 Task: In the  document regularreading.html Insert horizontal line 'above the text' Create the translated copy of the document in  'Chinese (Simplified)' Select the second point and  Clear Formatting
Action: Mouse pressed left at (349, 433)
Screenshot: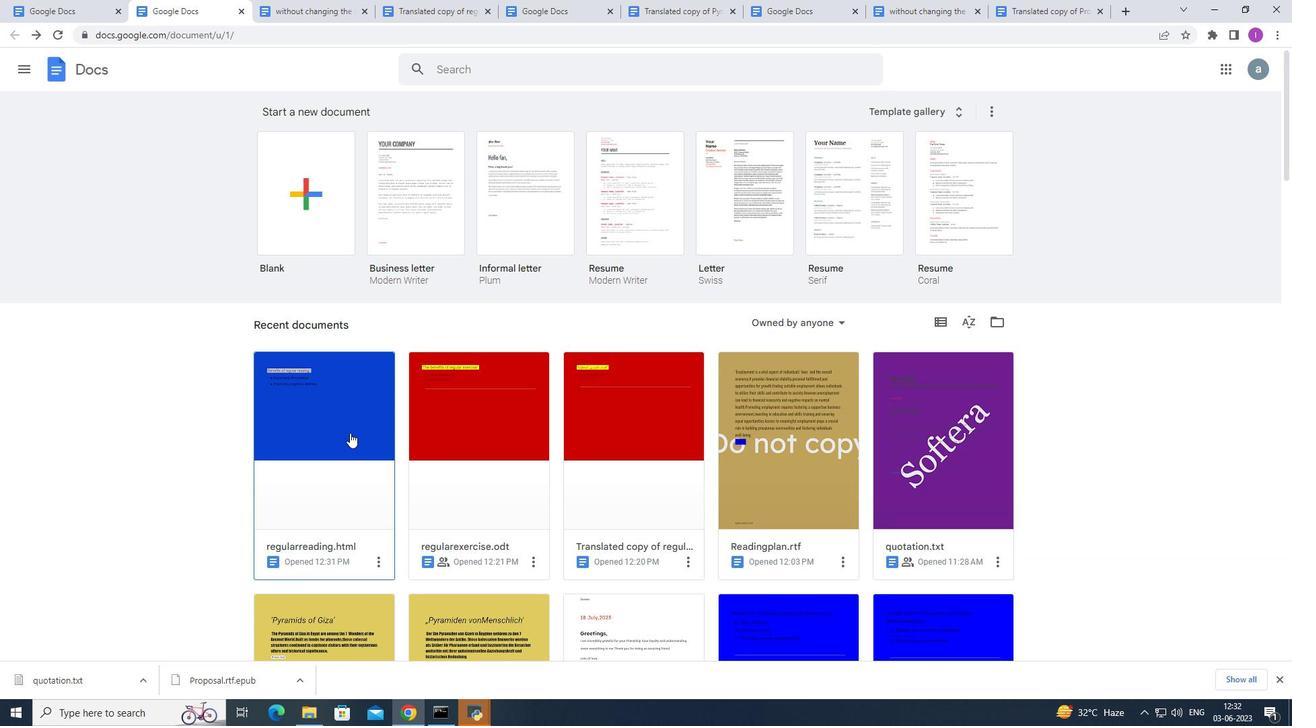 
Action: Mouse moved to (601, 310)
Screenshot: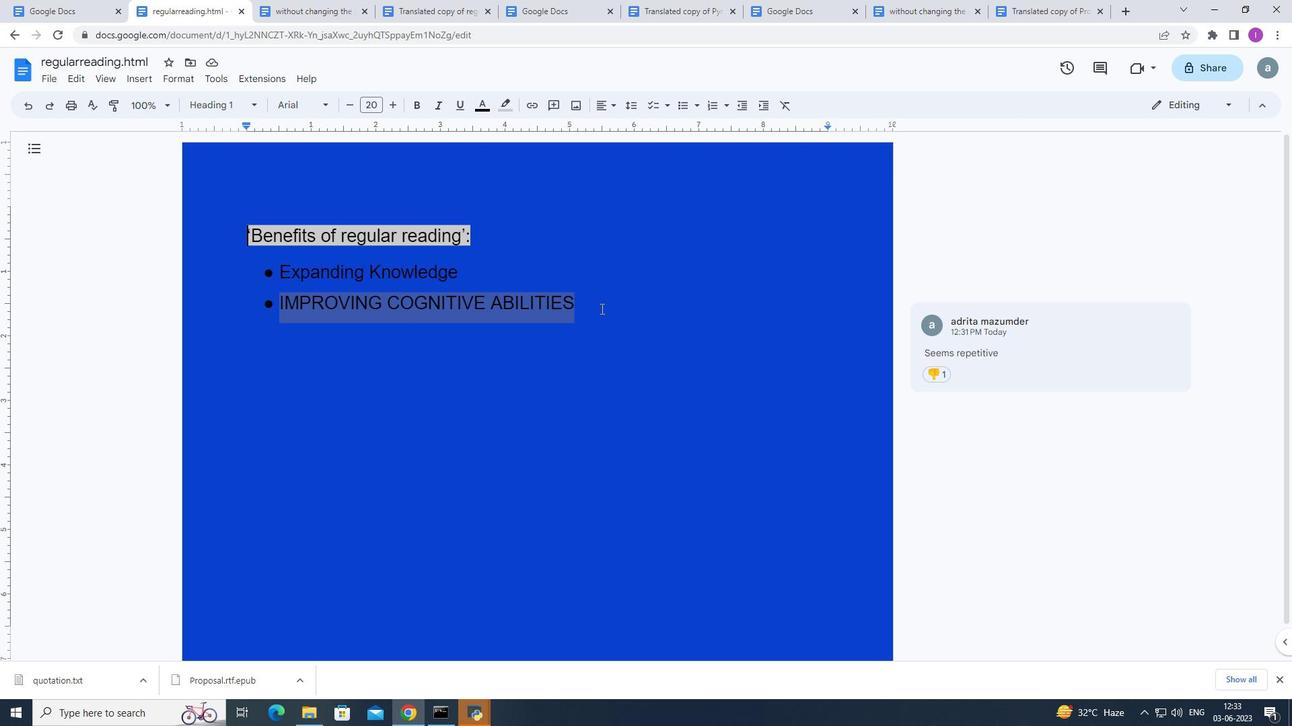 
Action: Mouse pressed left at (601, 310)
Screenshot: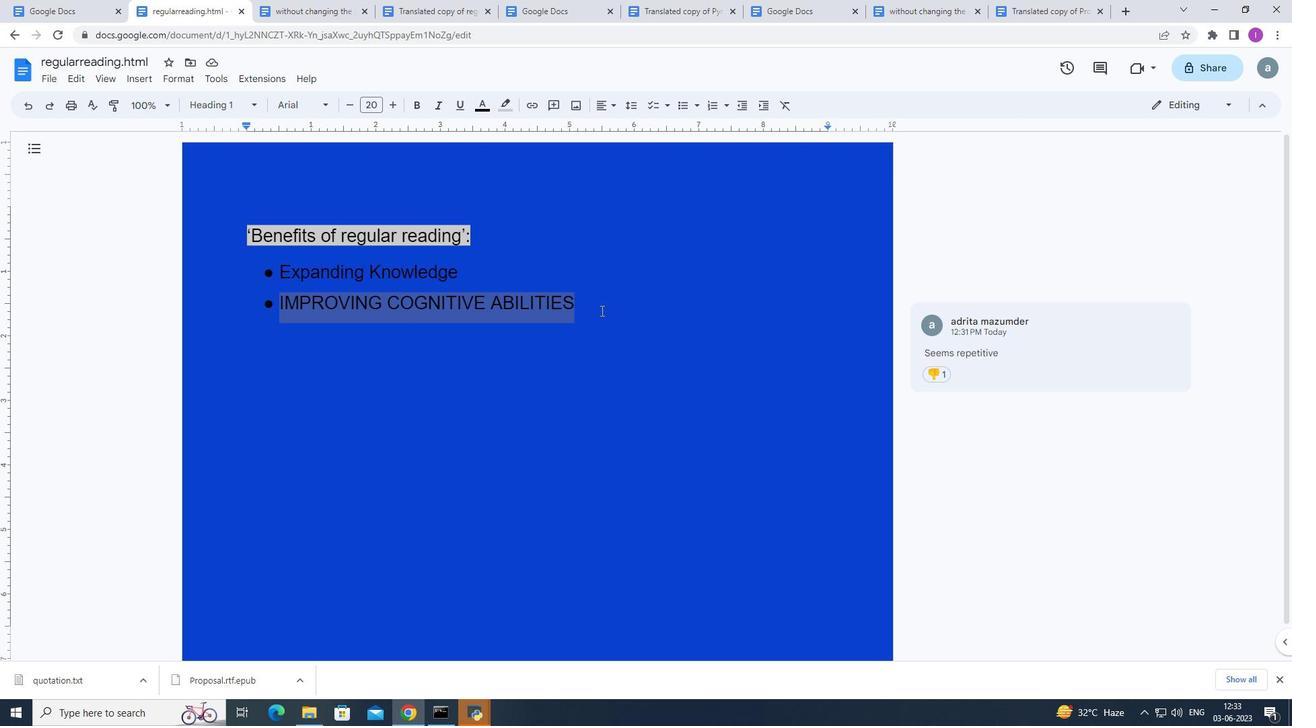 
Action: Mouse moved to (601, 312)
Screenshot: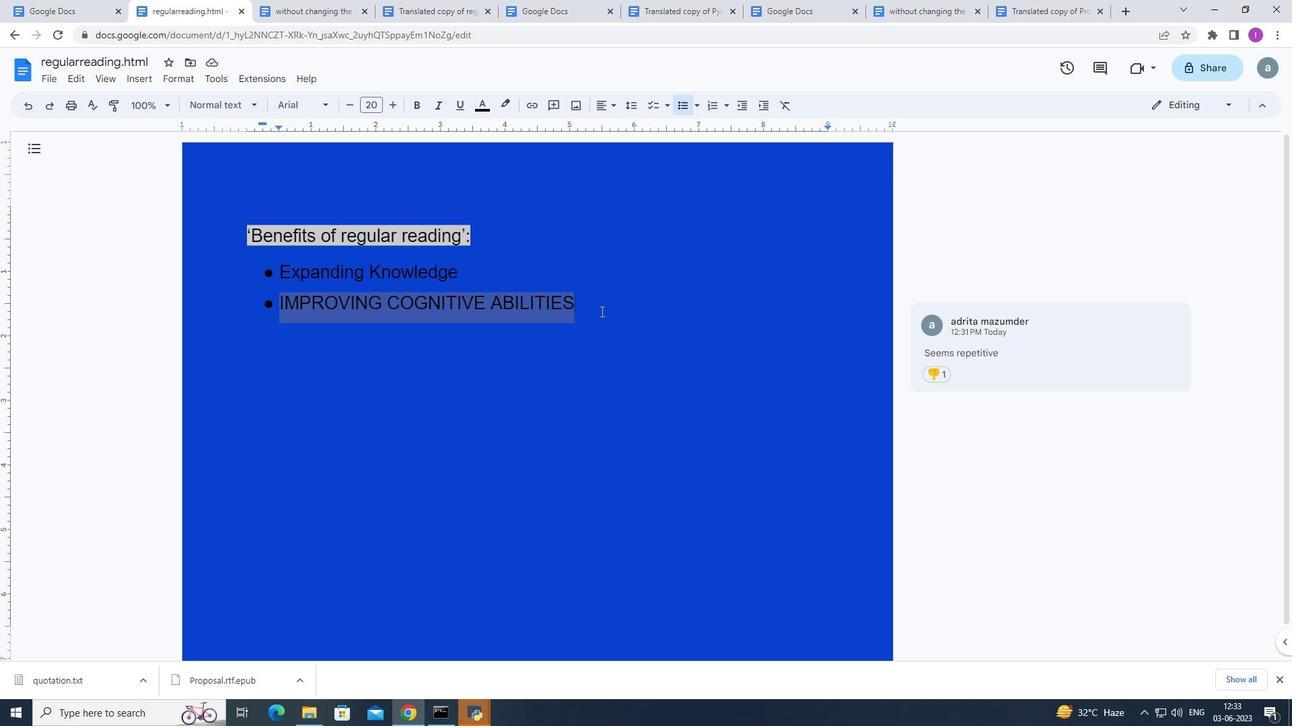 
Action: Key pressed <Key.enter>
Screenshot: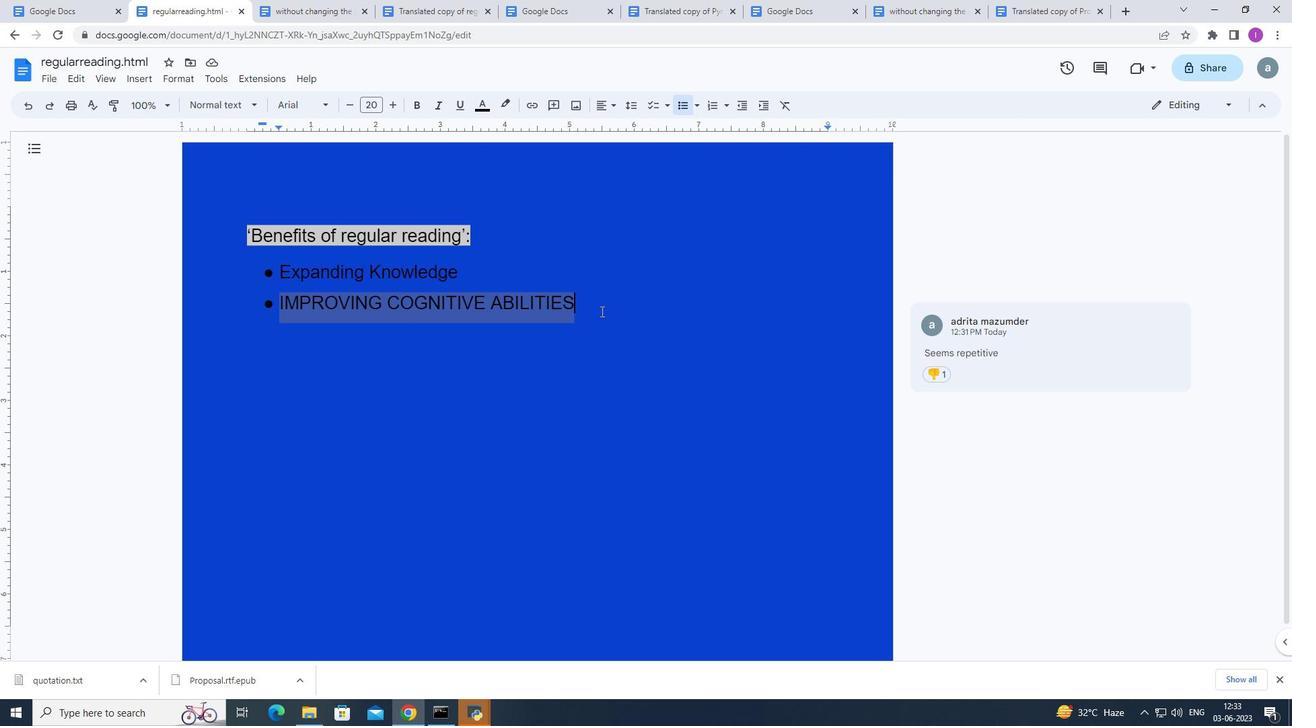 
Action: Mouse moved to (146, 72)
Screenshot: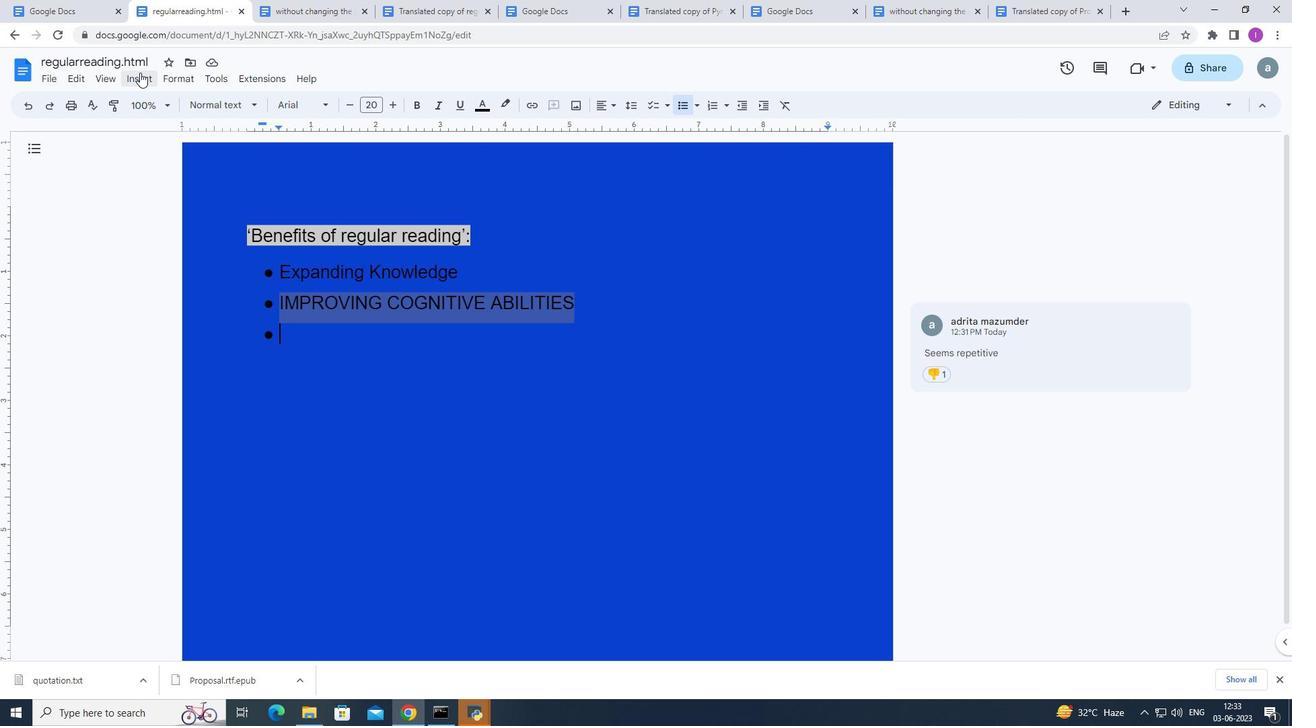 
Action: Mouse pressed left at (146, 72)
Screenshot: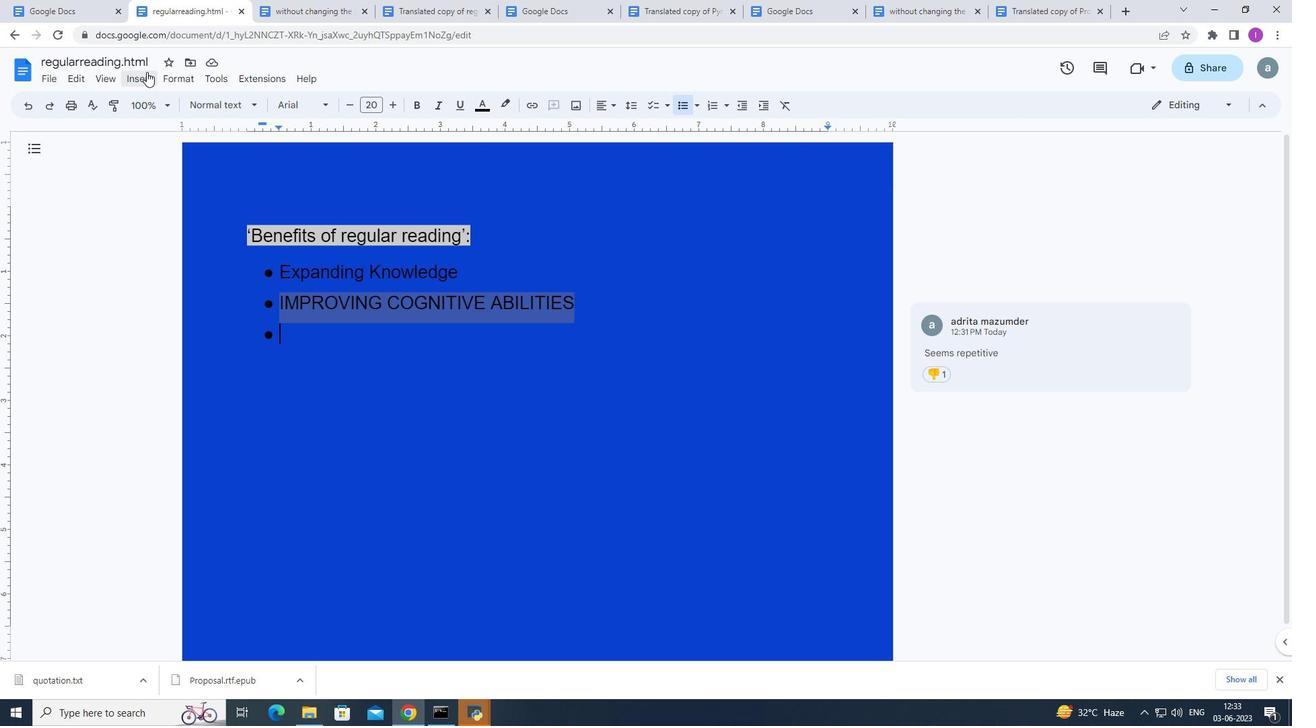 
Action: Mouse moved to (165, 187)
Screenshot: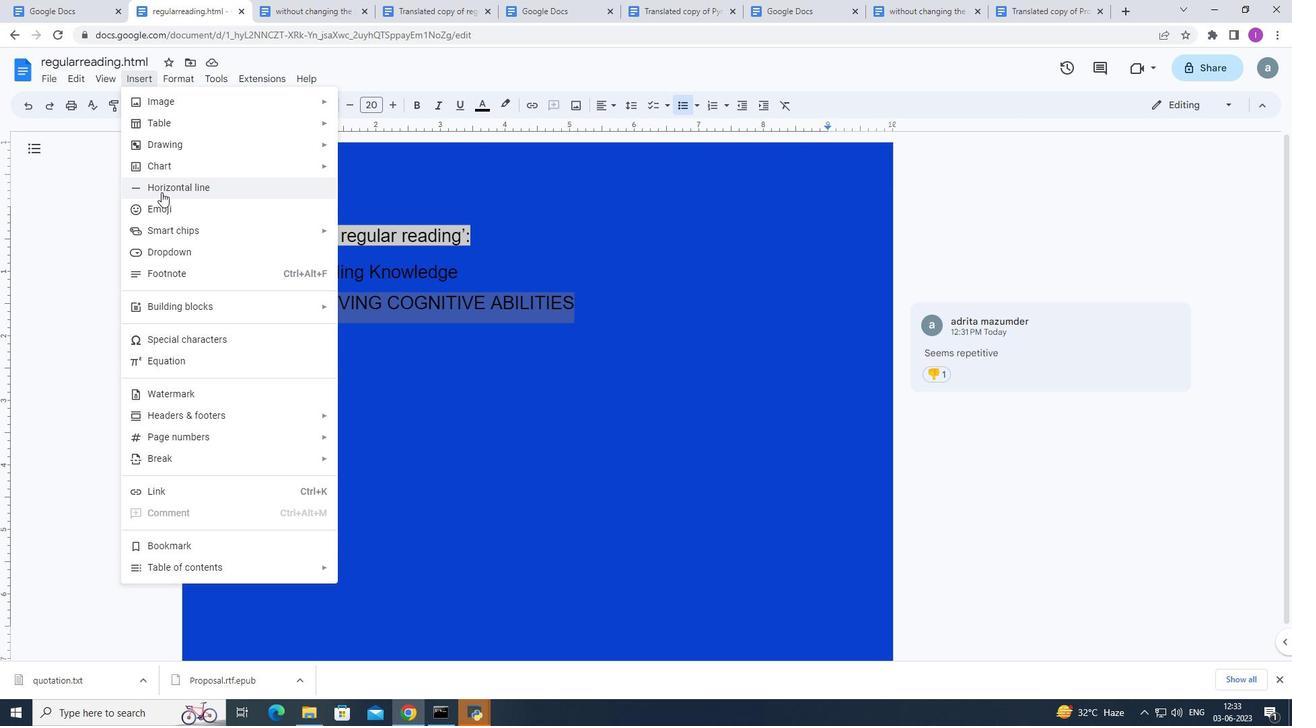 
Action: Mouse pressed left at (165, 187)
Screenshot: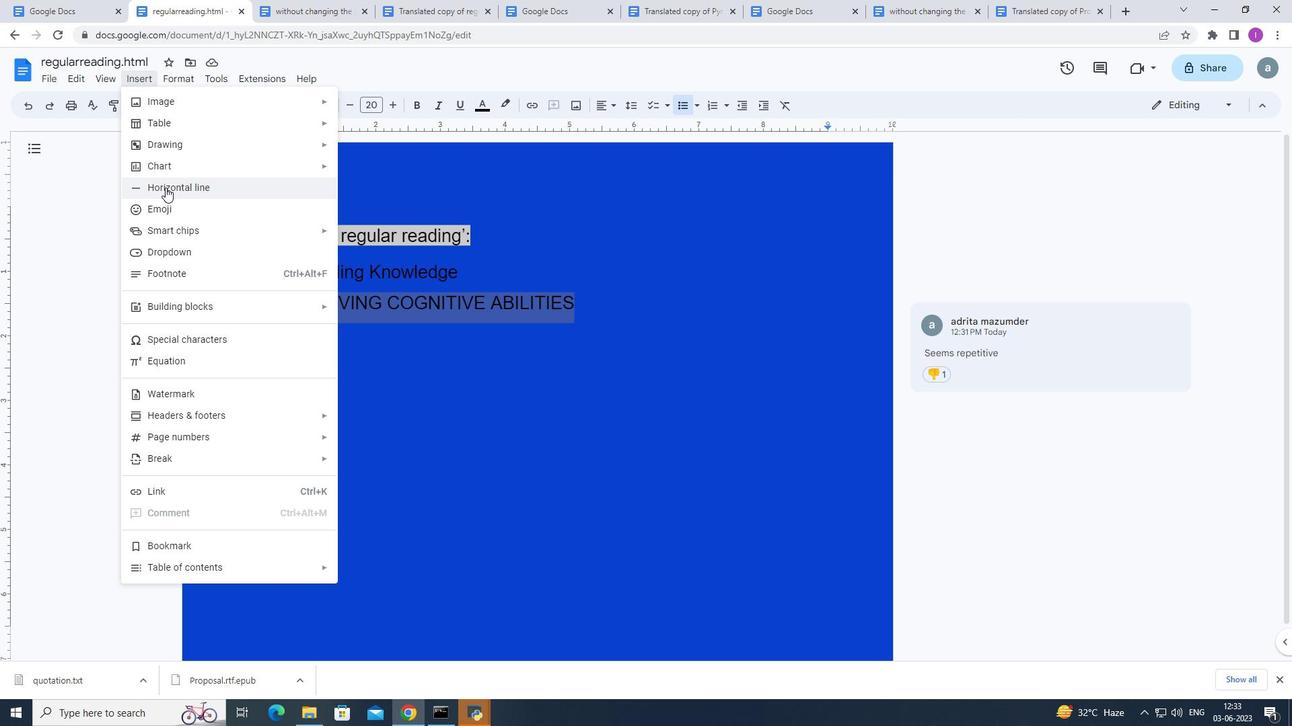 
Action: Mouse moved to (211, 76)
Screenshot: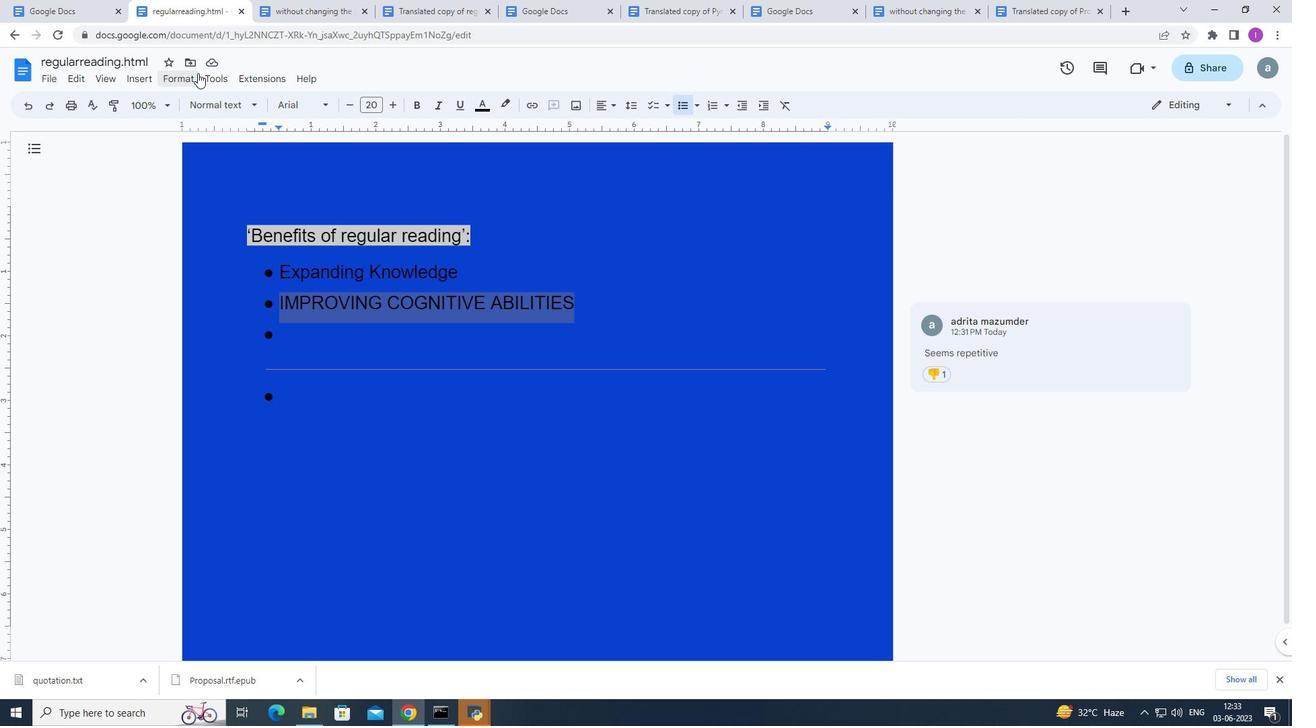 
Action: Mouse pressed left at (211, 76)
Screenshot: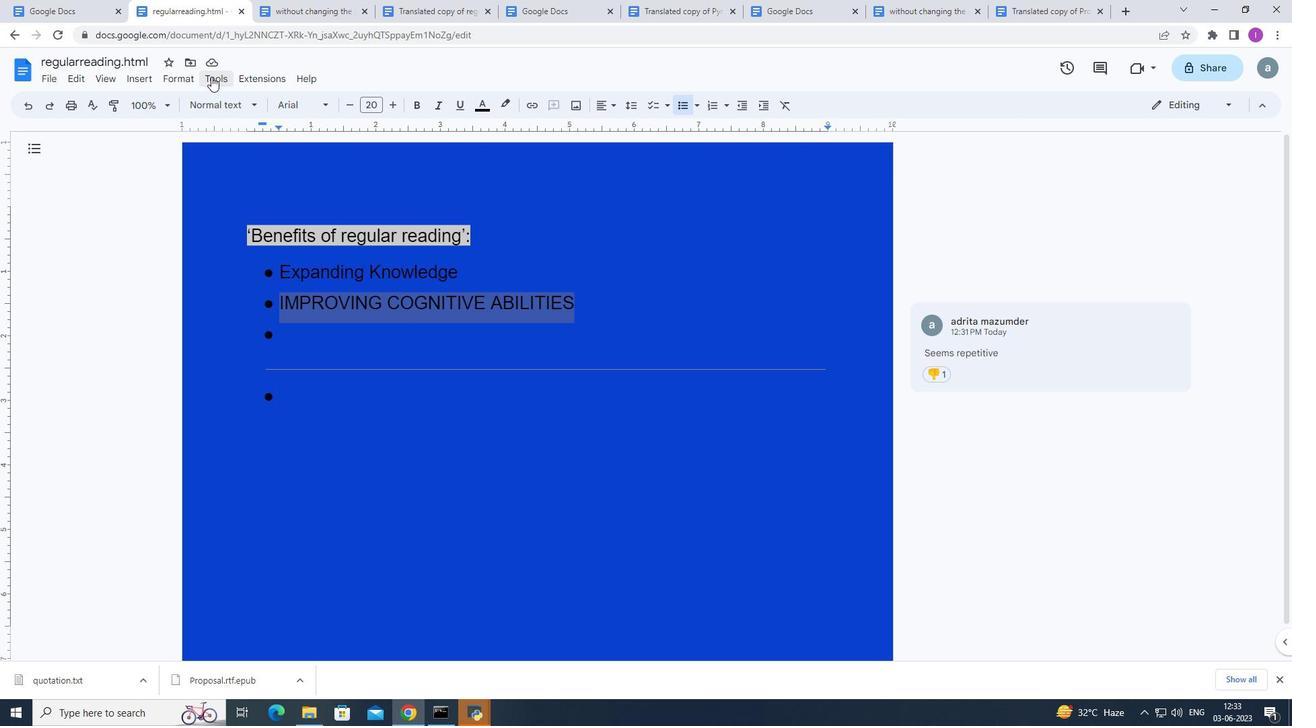 
Action: Mouse moved to (287, 284)
Screenshot: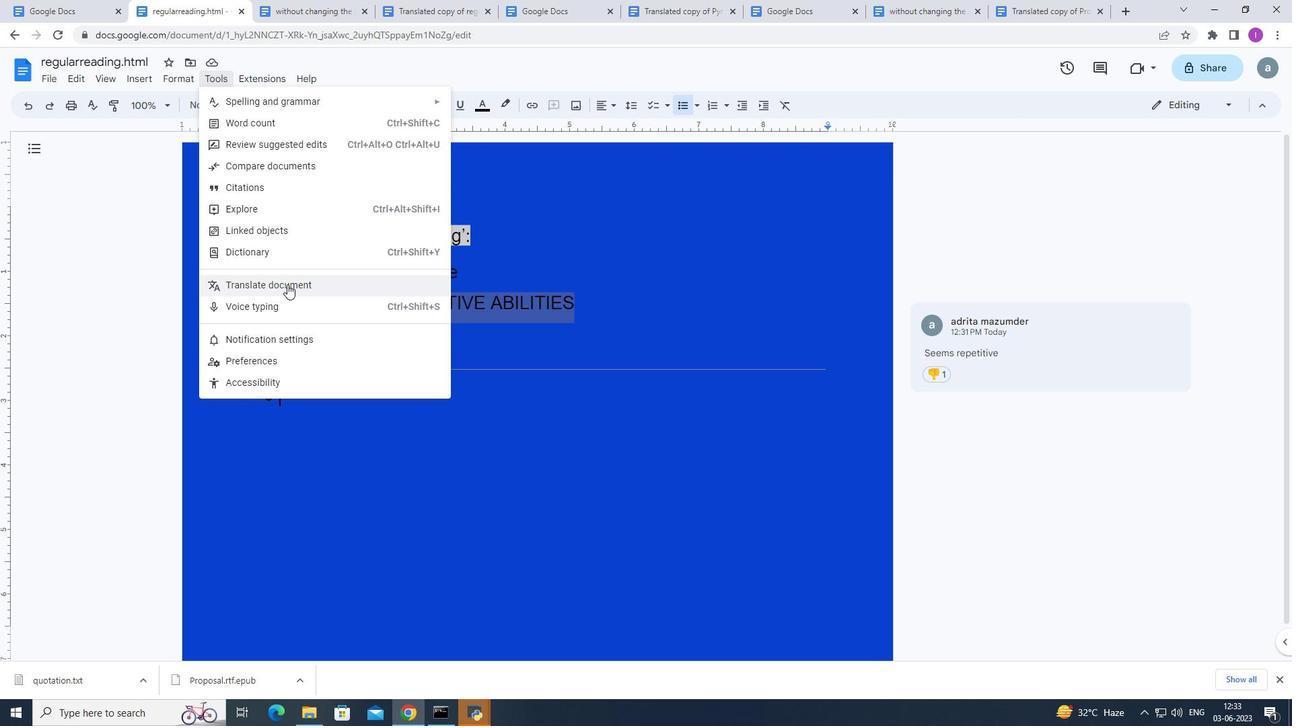 
Action: Mouse pressed left at (287, 284)
Screenshot: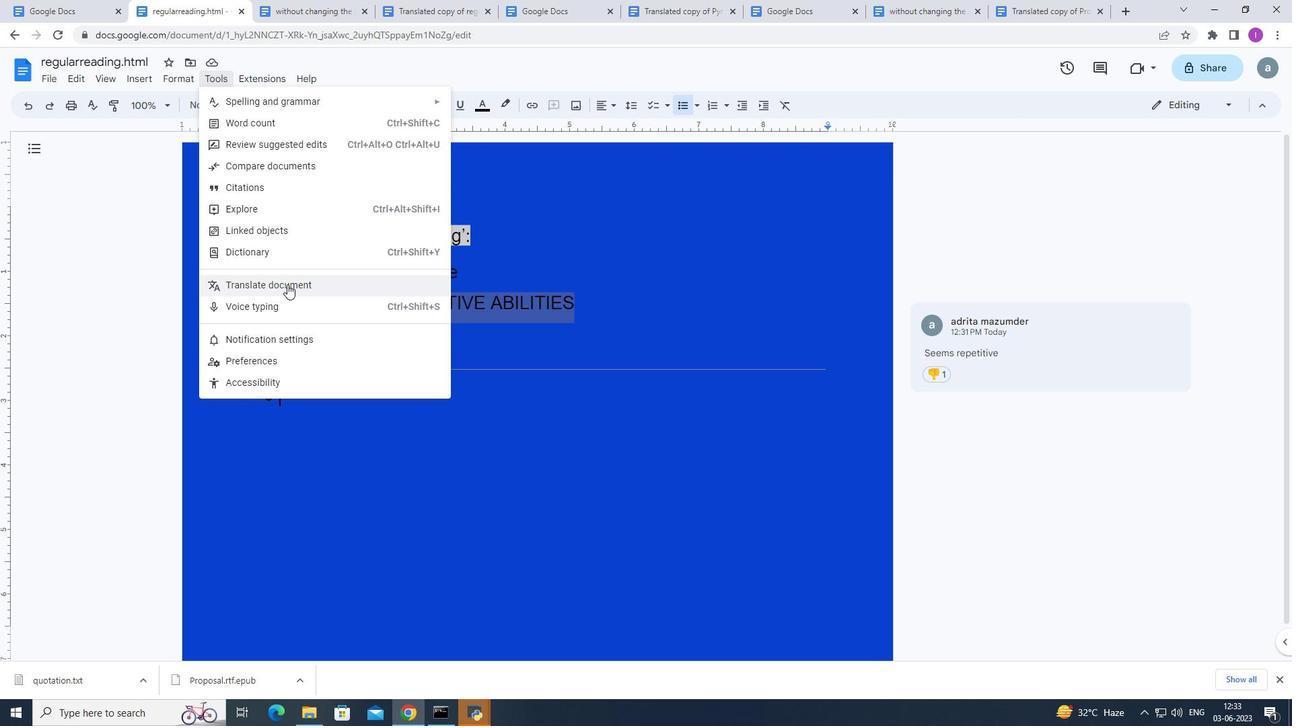 
Action: Mouse moved to (636, 378)
Screenshot: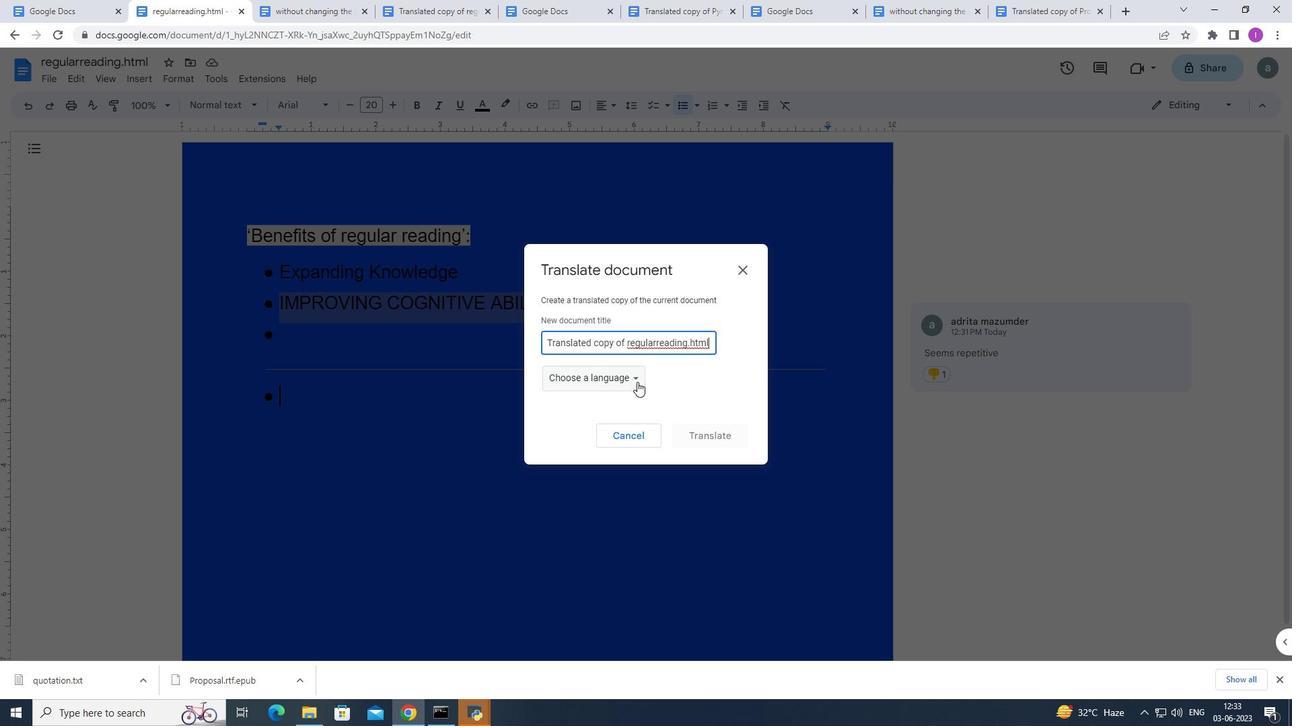 
Action: Mouse pressed left at (636, 378)
Screenshot: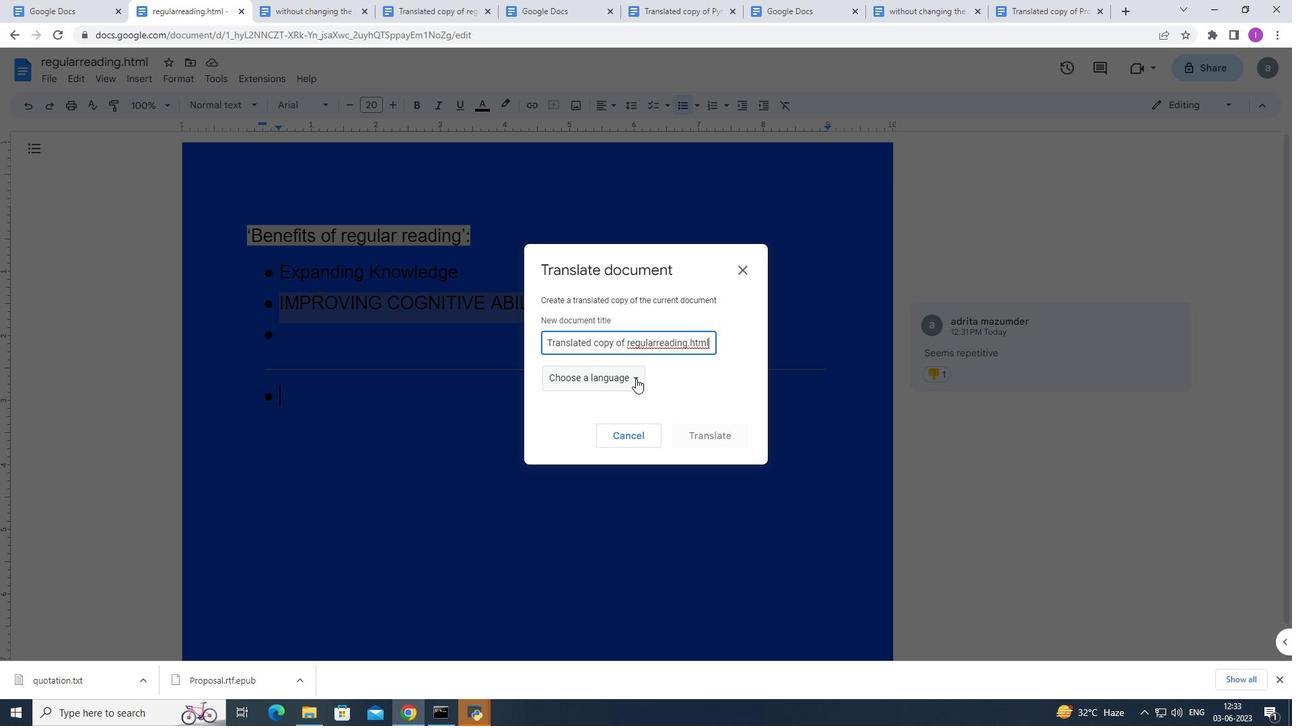 
Action: Mouse moved to (629, 485)
Screenshot: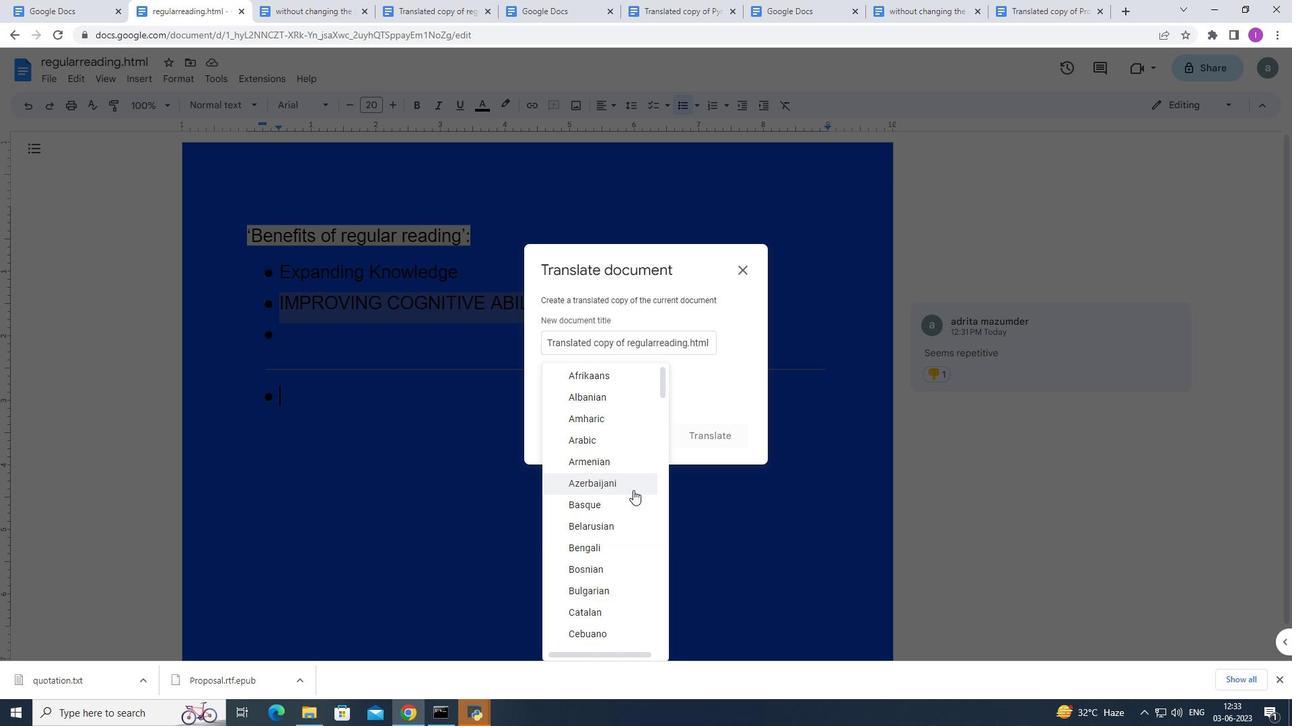 
Action: Mouse scrolled (629, 485) with delta (0, 0)
Screenshot: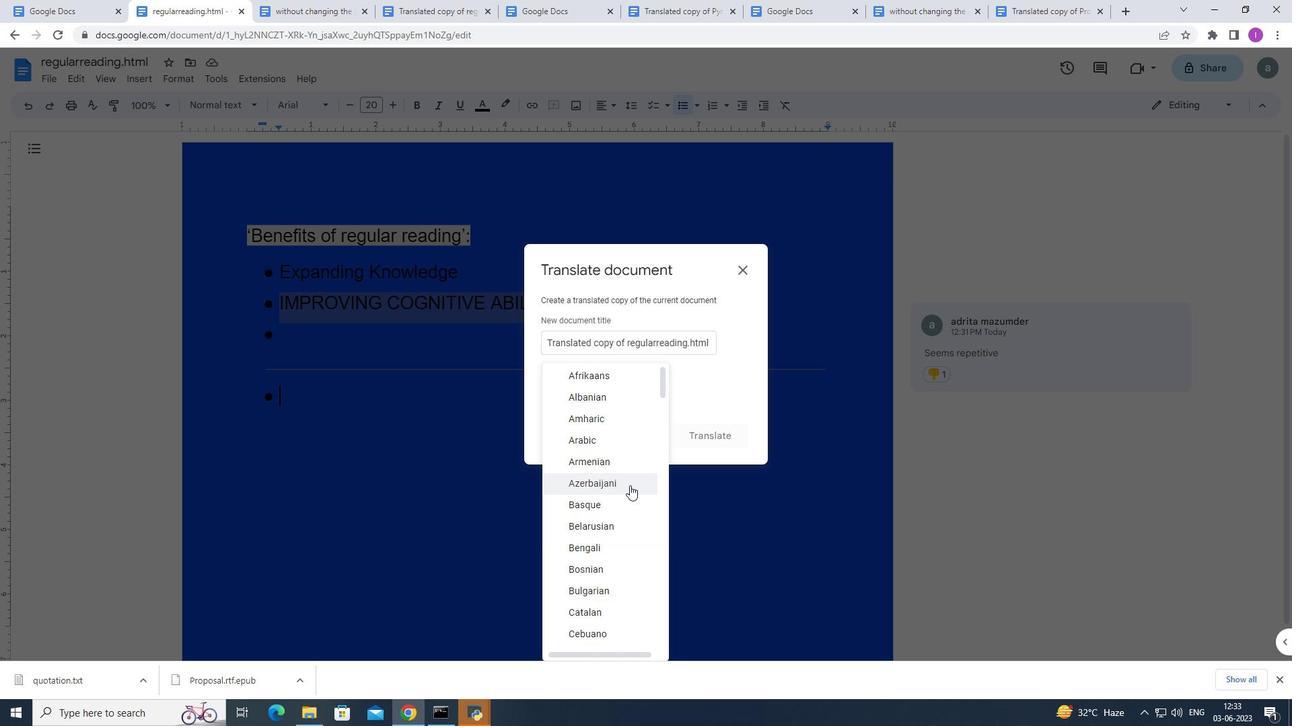 
Action: Mouse scrolled (629, 485) with delta (0, 0)
Screenshot: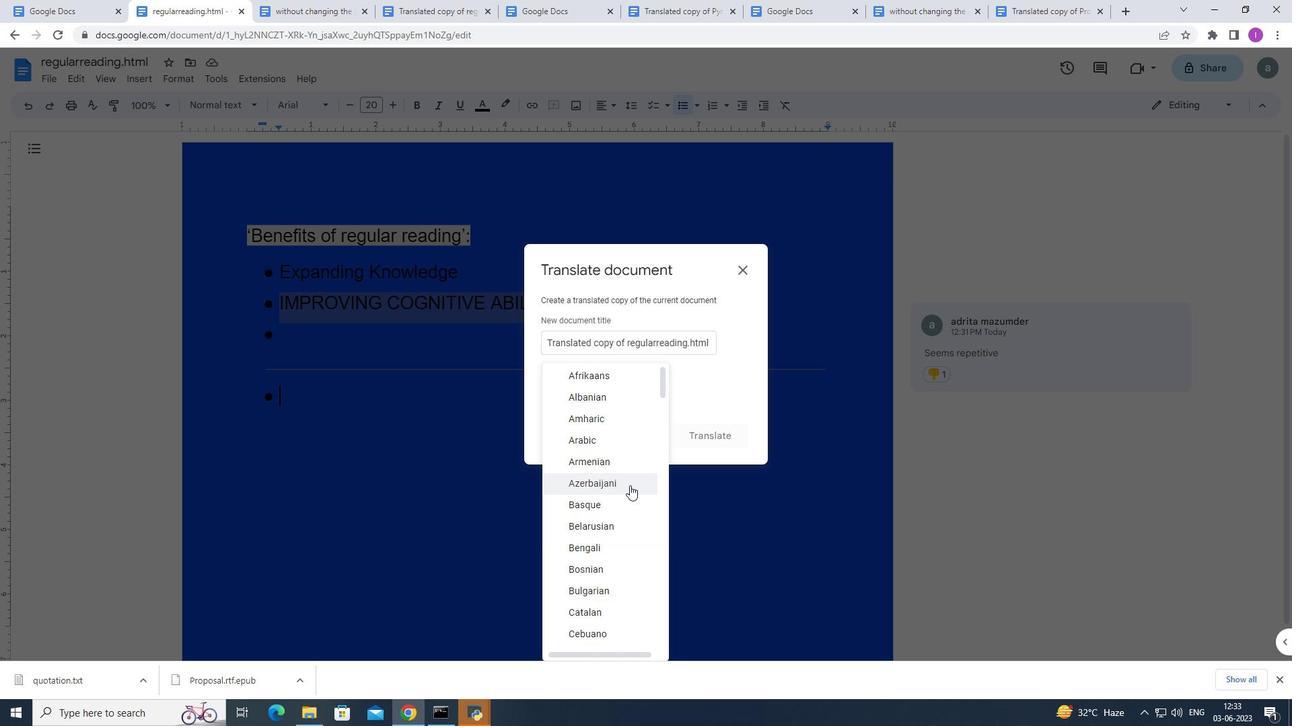 
Action: Mouse moved to (629, 485)
Screenshot: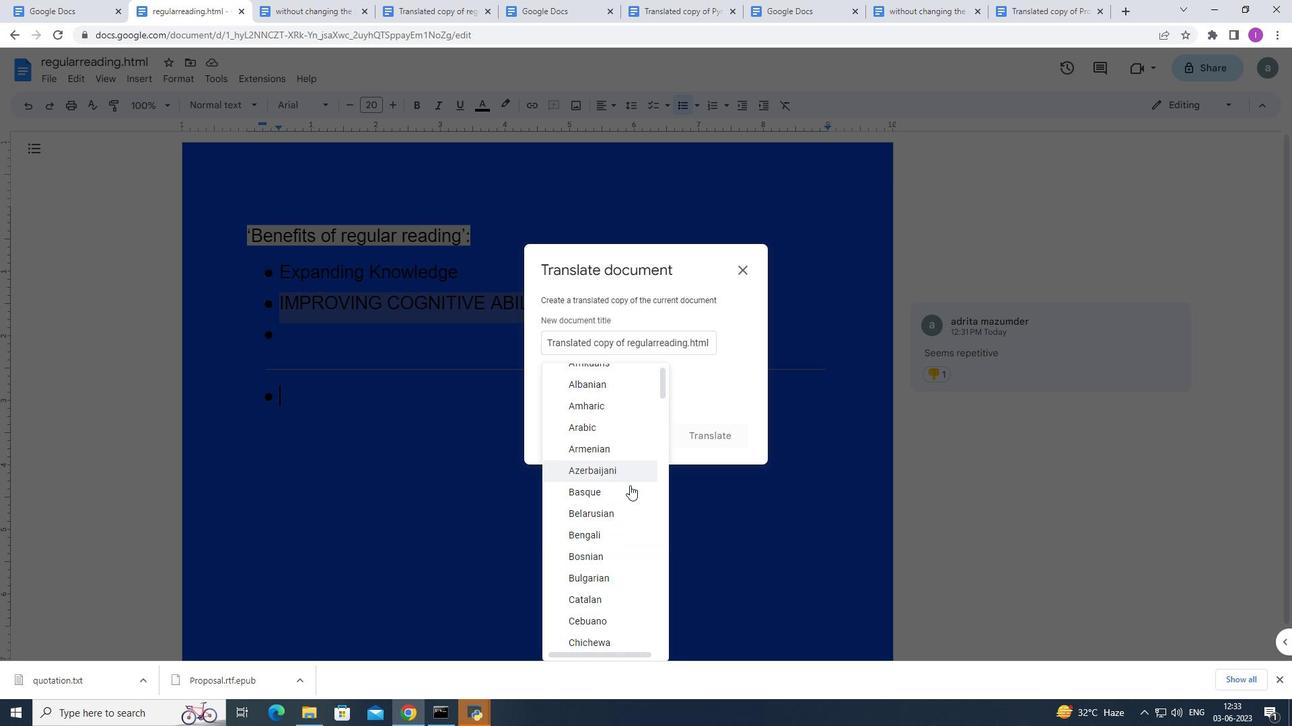 
Action: Mouse scrolled (629, 484) with delta (0, 0)
Screenshot: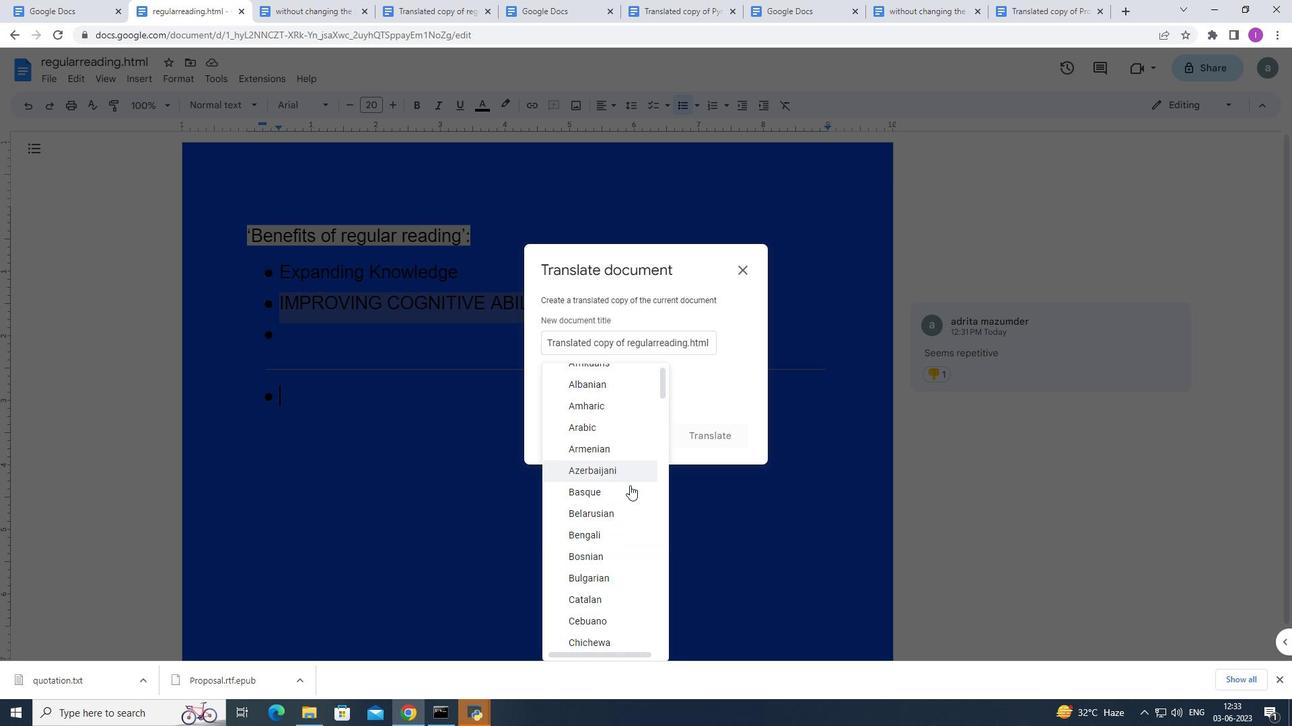 
Action: Mouse moved to (629, 483)
Screenshot: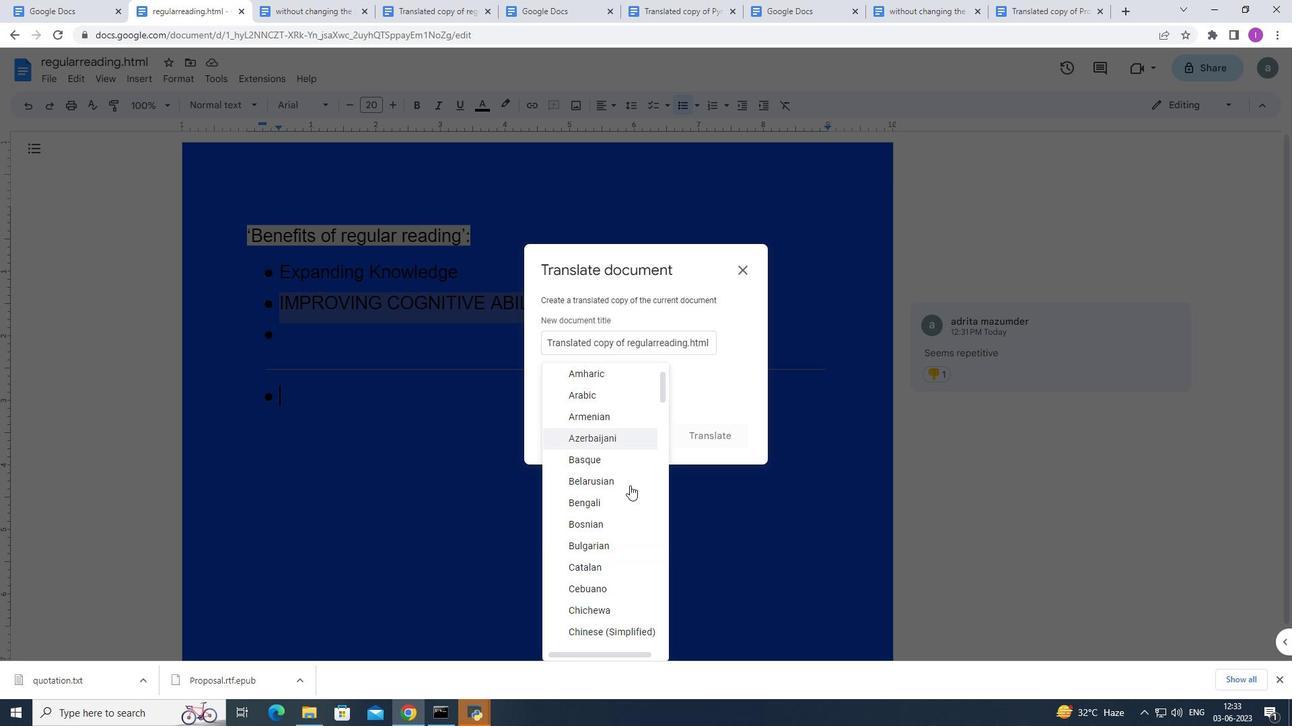 
Action: Mouse scrolled (629, 483) with delta (0, 0)
Screenshot: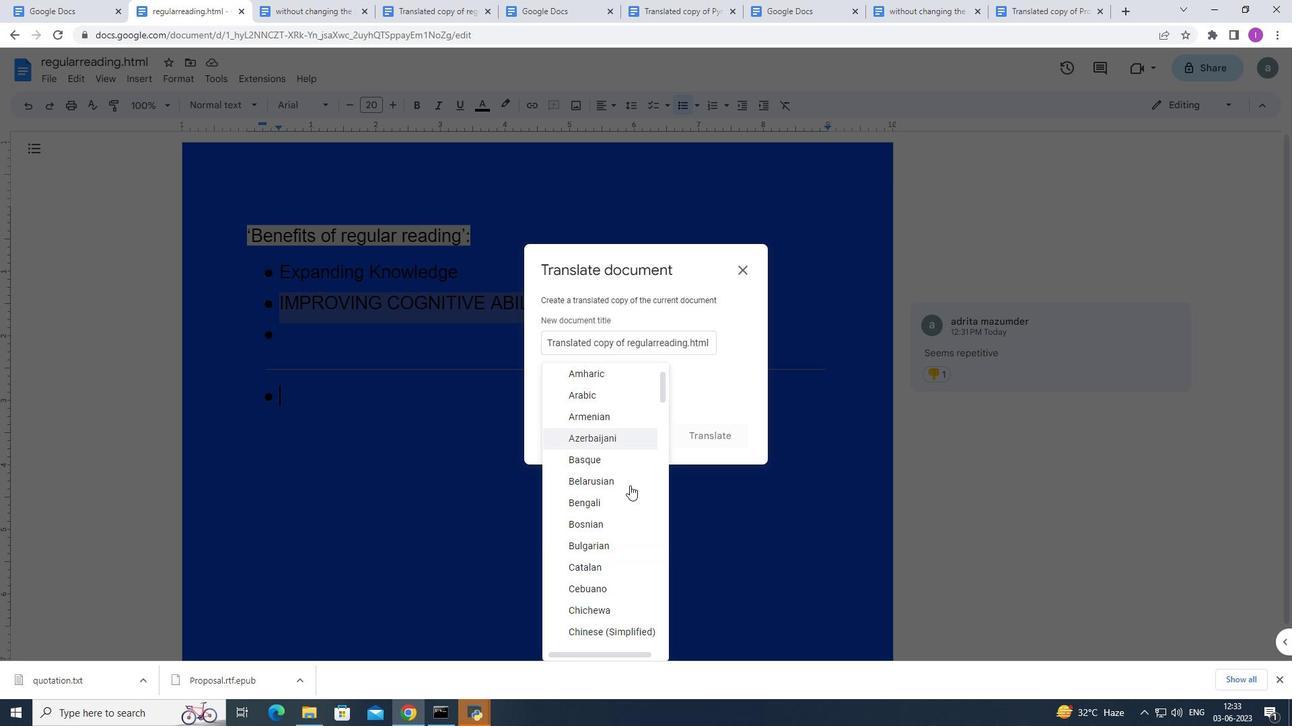 
Action: Mouse moved to (629, 481)
Screenshot: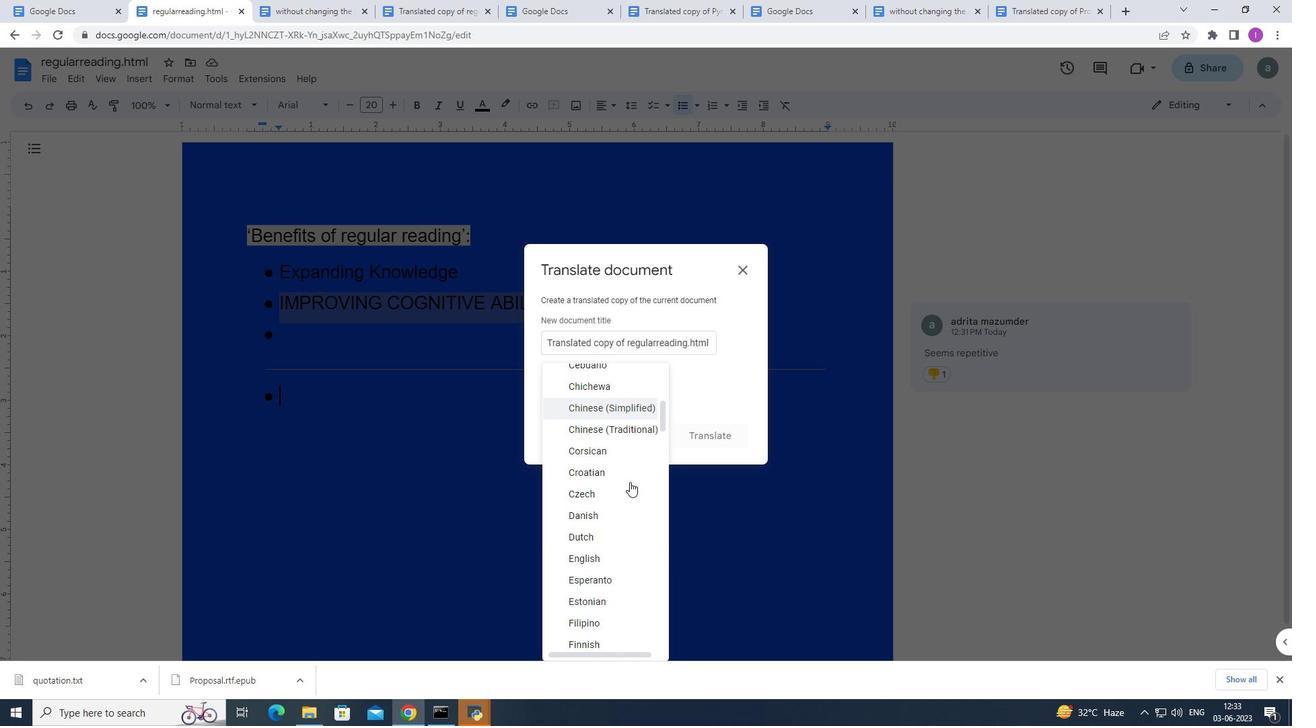 
Action: Mouse scrolled (629, 480) with delta (0, 0)
Screenshot: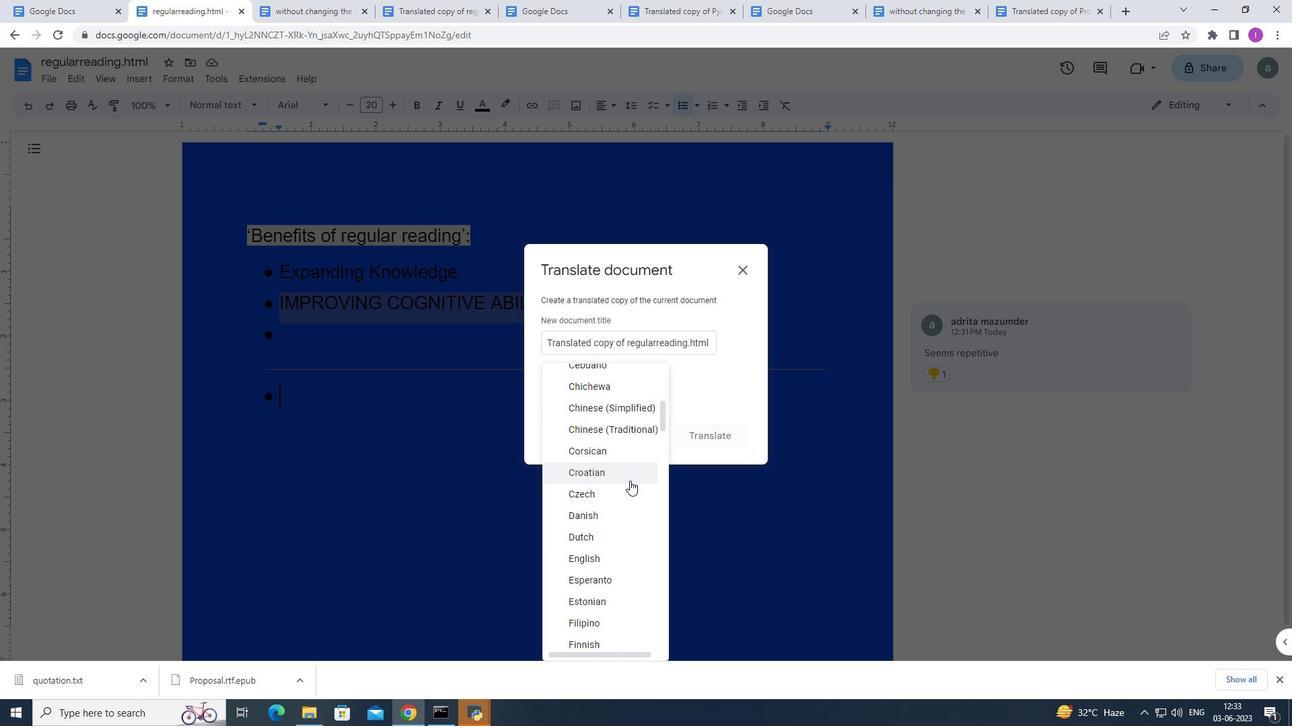 
Action: Mouse scrolled (629, 480) with delta (0, 0)
Screenshot: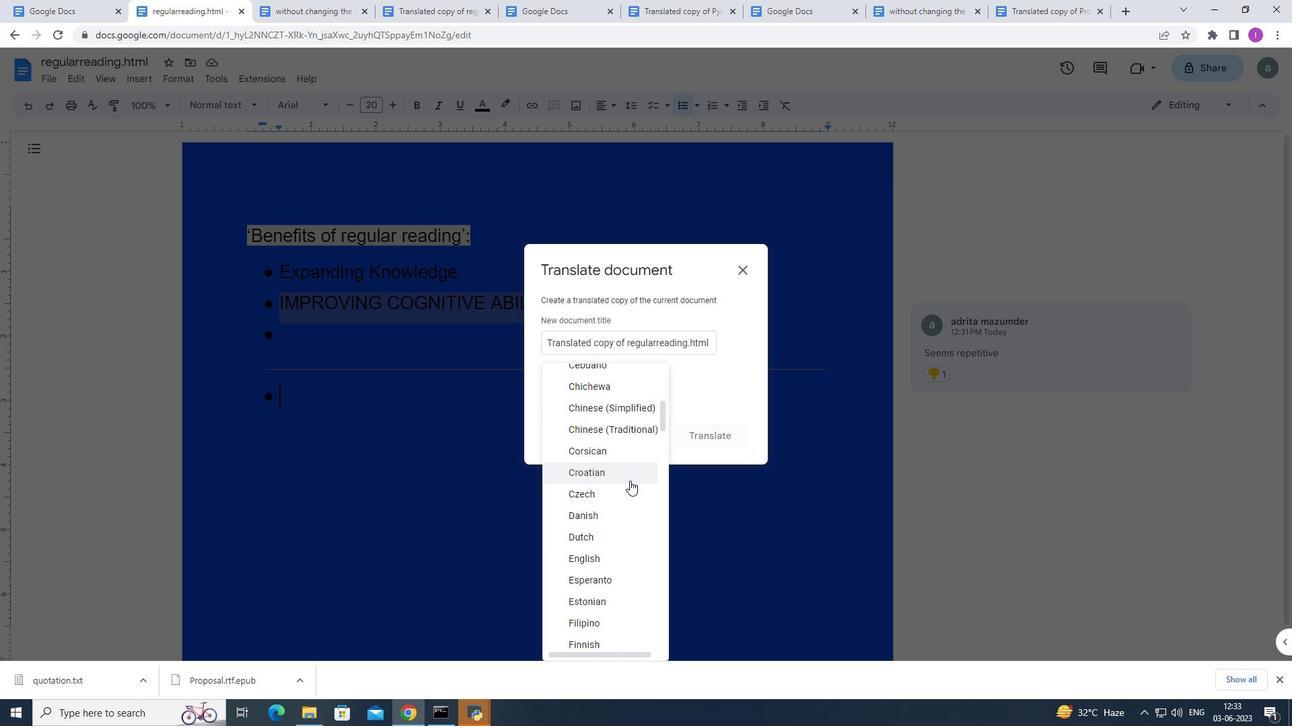 
Action: Mouse scrolled (629, 480) with delta (0, 0)
Screenshot: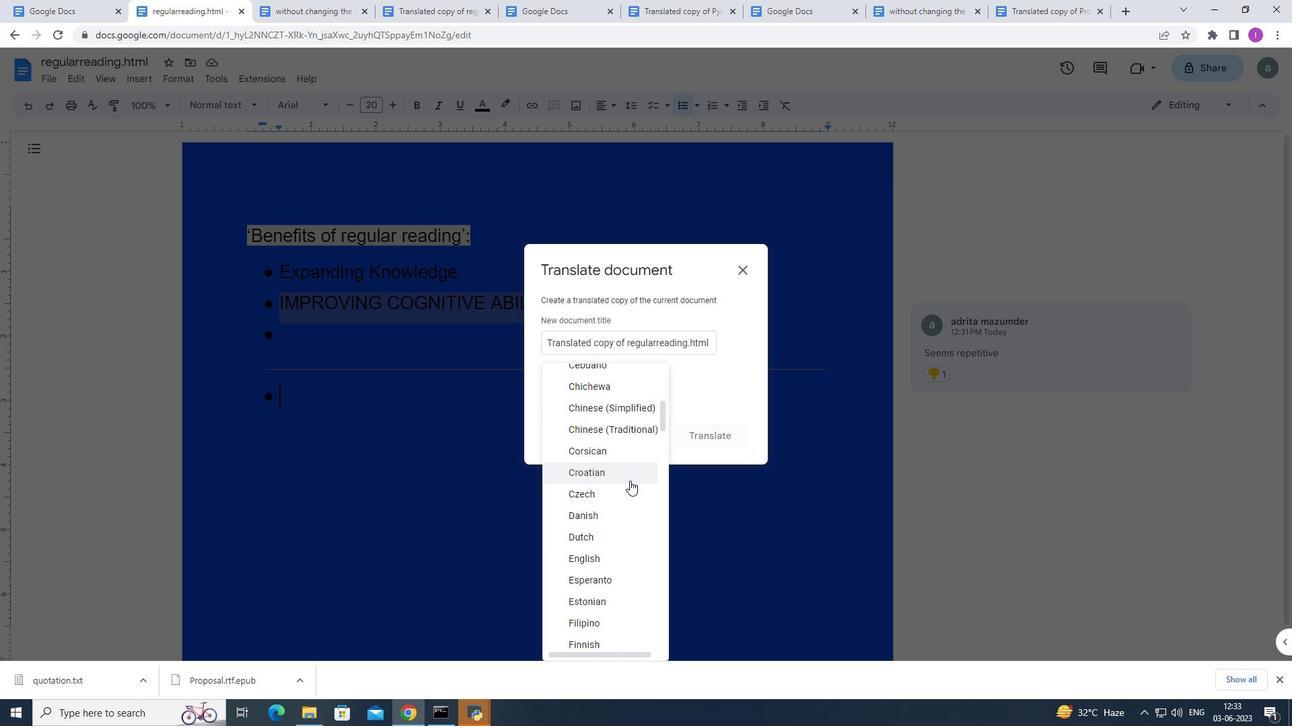 
Action: Mouse scrolled (629, 480) with delta (0, 0)
Screenshot: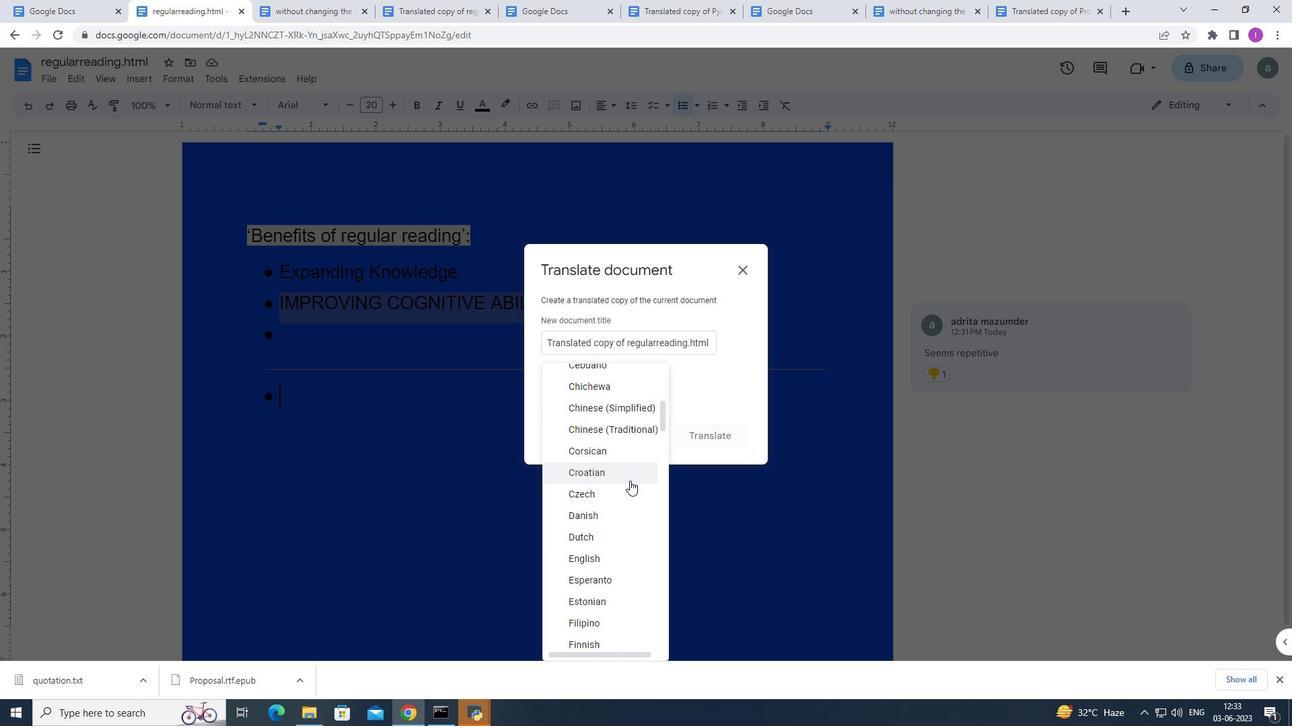 
Action: Mouse moved to (629, 479)
Screenshot: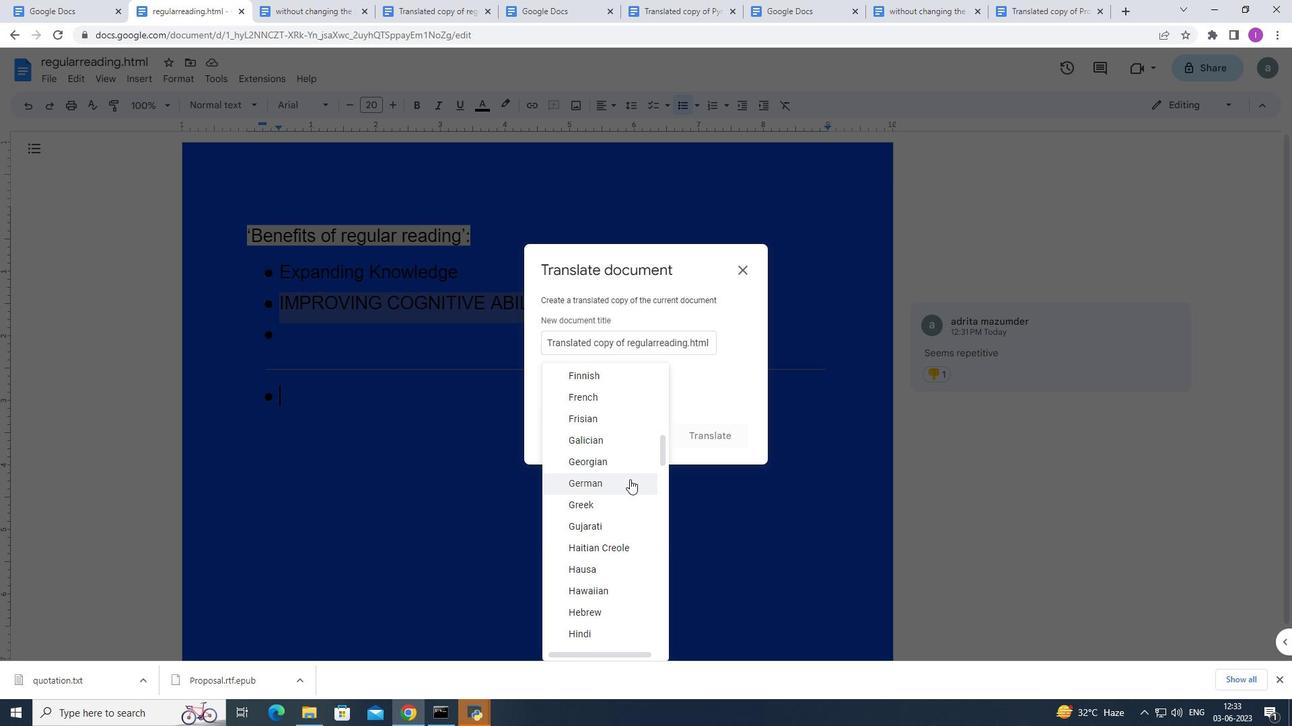 
Action: Mouse scrolled (629, 479) with delta (0, 0)
Screenshot: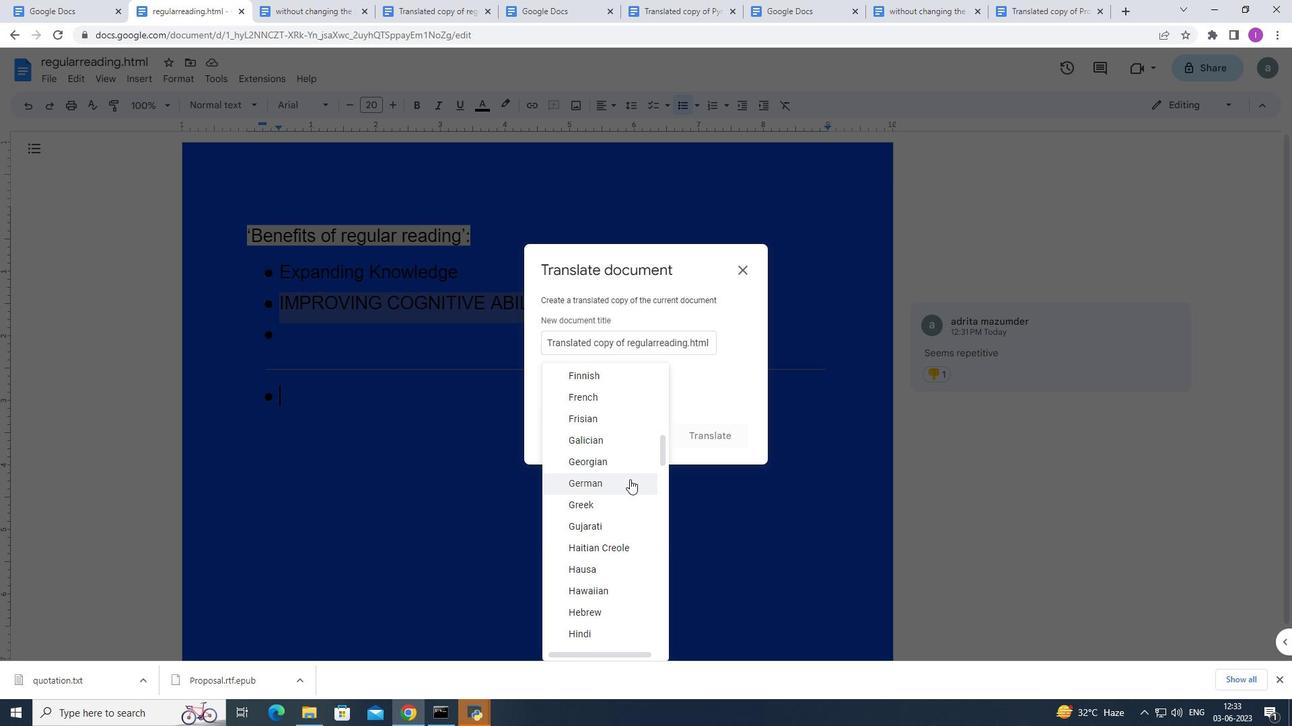 
Action: Mouse scrolled (629, 479) with delta (0, 0)
Screenshot: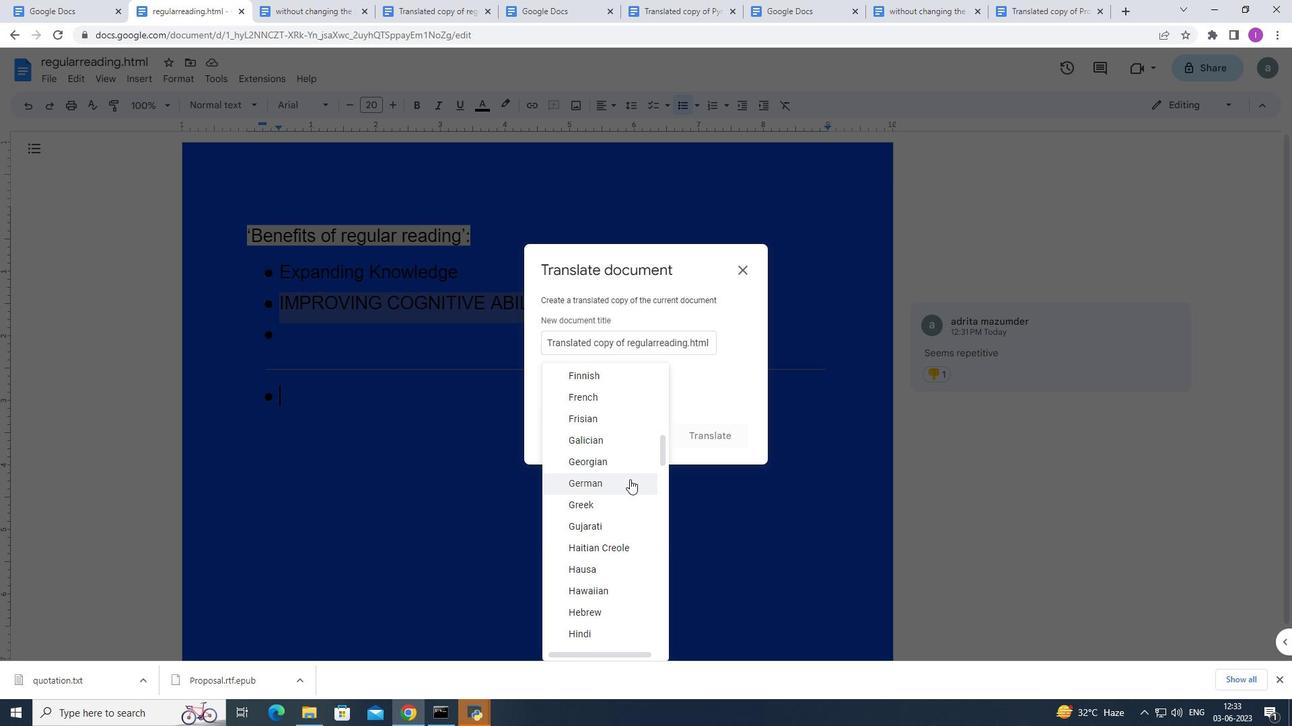 
Action: Mouse scrolled (629, 479) with delta (0, 0)
Screenshot: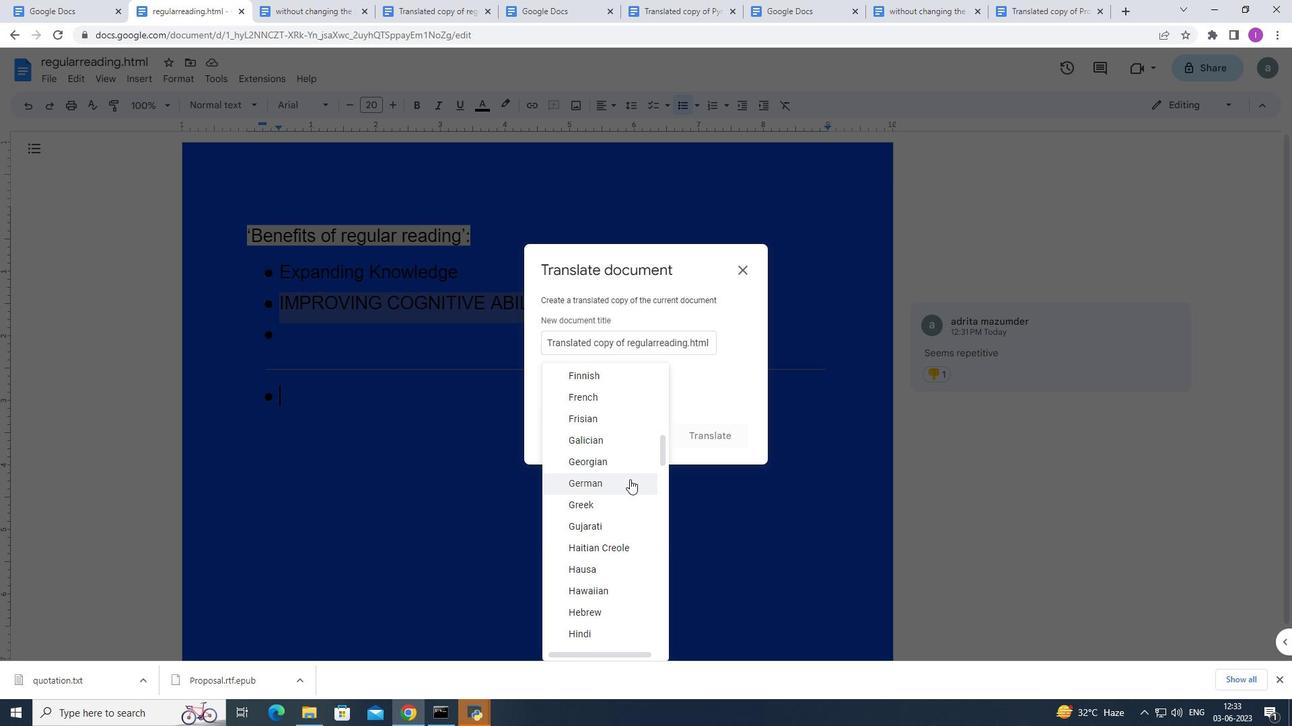 
Action: Mouse scrolled (629, 480) with delta (0, 0)
Screenshot: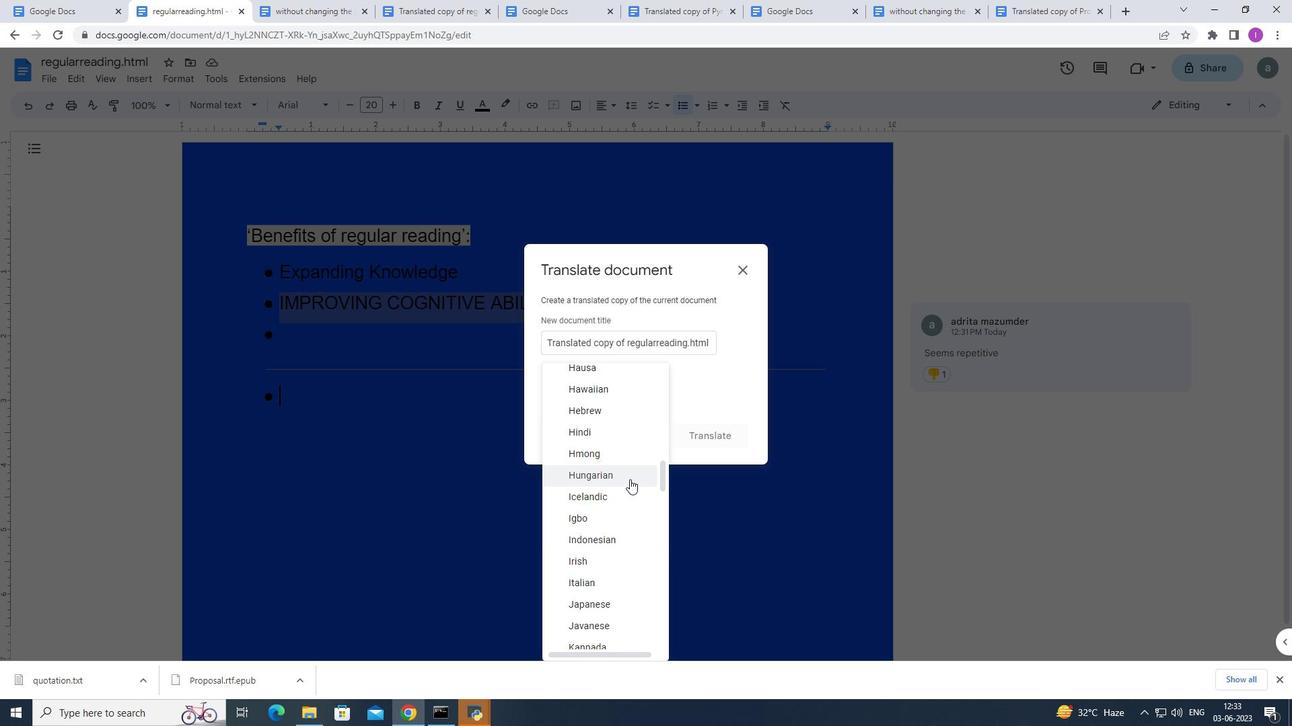 
Action: Mouse scrolled (629, 479) with delta (0, 0)
Screenshot: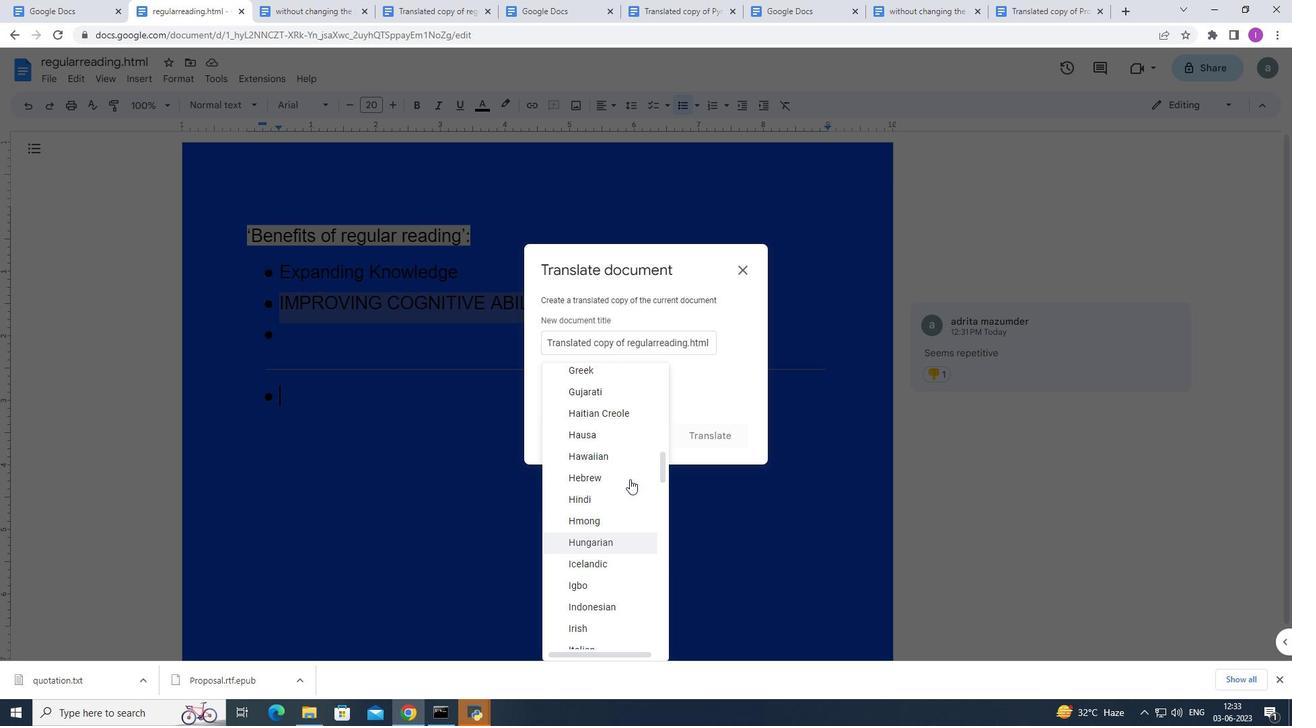 
Action: Mouse scrolled (629, 479) with delta (0, 0)
Screenshot: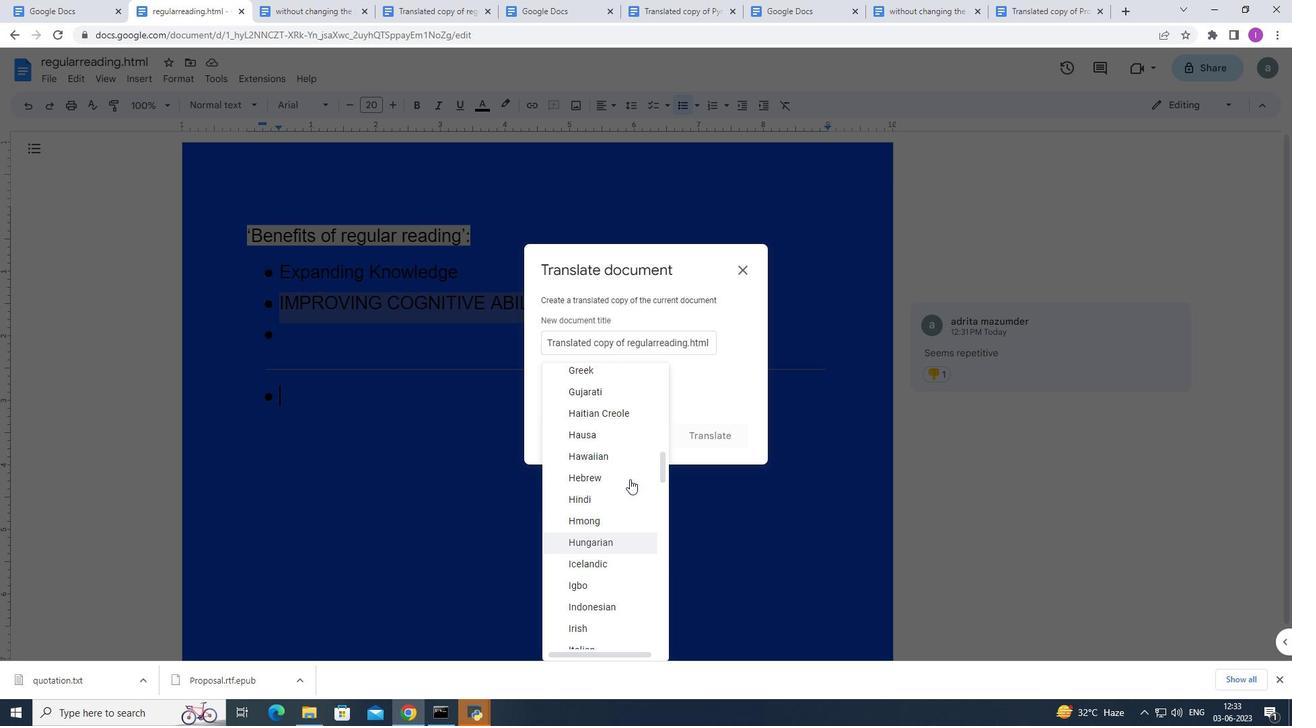 
Action: Mouse scrolled (629, 479) with delta (0, 0)
Screenshot: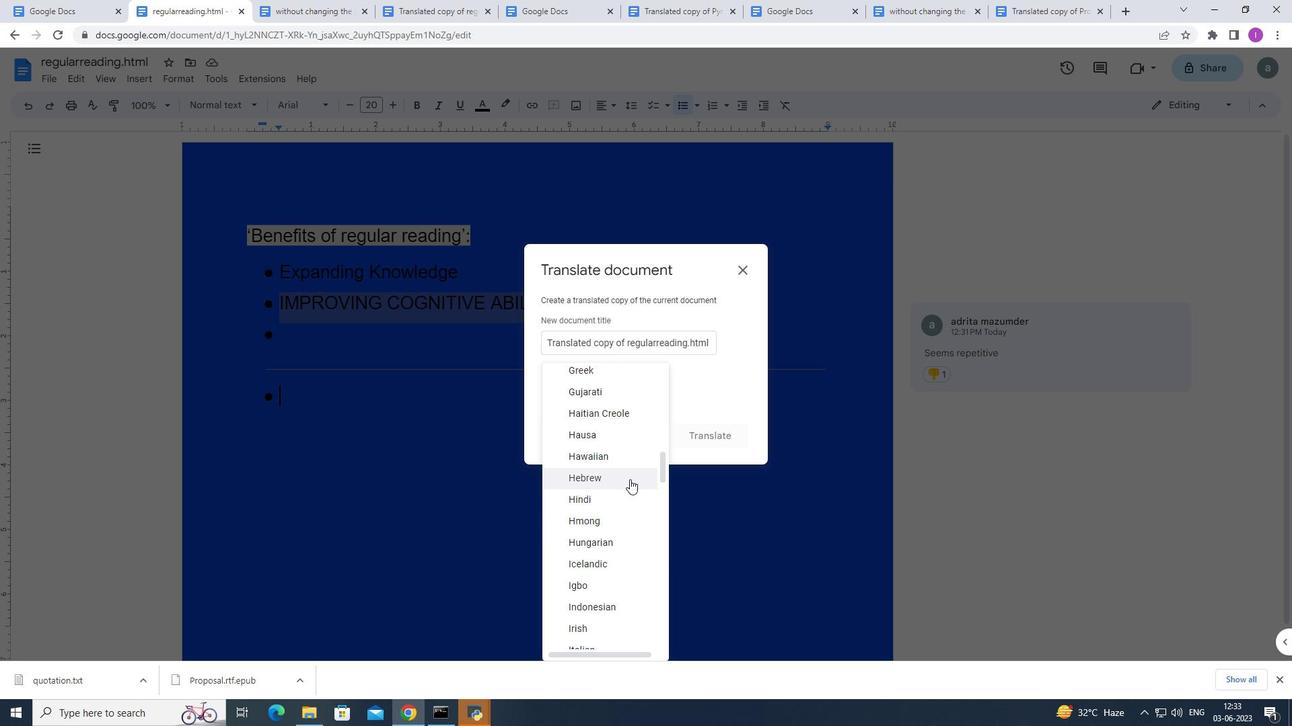 
Action: Mouse moved to (629, 479)
Screenshot: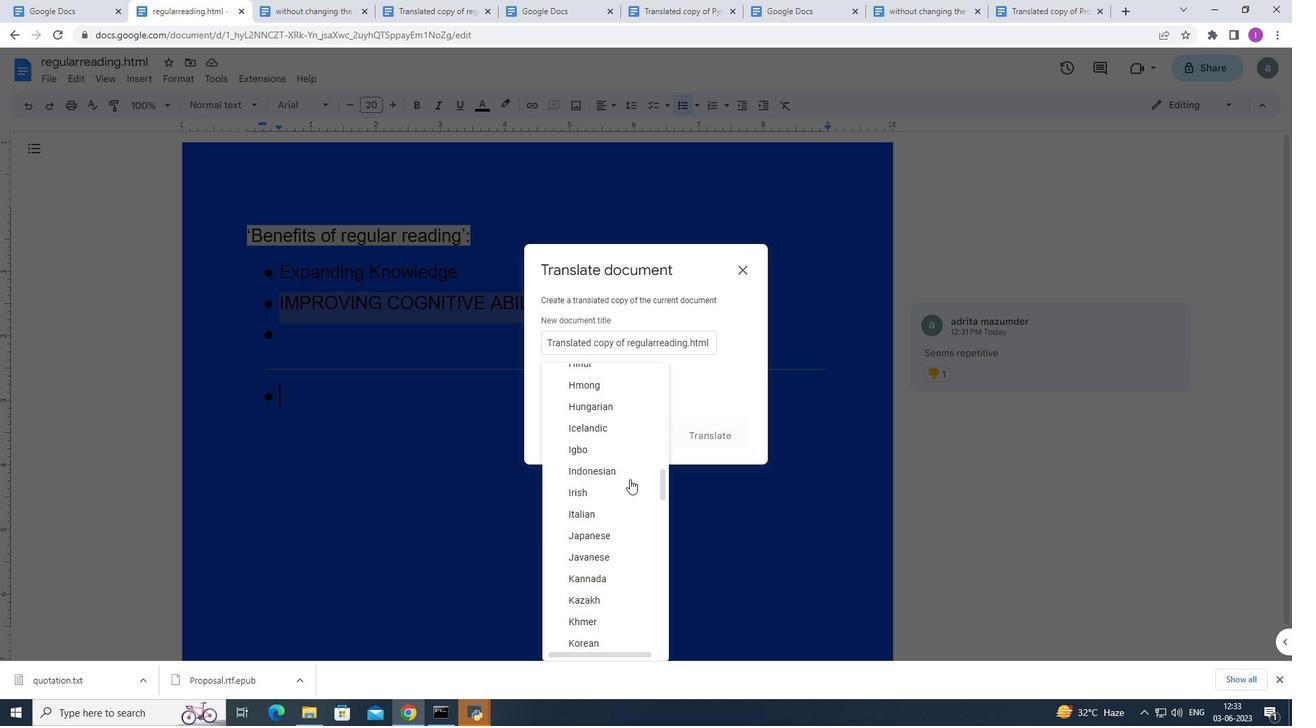 
Action: Mouse scrolled (629, 479) with delta (0, 0)
Screenshot: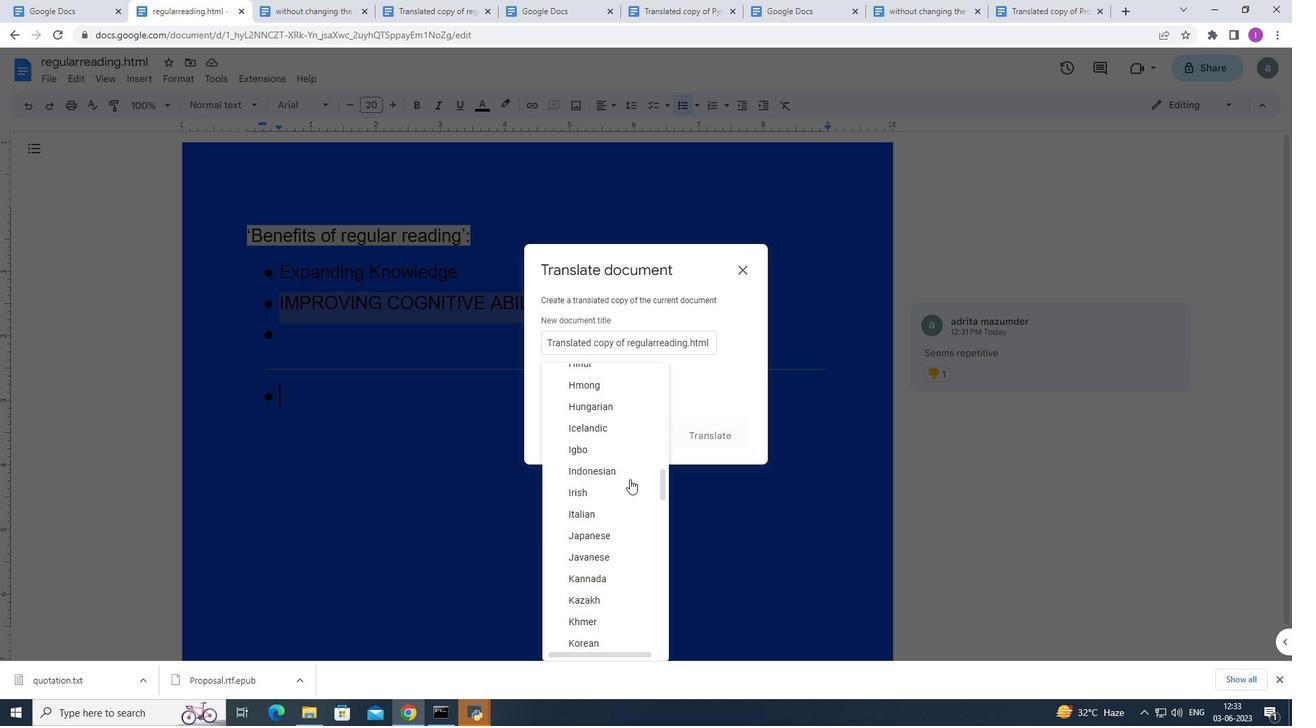 
Action: Mouse moved to (629, 478)
Screenshot: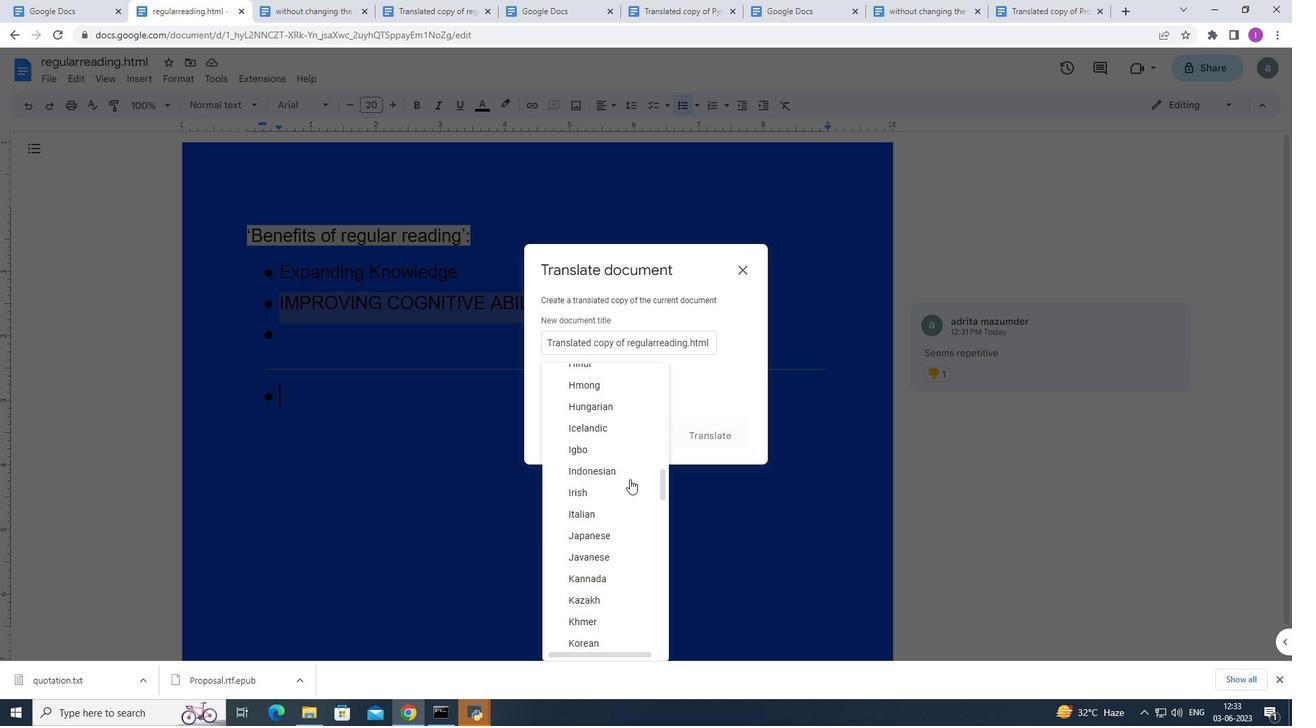 
Action: Mouse scrolled (629, 477) with delta (0, 0)
Screenshot: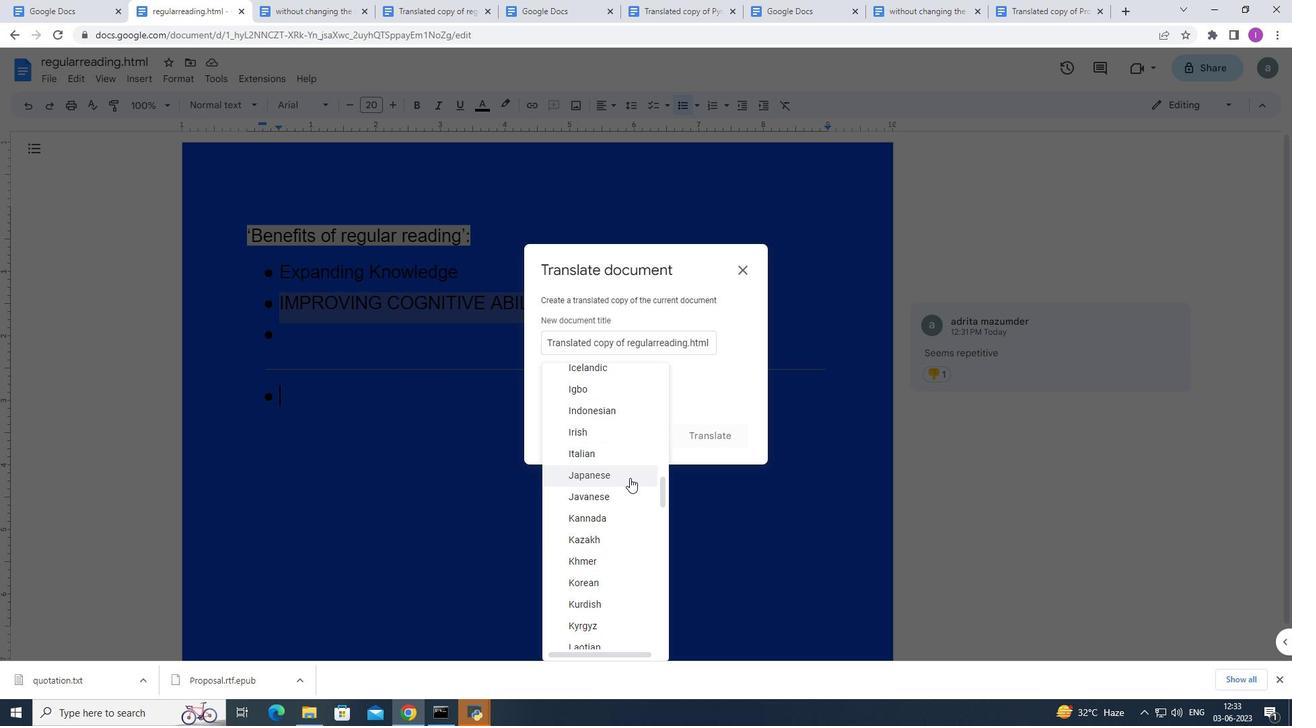 
Action: Mouse scrolled (629, 477) with delta (0, 0)
Screenshot: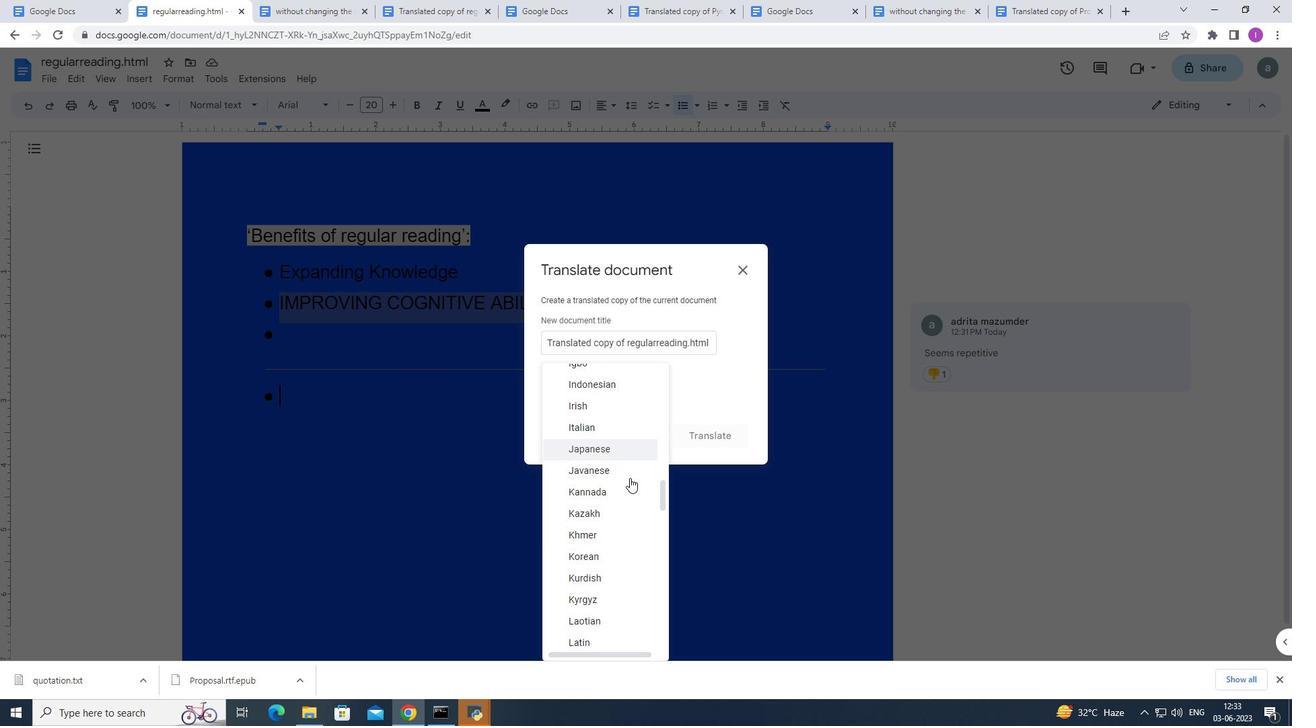 
Action: Mouse scrolled (629, 477) with delta (0, 0)
Screenshot: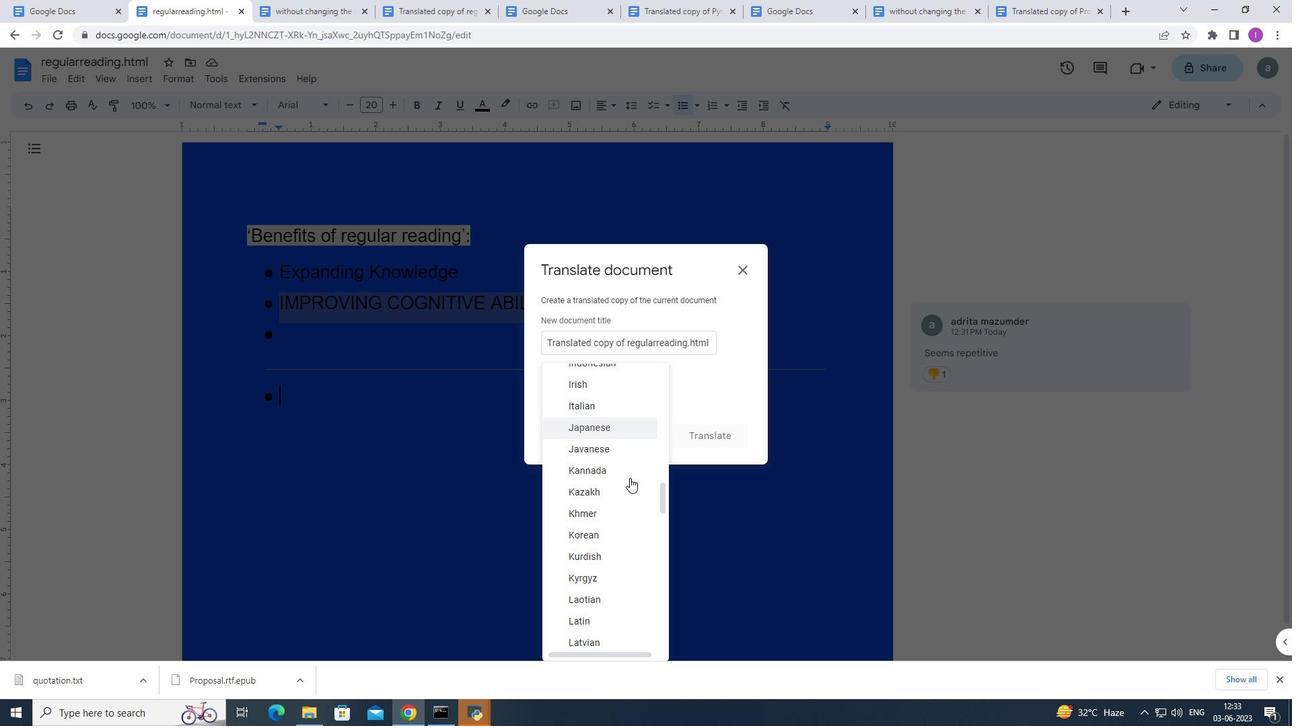 
Action: Mouse moved to (629, 477)
Screenshot: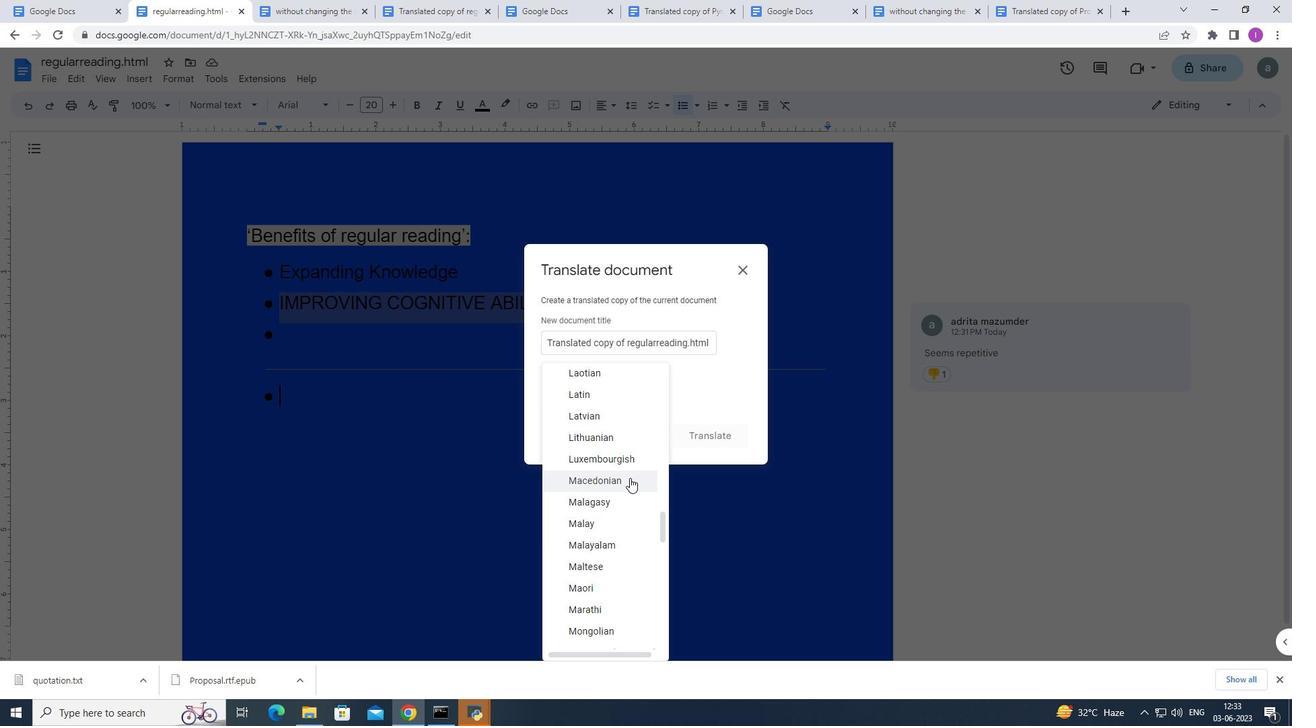 
Action: Mouse scrolled (629, 478) with delta (0, 0)
Screenshot: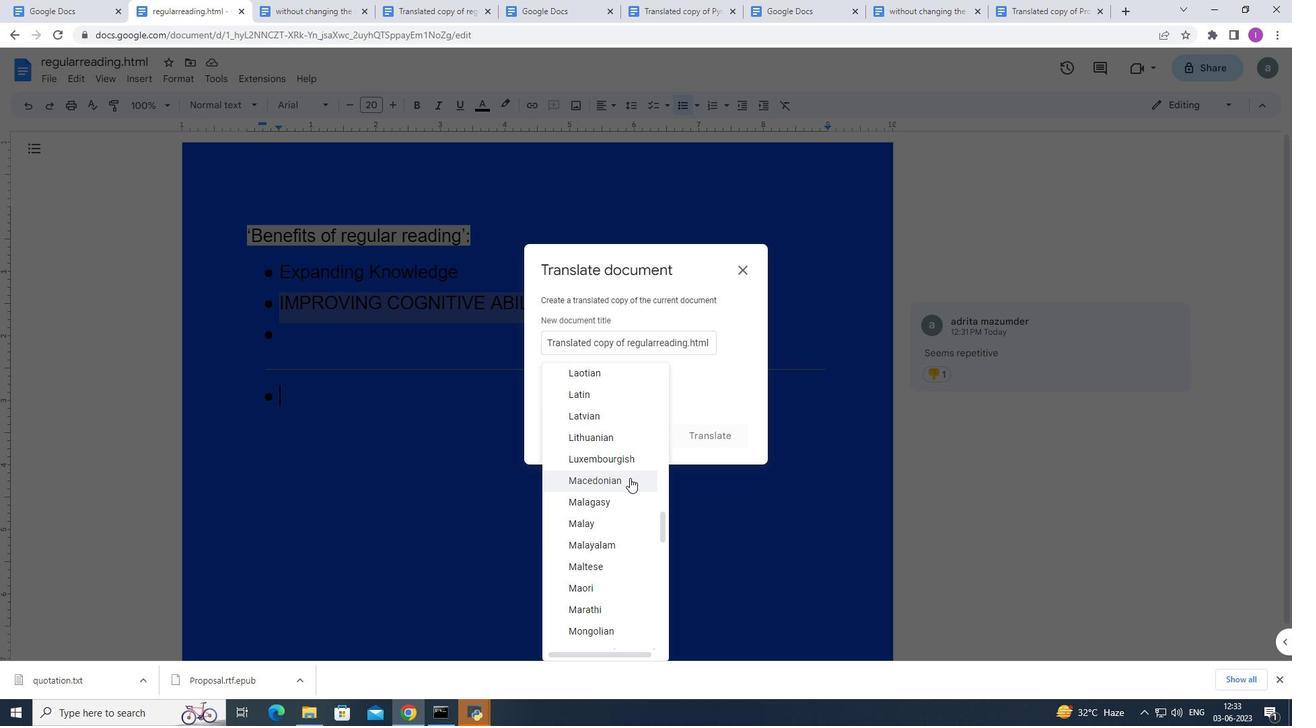 
Action: Mouse scrolled (629, 478) with delta (0, 0)
Screenshot: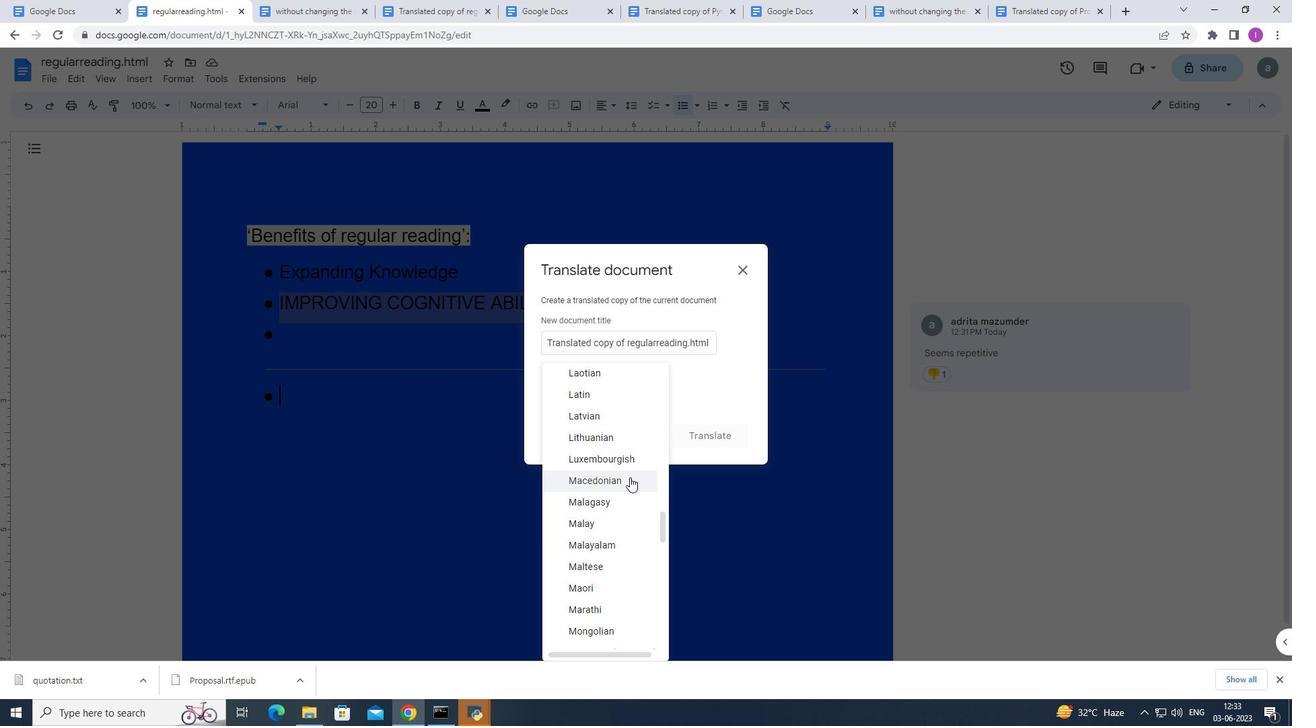 
Action: Mouse scrolled (629, 478) with delta (0, 0)
Screenshot: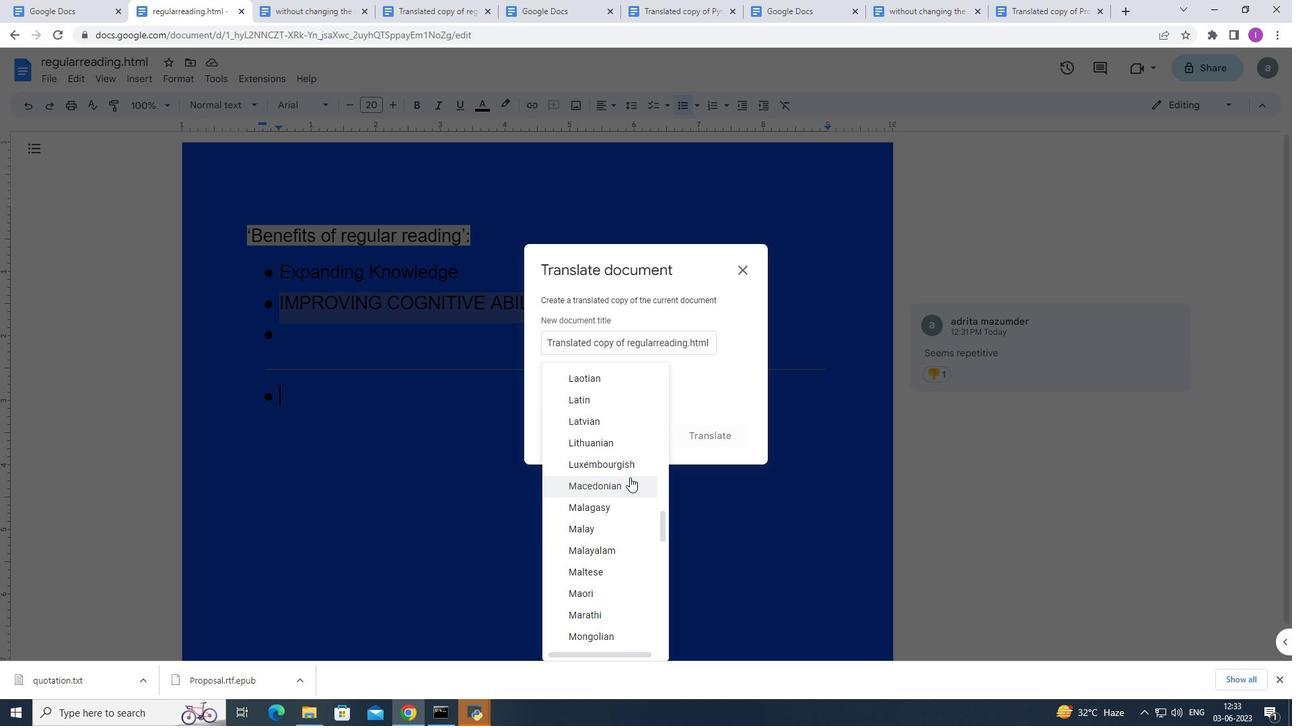 
Action: Mouse moved to (629, 476)
Screenshot: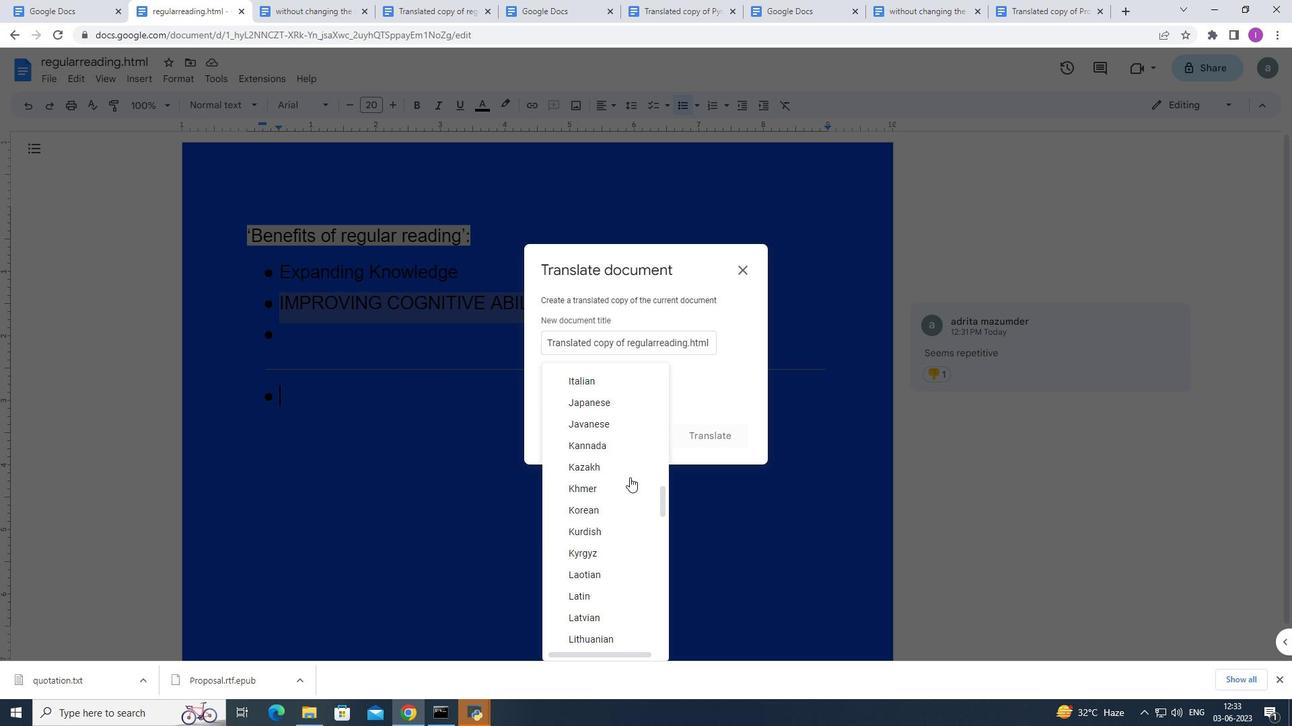 
Action: Mouse scrolled (629, 477) with delta (0, 0)
Screenshot: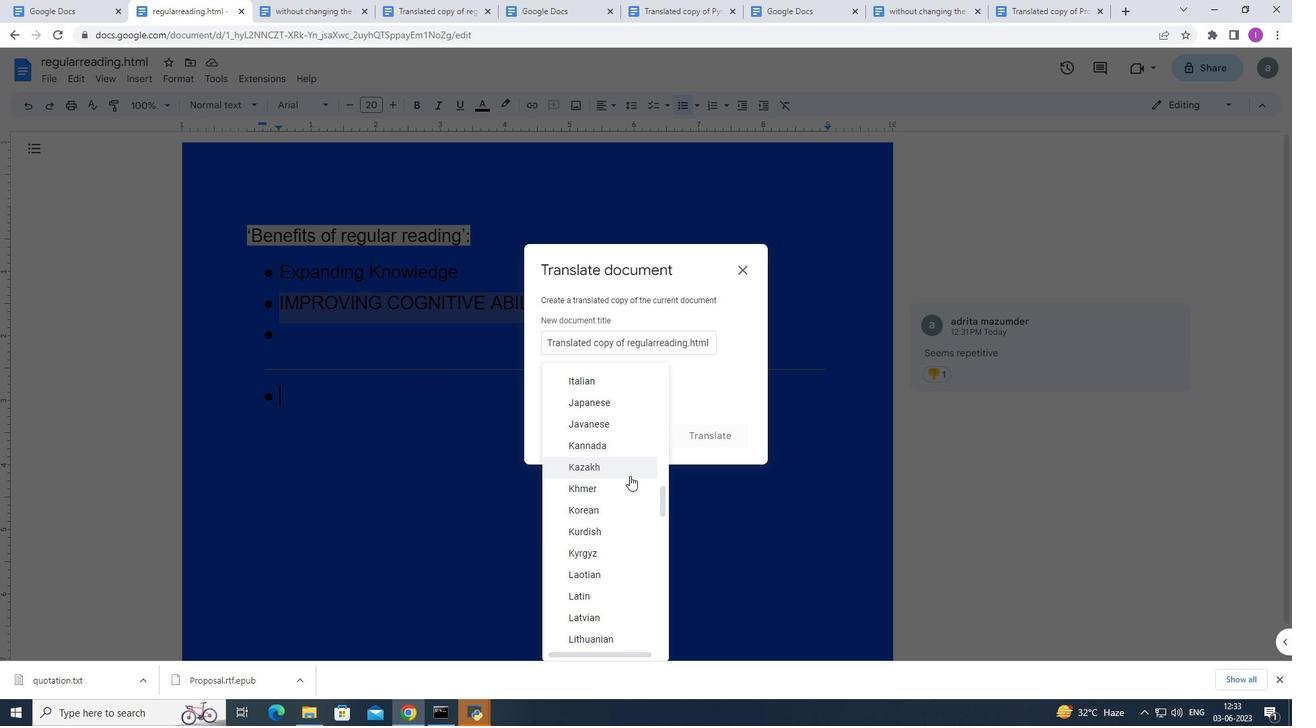 
Action: Mouse scrolled (629, 477) with delta (0, 0)
Screenshot: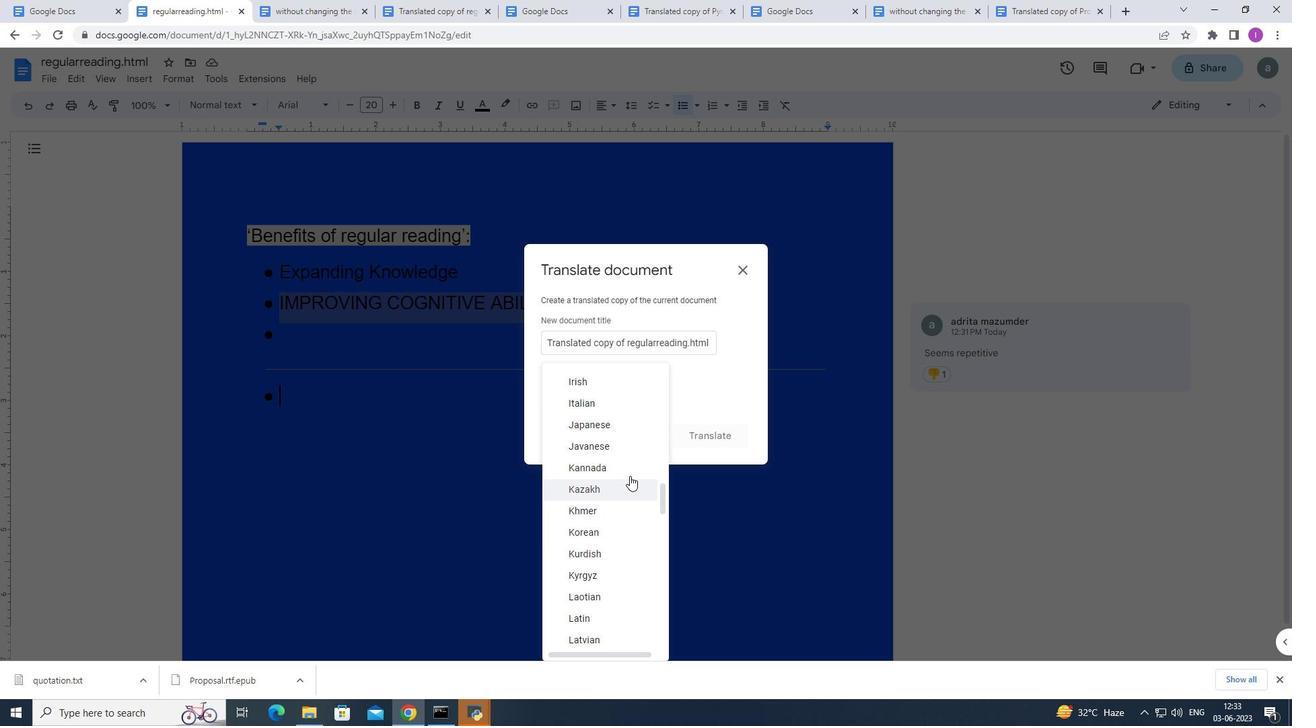 
Action: Mouse moved to (630, 475)
Screenshot: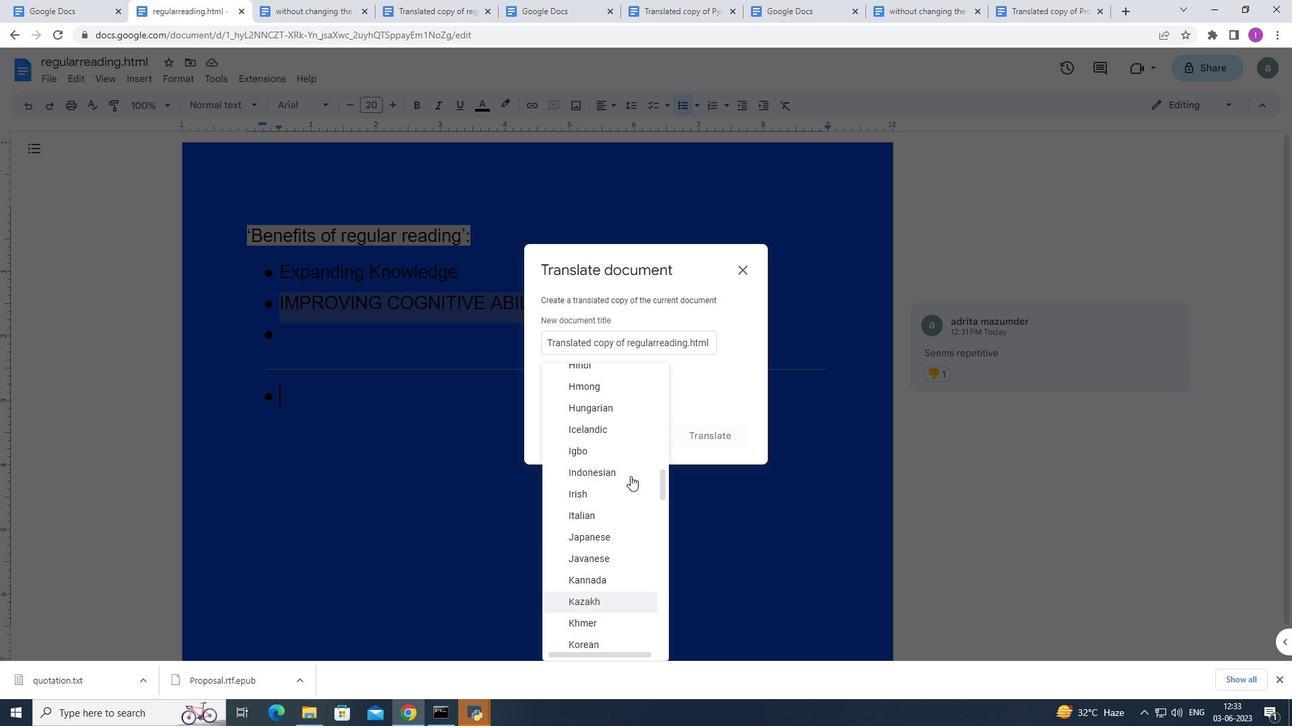 
Action: Mouse scrolled (630, 476) with delta (0, 0)
Screenshot: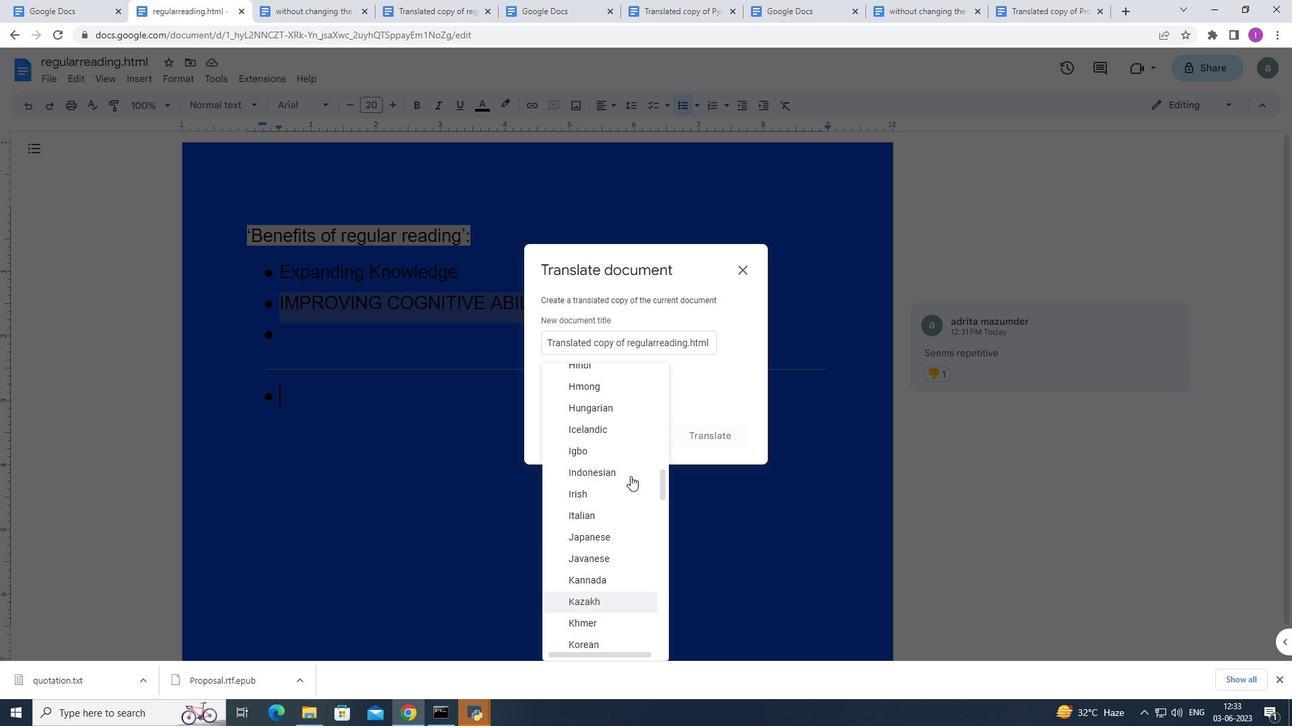 
Action: Mouse scrolled (630, 476) with delta (0, 0)
Screenshot: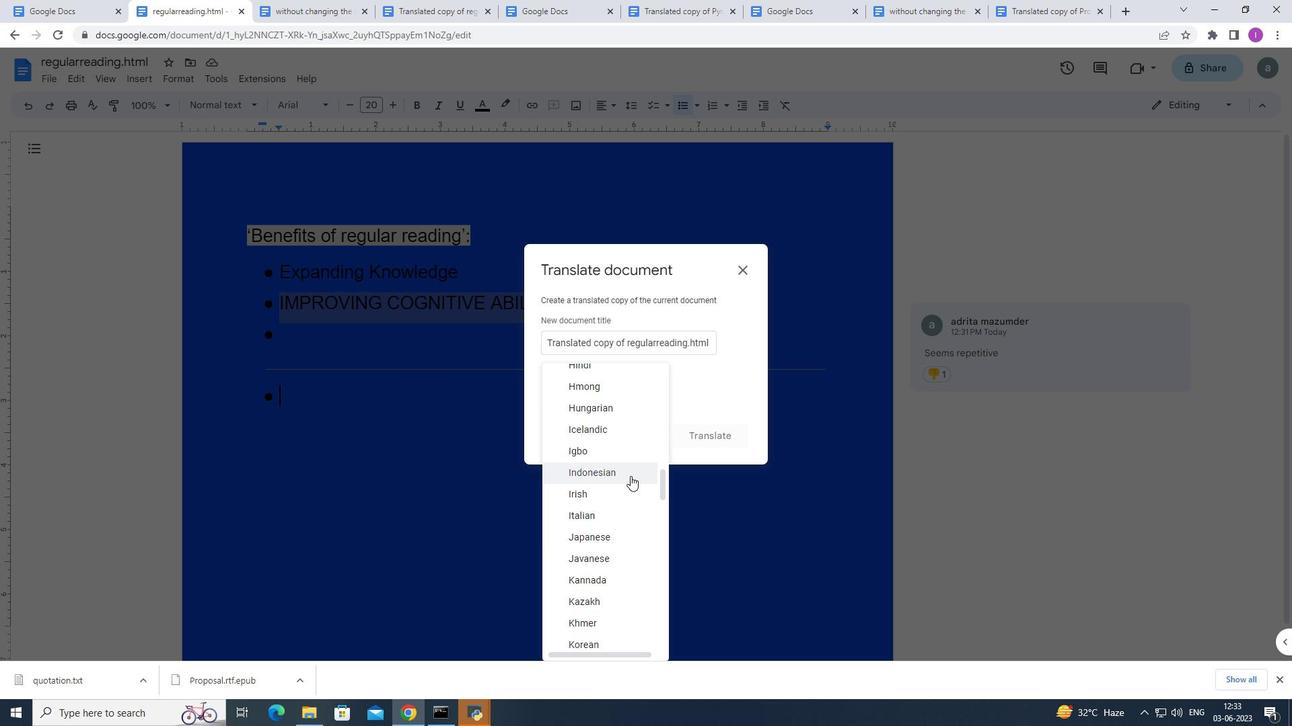 
Action: Mouse scrolled (630, 476) with delta (0, 0)
Screenshot: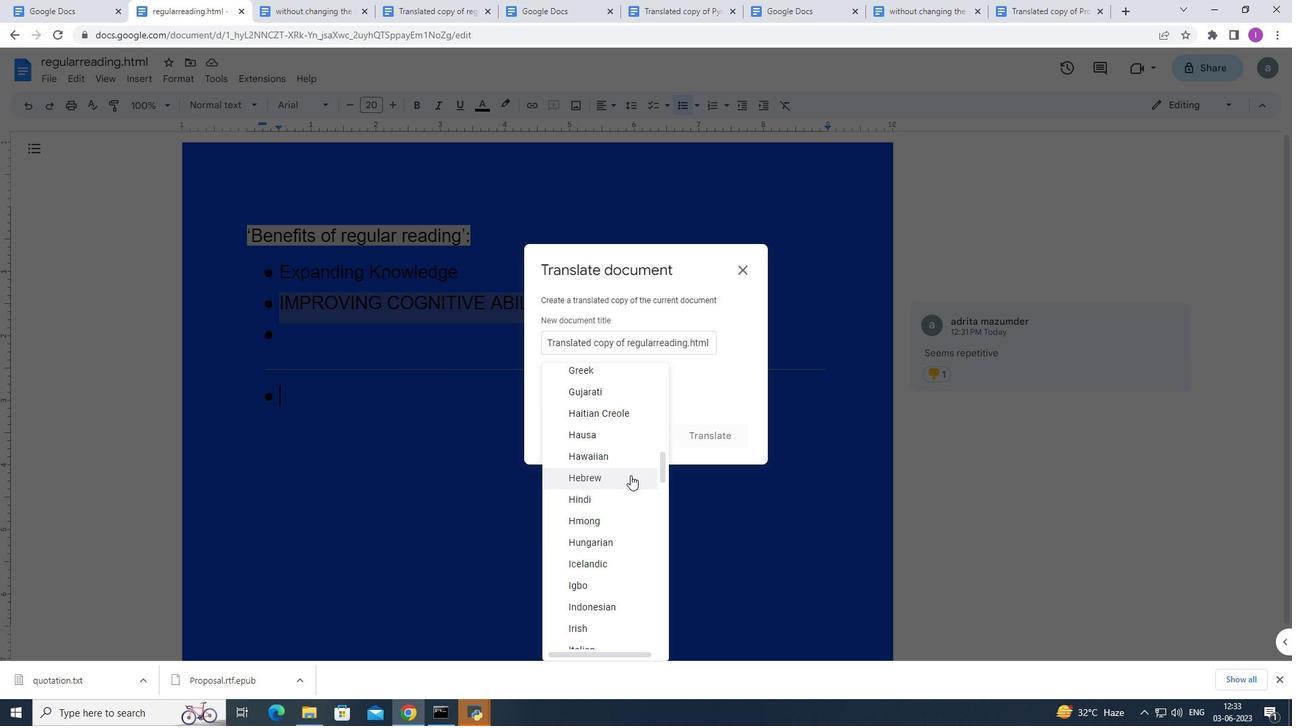 
Action: Mouse scrolled (630, 476) with delta (0, 0)
Screenshot: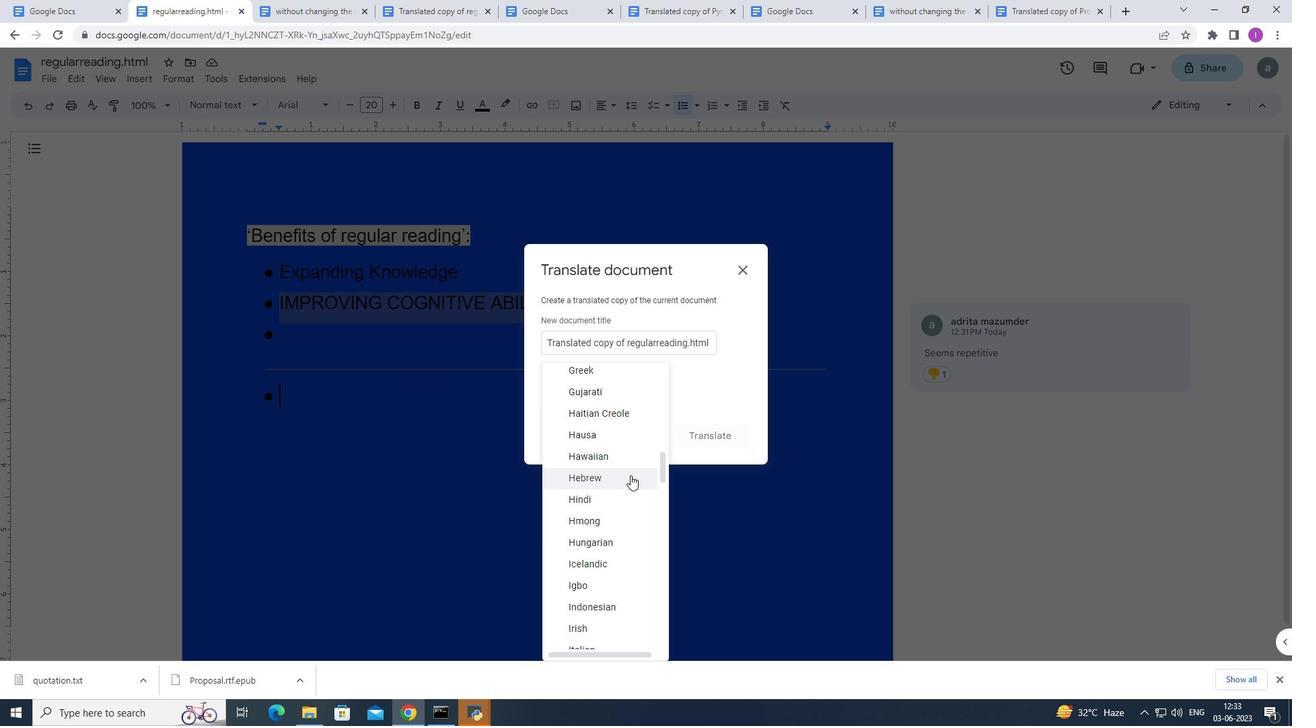 
Action: Mouse scrolled (630, 476) with delta (0, 0)
Screenshot: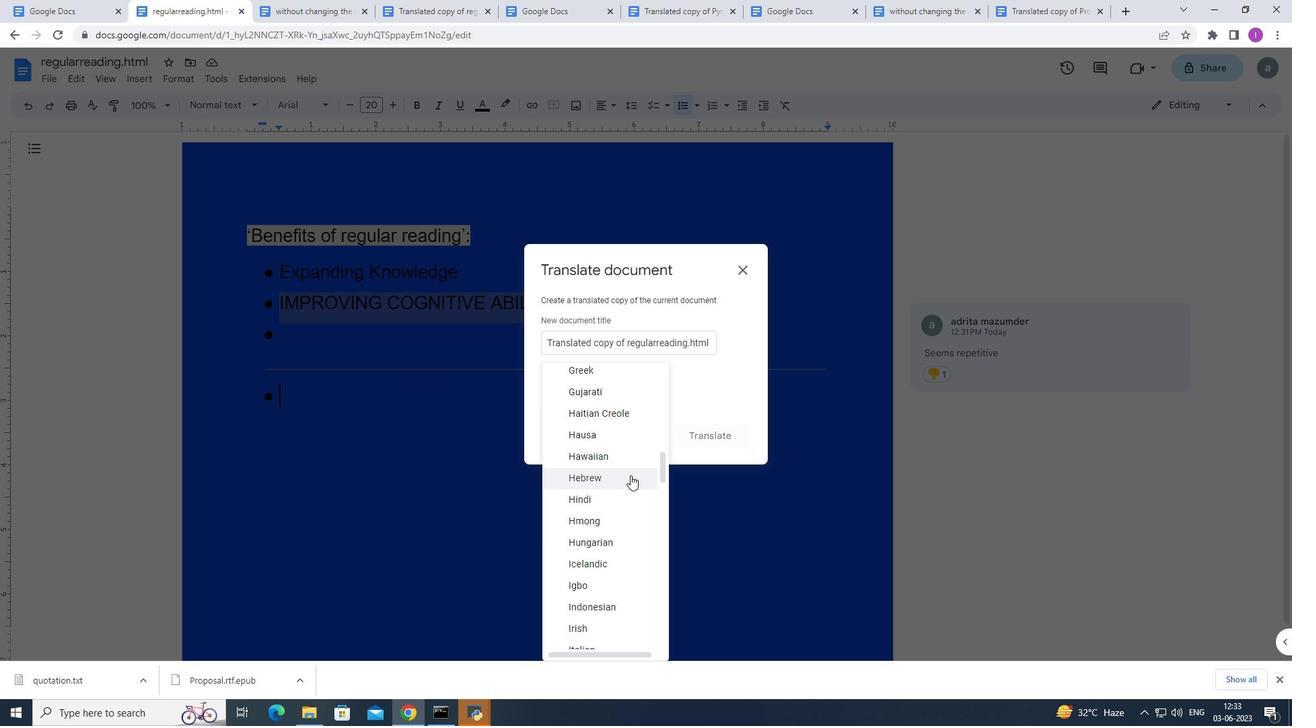 
Action: Mouse moved to (631, 474)
Screenshot: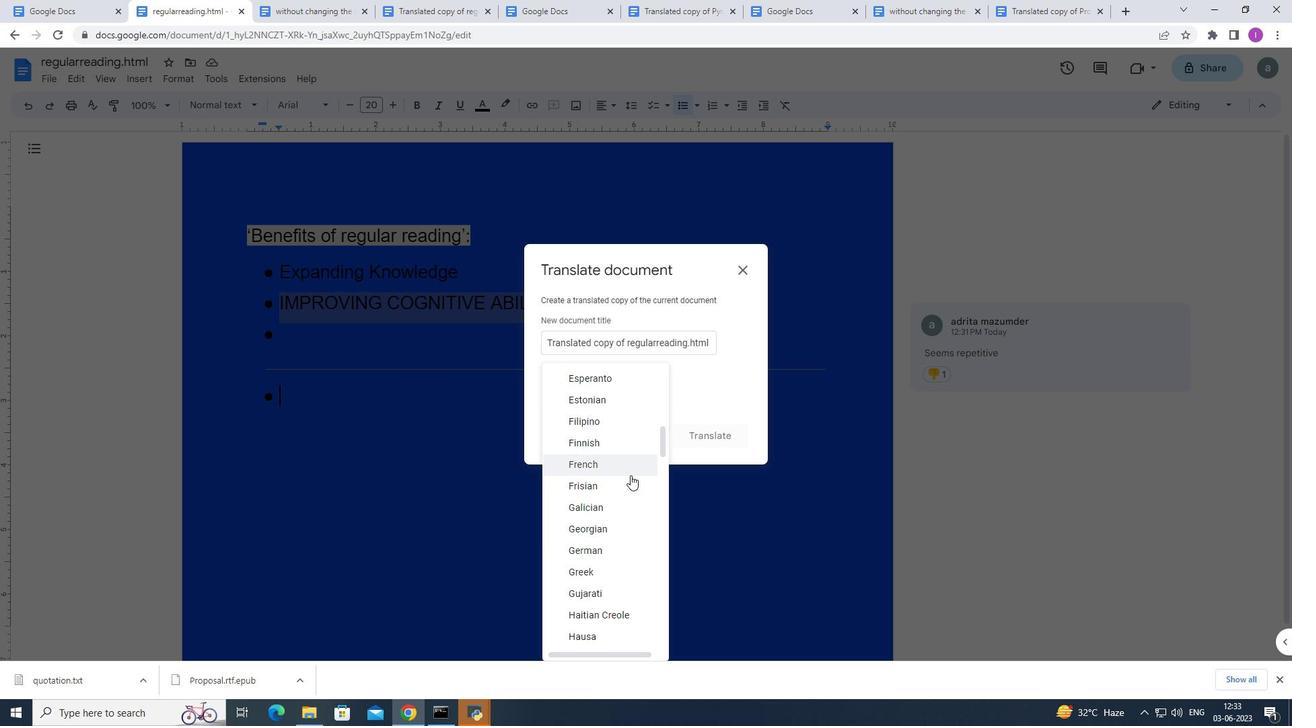 
Action: Mouse scrolled (631, 475) with delta (0, 0)
Screenshot: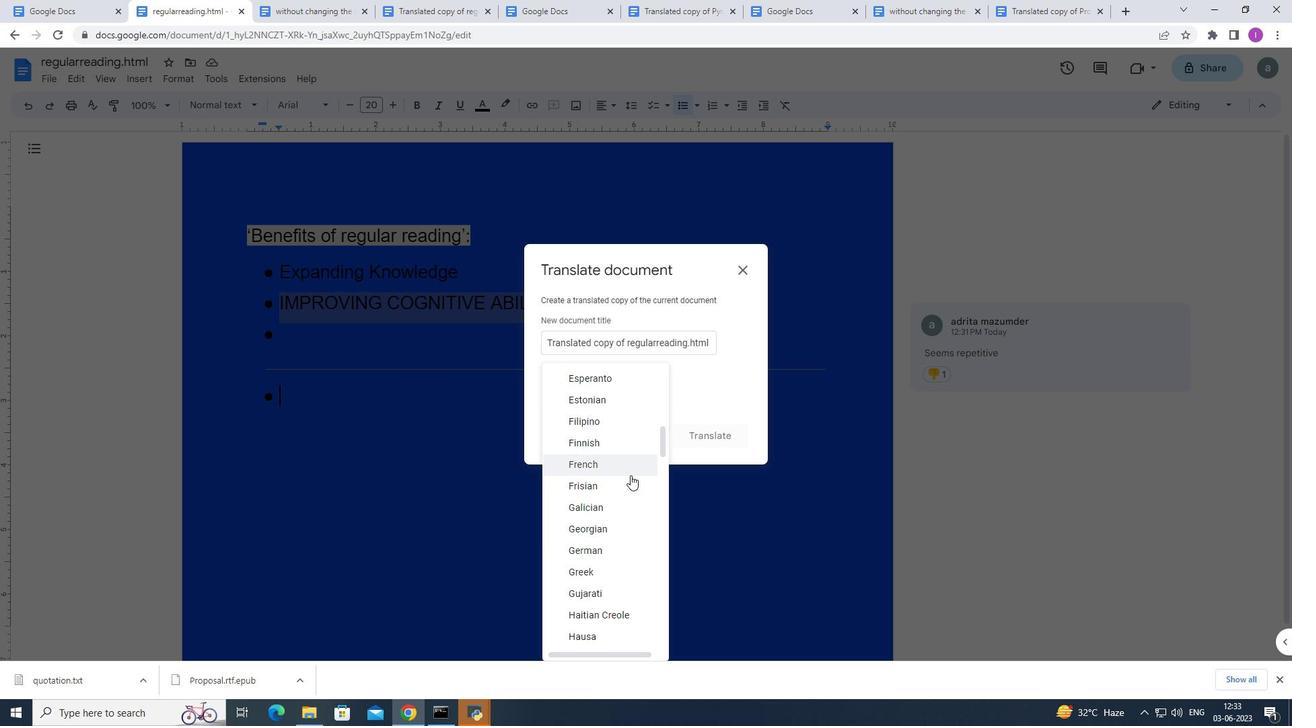 
Action: Mouse moved to (632, 473)
Screenshot: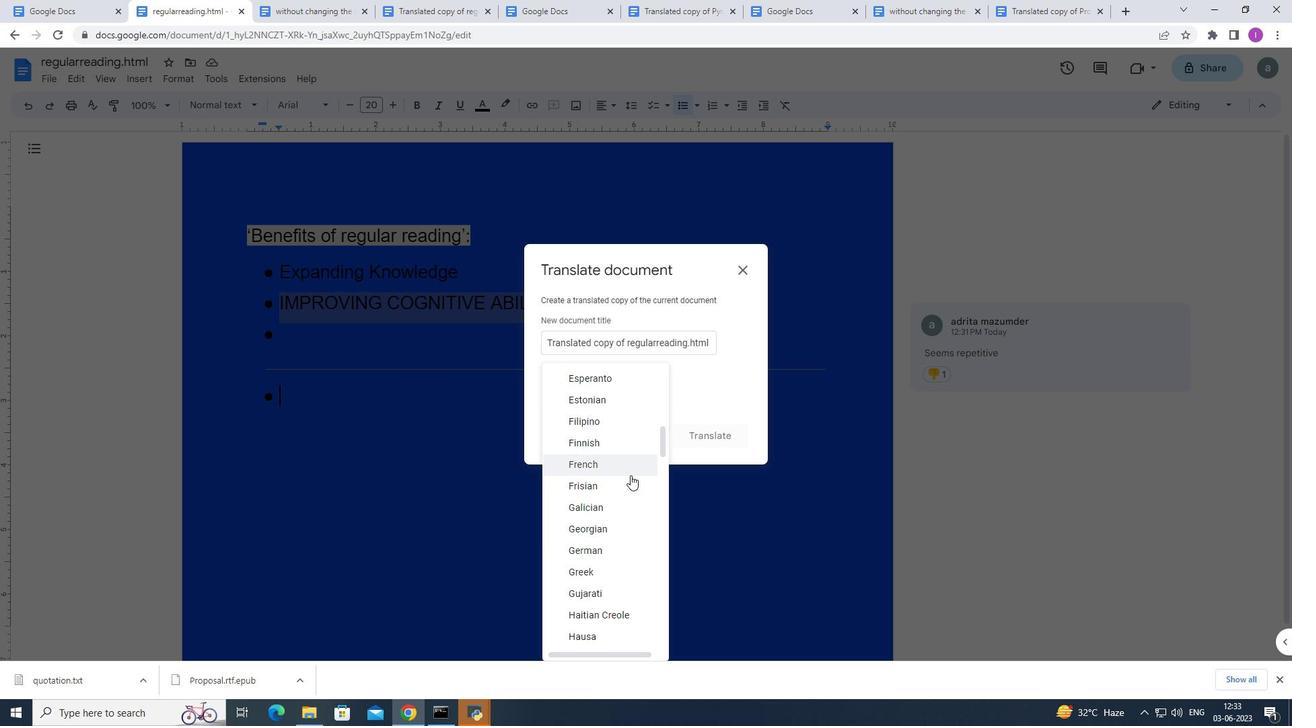 
Action: Mouse scrolled (632, 473) with delta (0, 0)
Screenshot: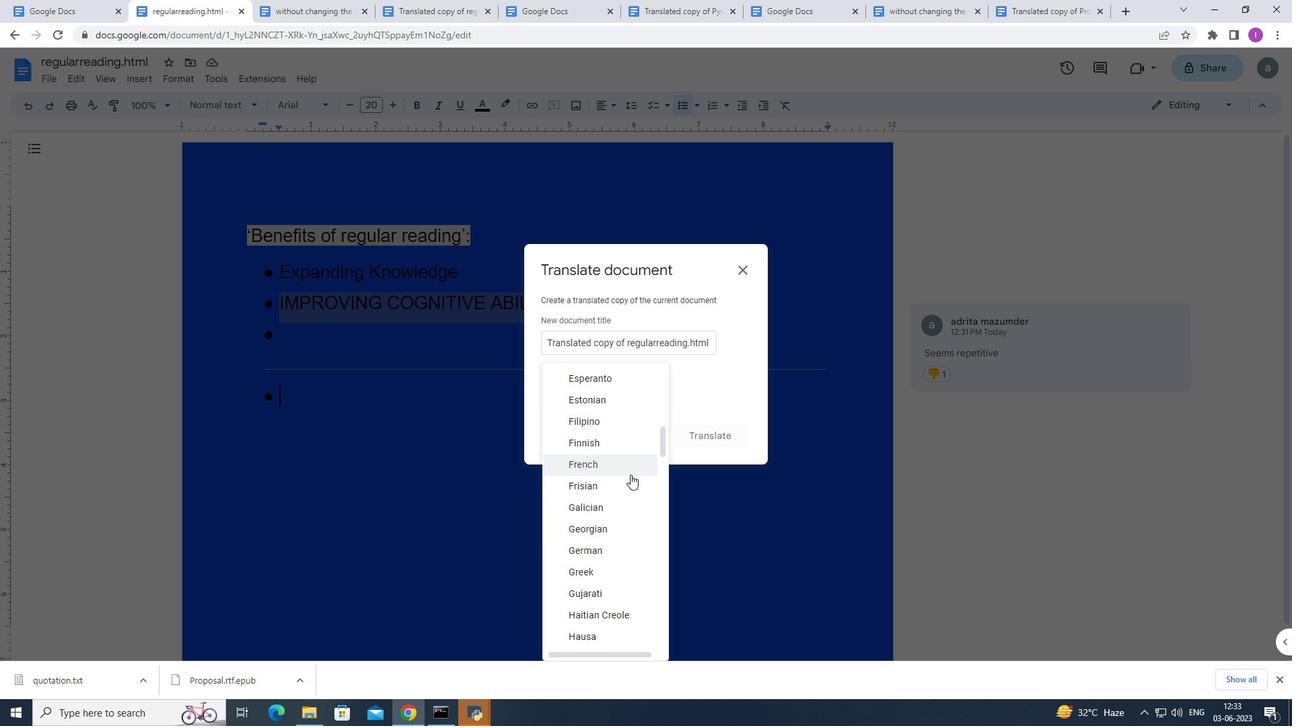
Action: Mouse moved to (632, 470)
Screenshot: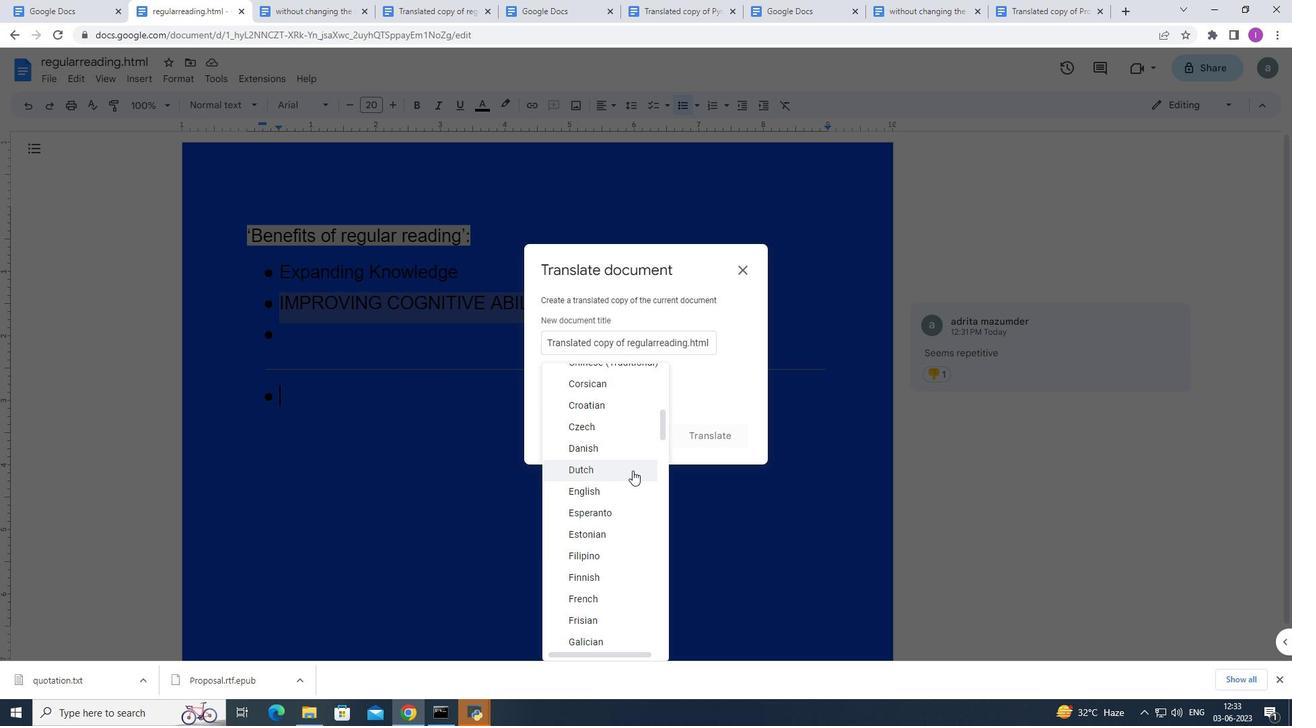 
Action: Mouse scrolled (632, 471) with delta (0, 0)
Screenshot: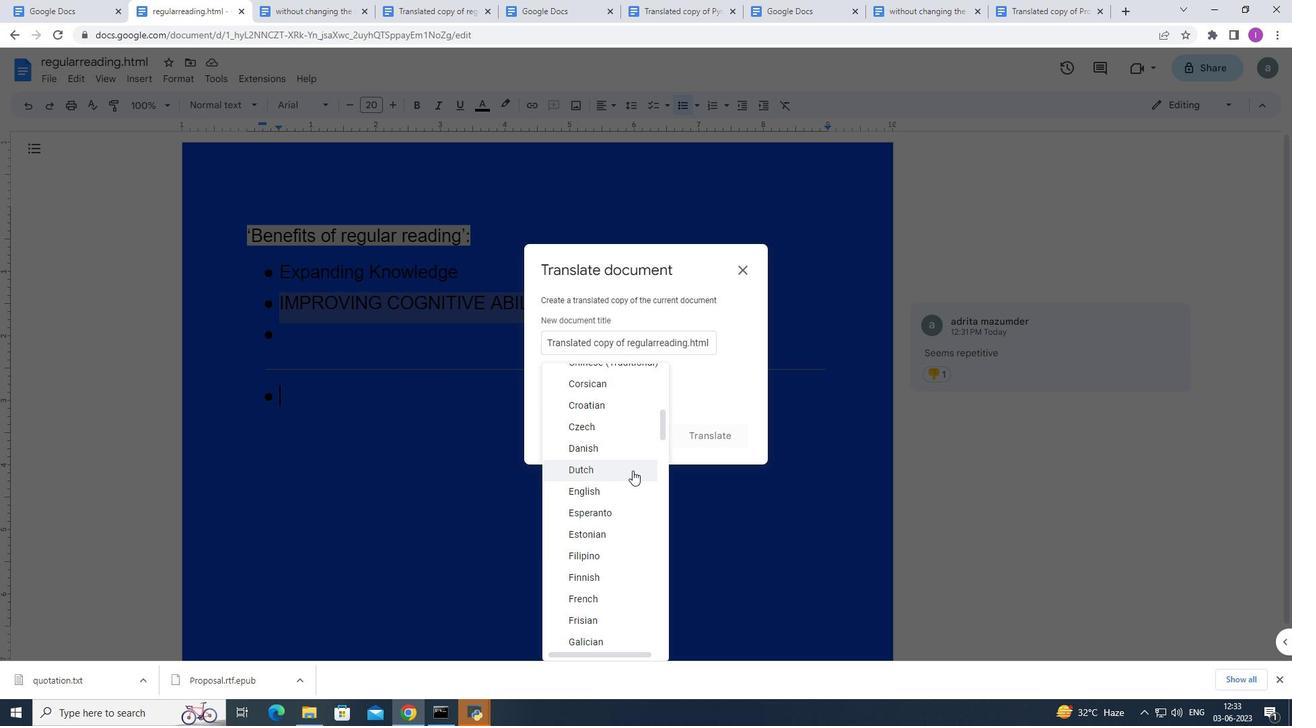 
Action: Mouse scrolled (632, 471) with delta (0, 0)
Screenshot: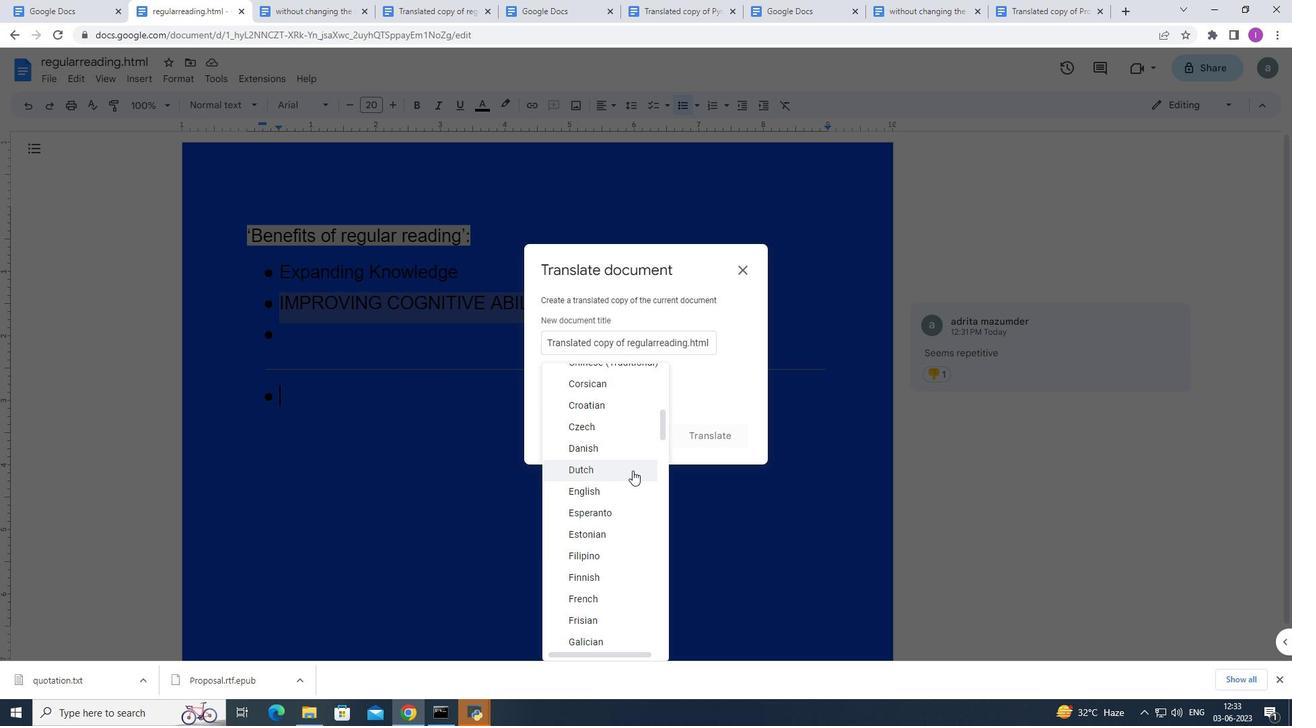 
Action: Mouse moved to (632, 471)
Screenshot: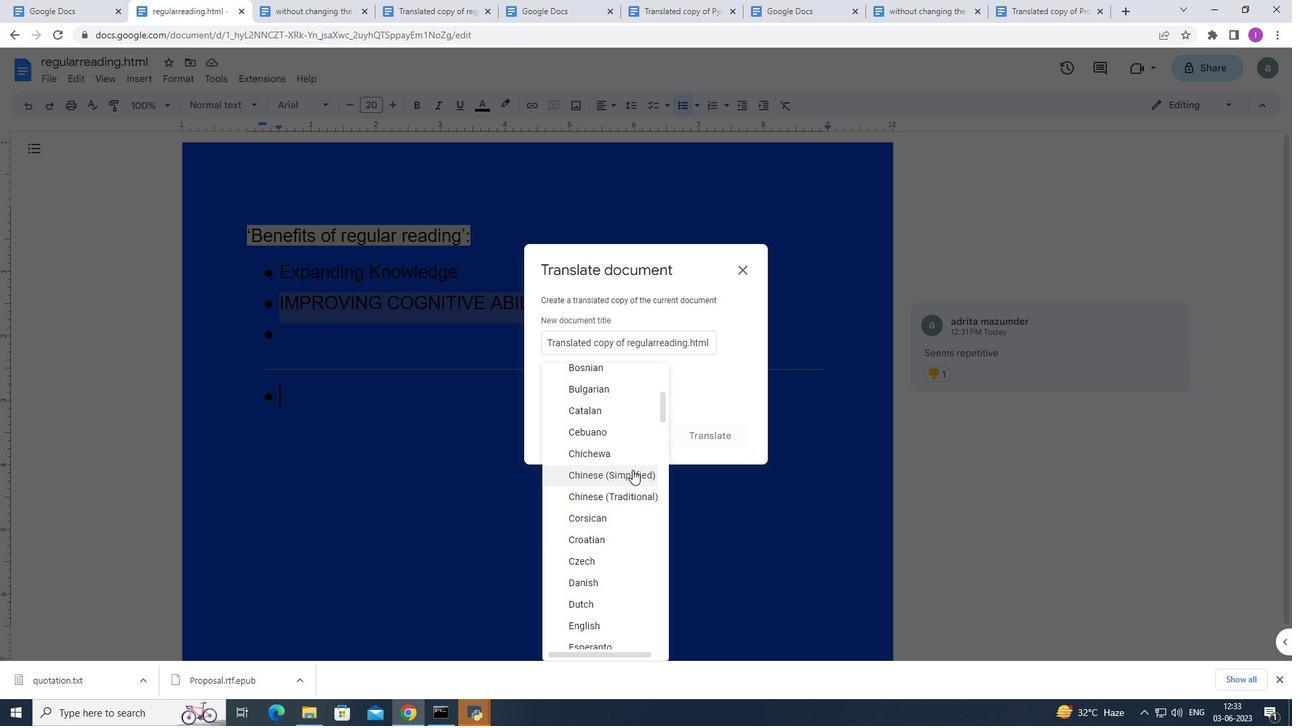 
Action: Mouse pressed left at (632, 471)
Screenshot: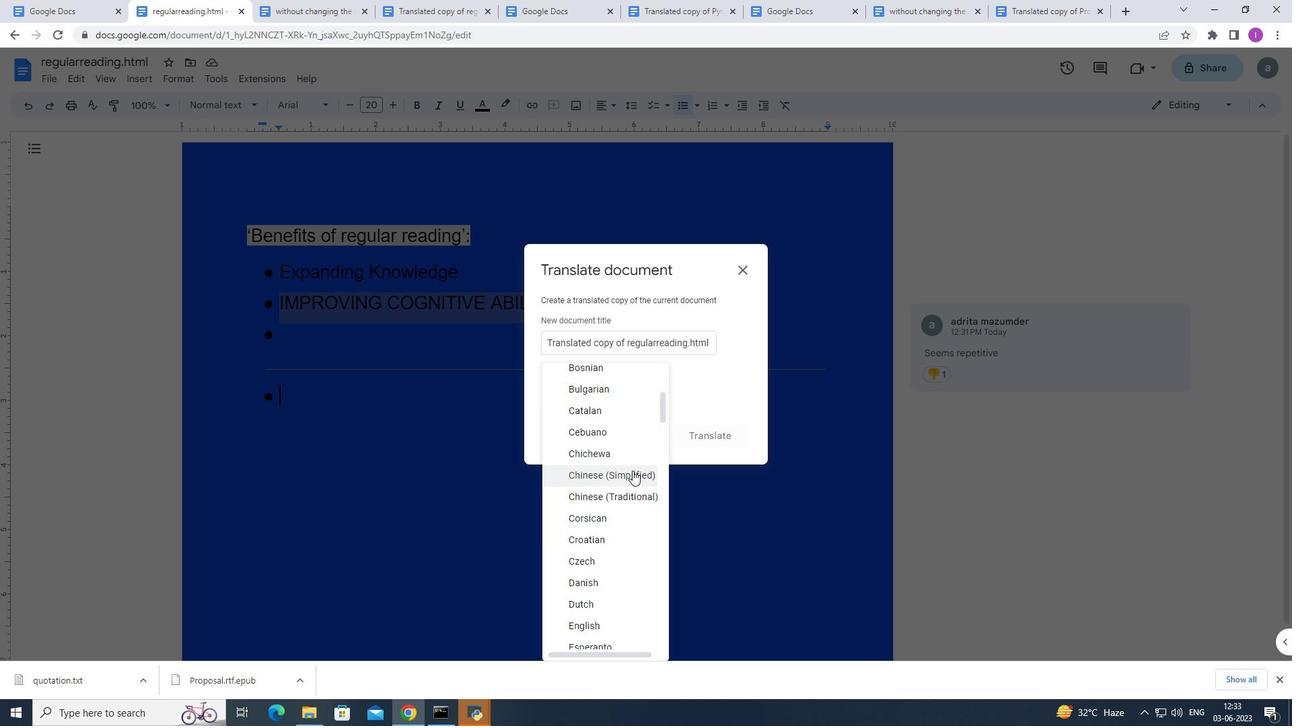 
Action: Mouse moved to (689, 436)
Screenshot: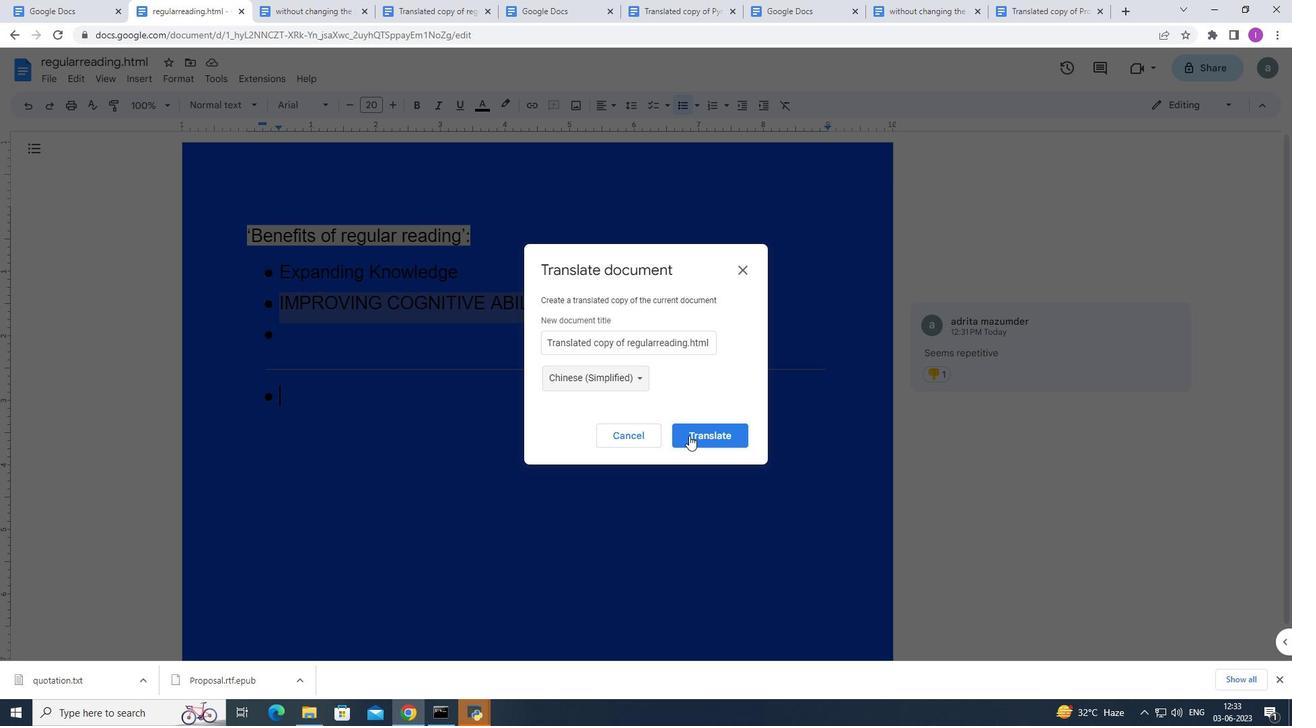 
Action: Mouse pressed left at (689, 436)
Screenshot: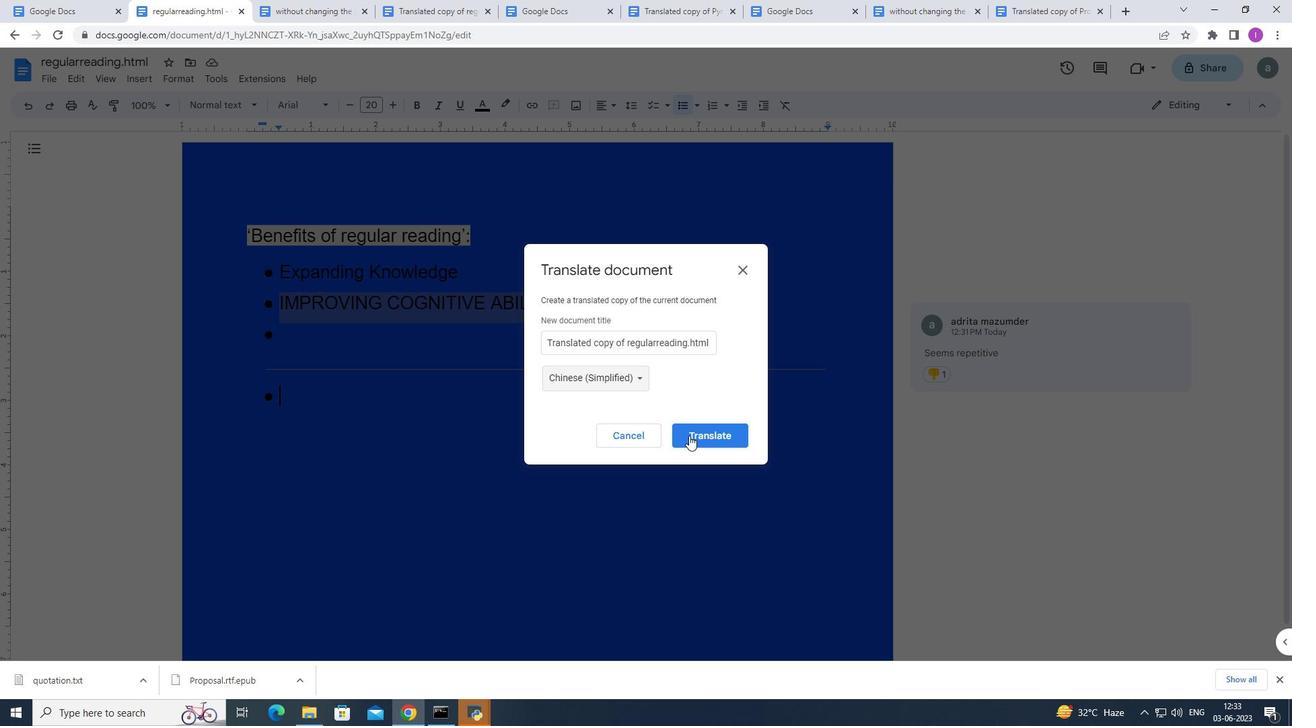 
Action: Mouse moved to (294, 405)
Screenshot: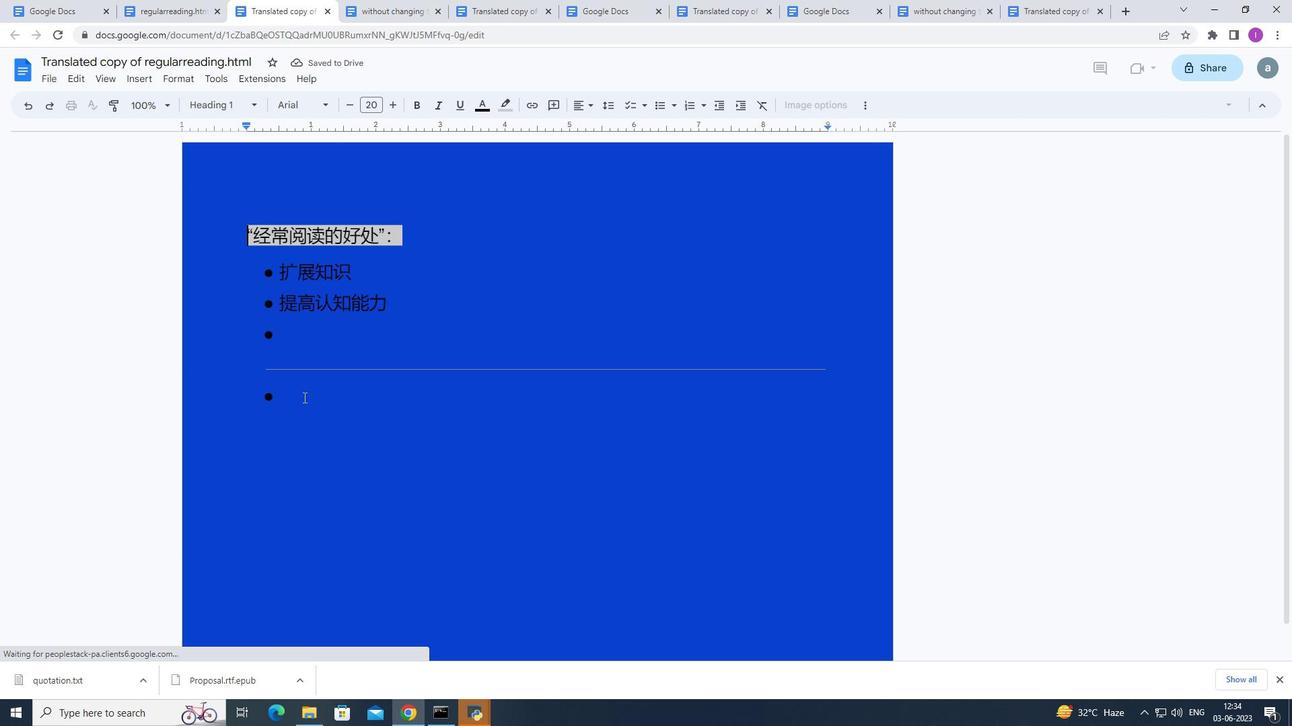 
Action: Mouse pressed left at (294, 405)
Screenshot: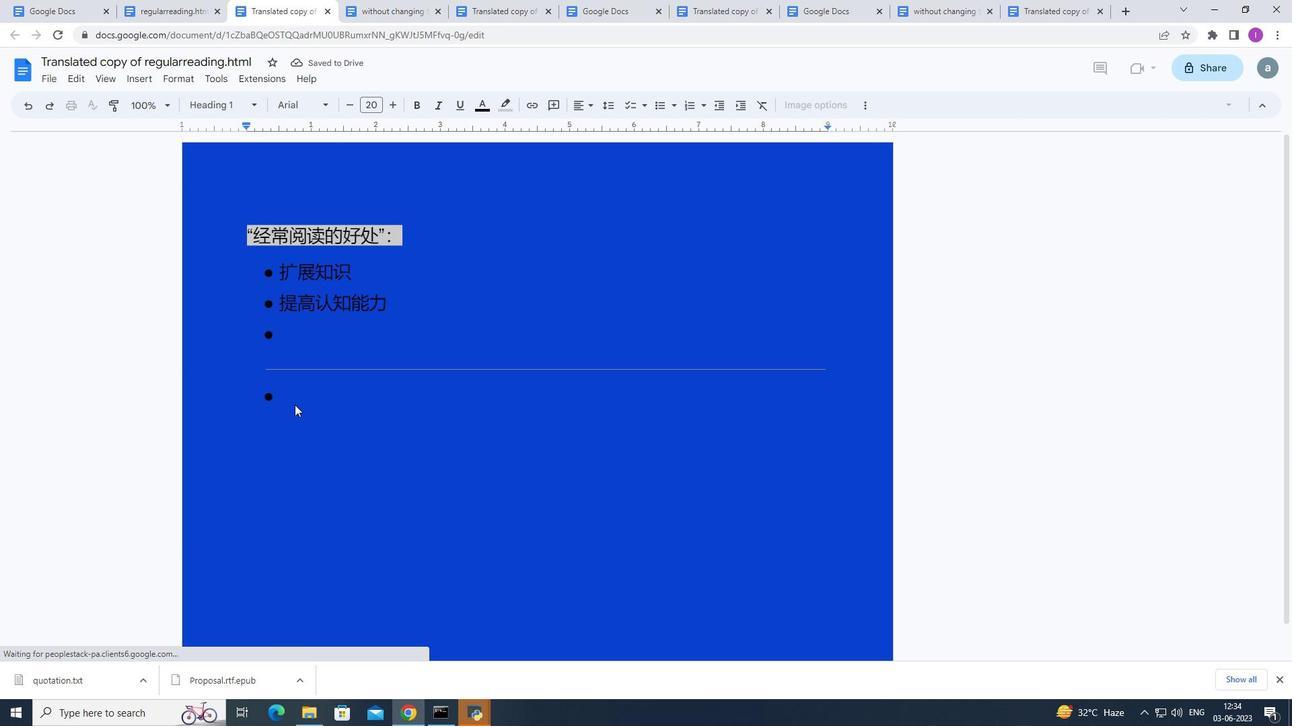 
Action: Mouse moved to (296, 405)
Screenshot: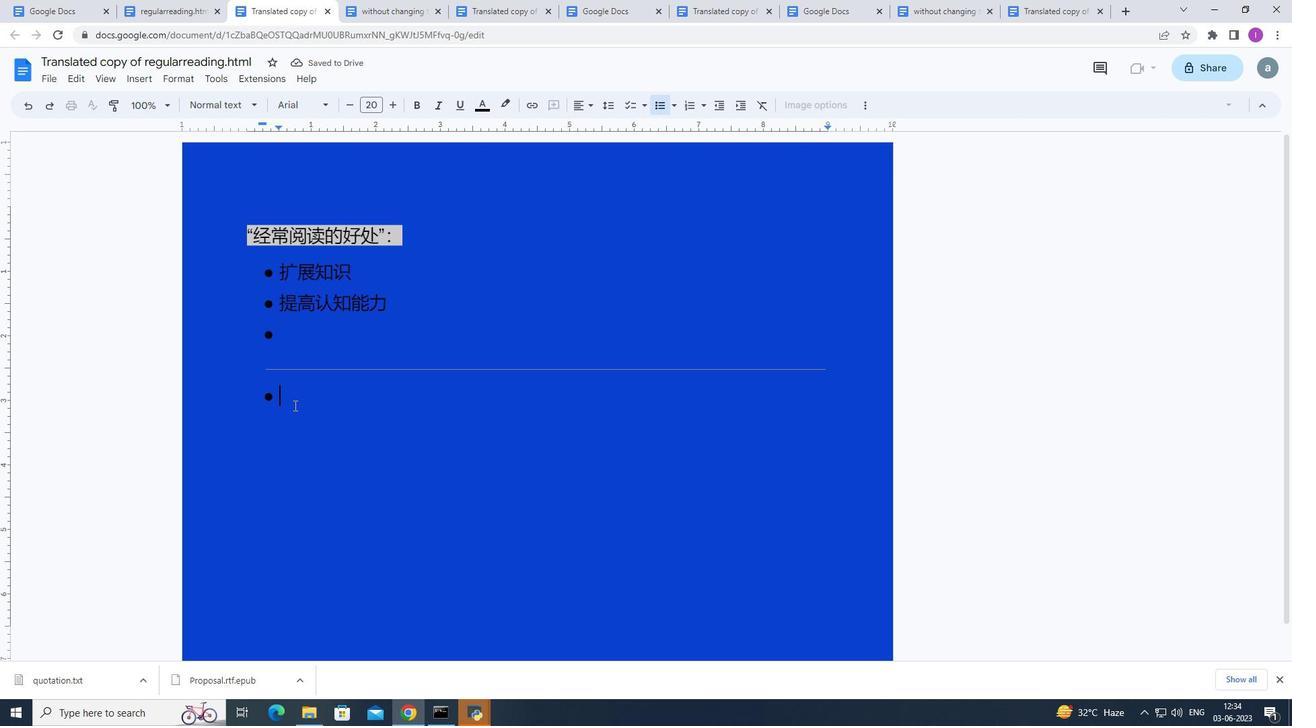 
Action: Key pressed <Key.backspace>
Screenshot: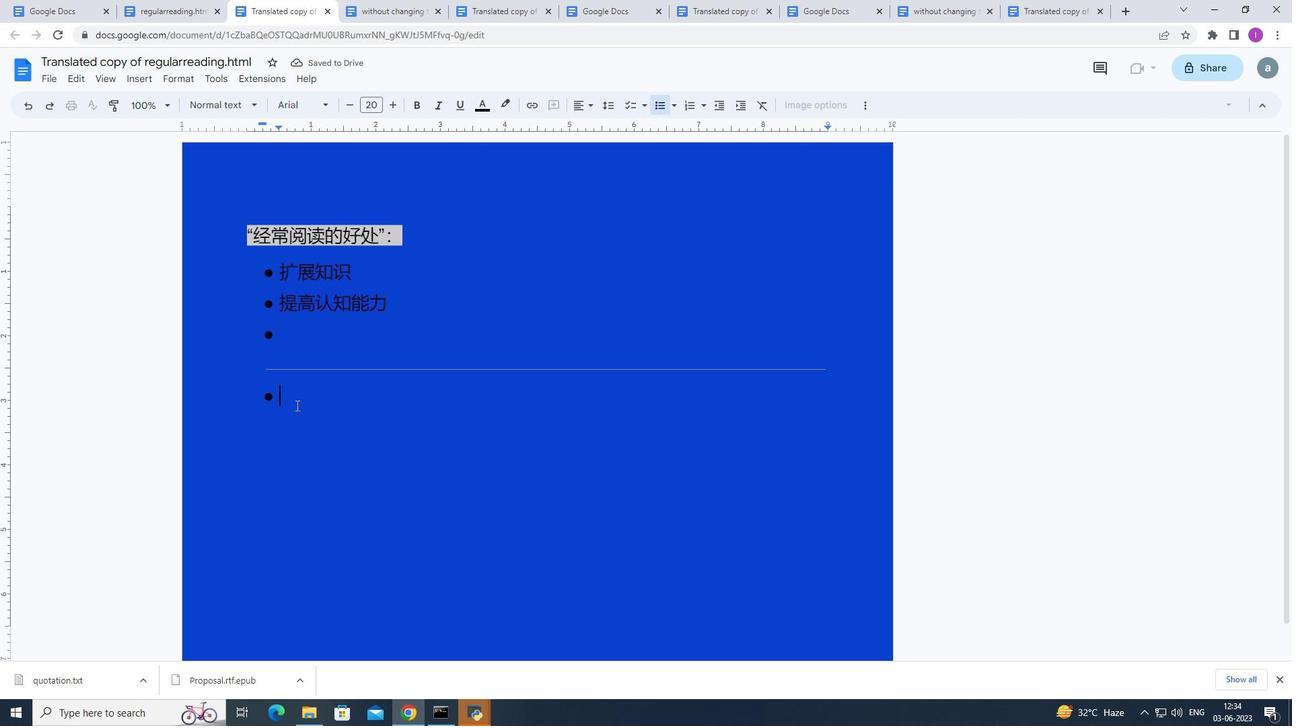 
Action: Mouse moved to (279, 337)
Screenshot: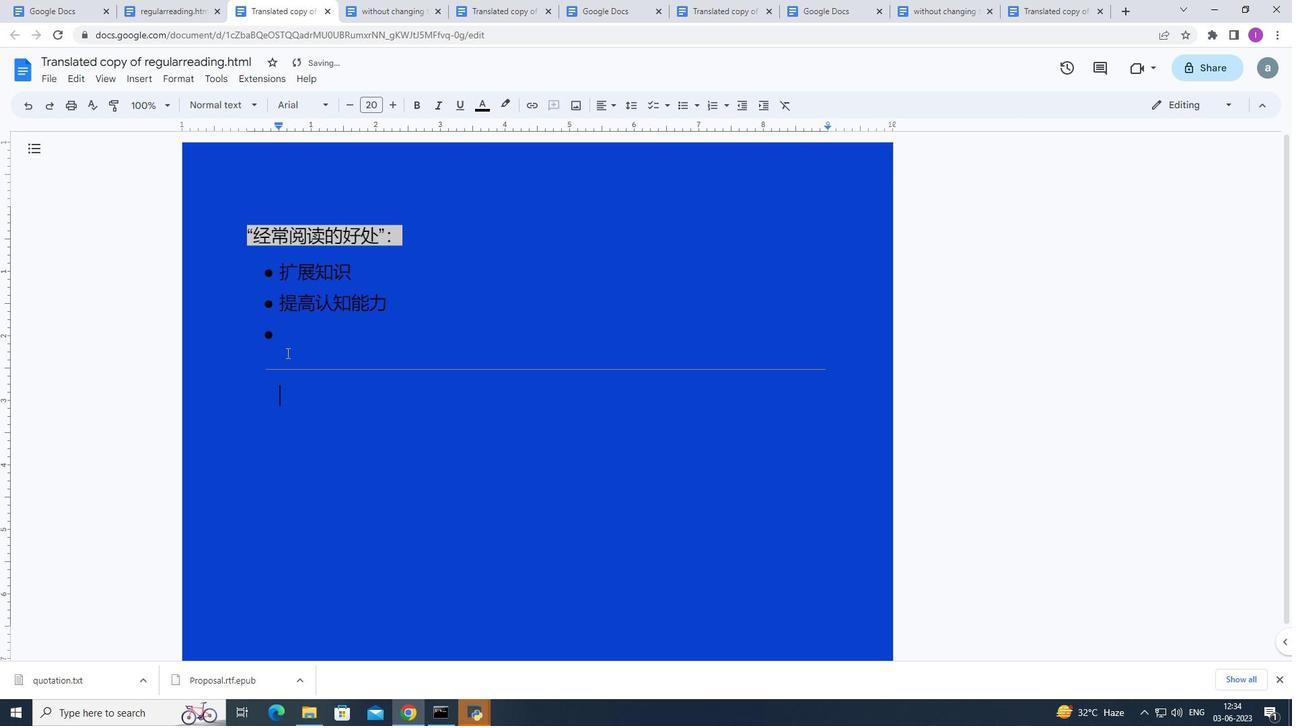 
Action: Mouse pressed left at (279, 337)
Screenshot: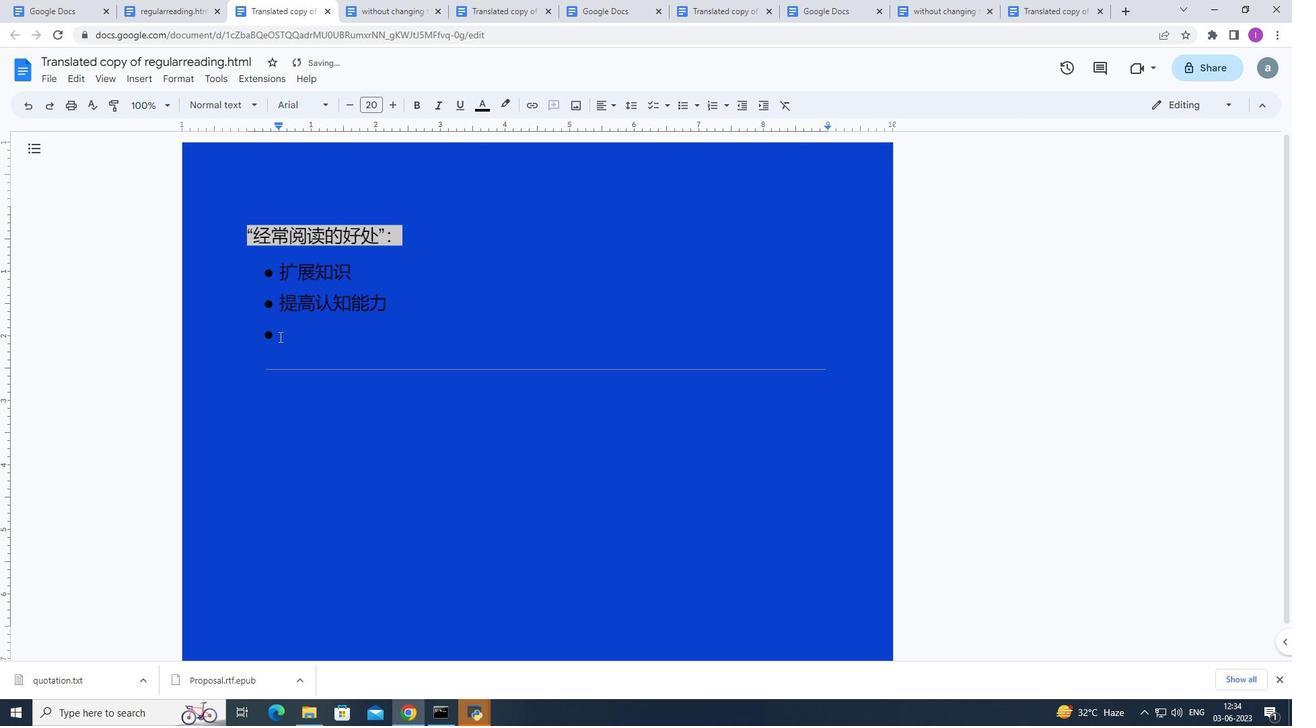 
Action: Mouse moved to (298, 343)
Screenshot: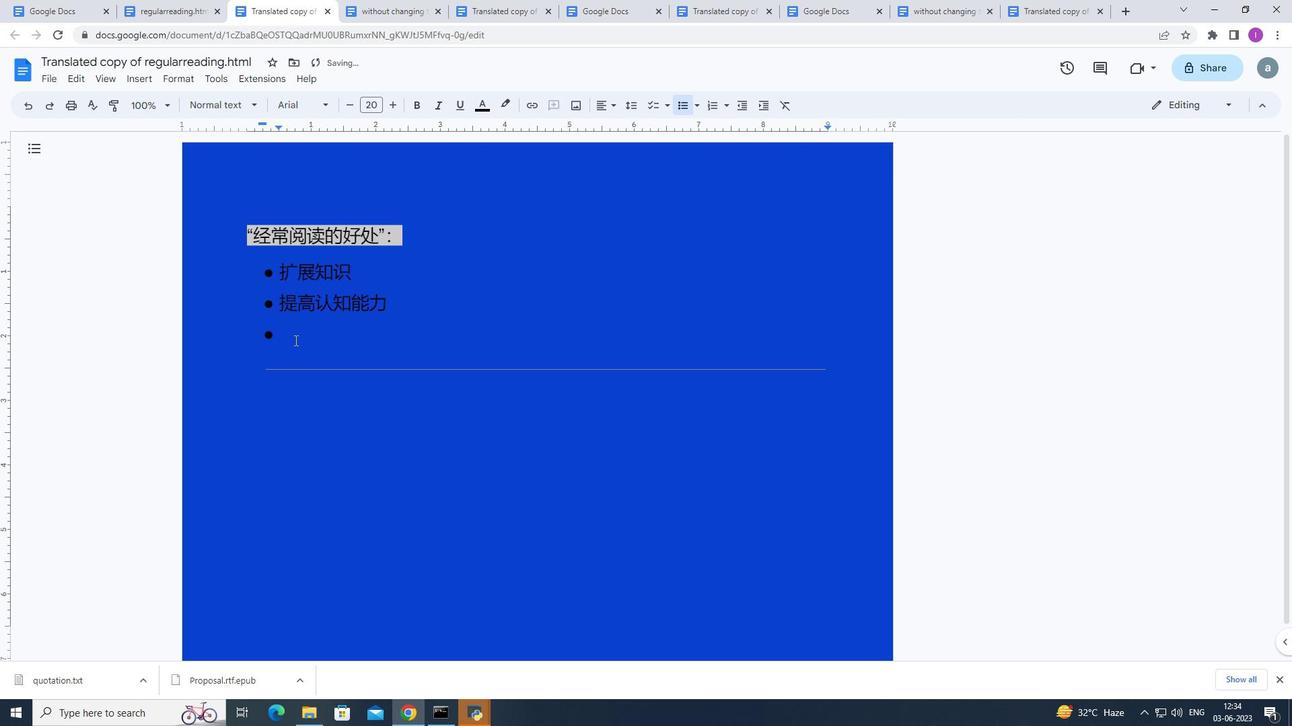 
Action: Key pressed <Key.backspace>
Screenshot: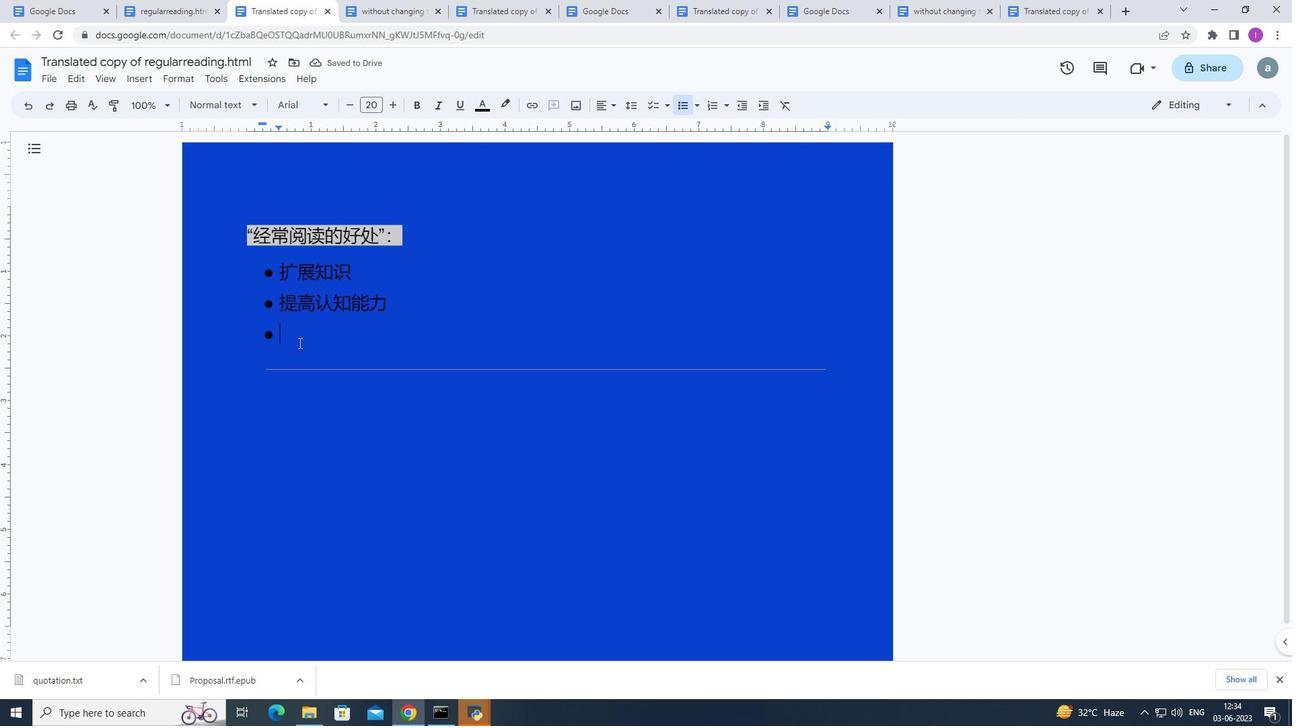 
Action: Mouse moved to (374, 270)
Screenshot: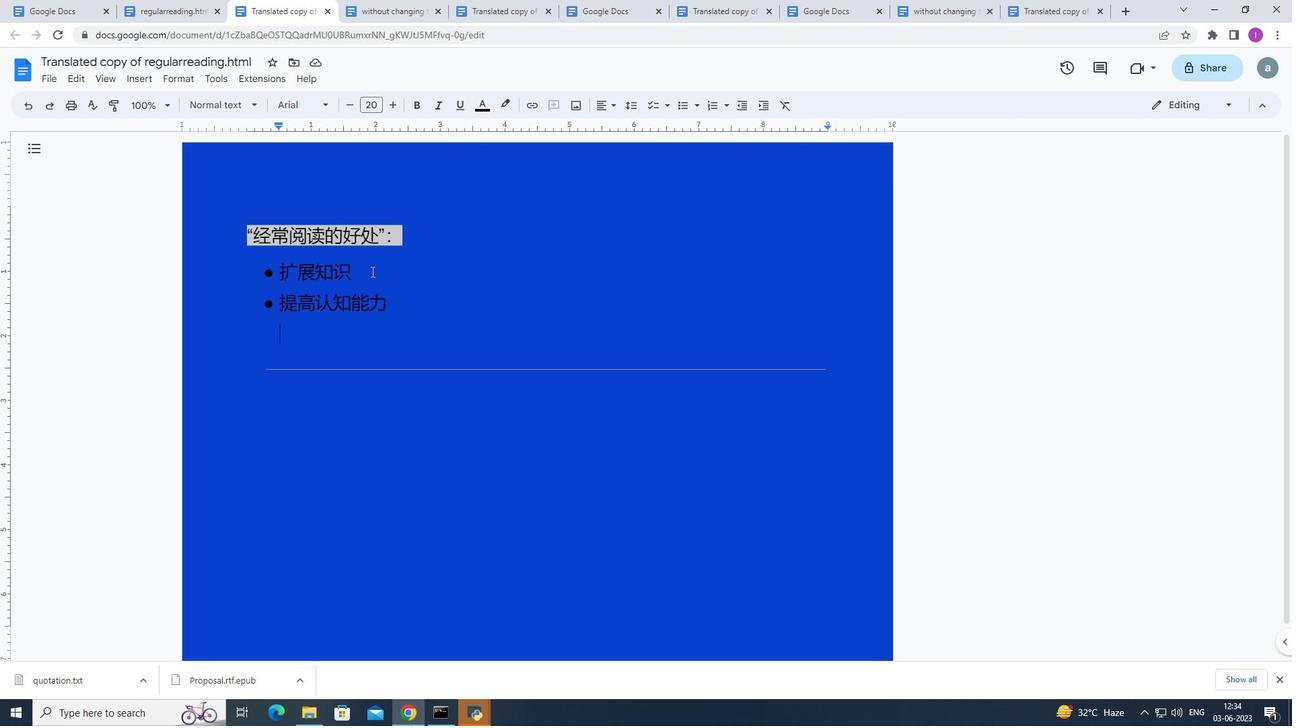 
Action: Mouse pressed left at (374, 270)
Screenshot: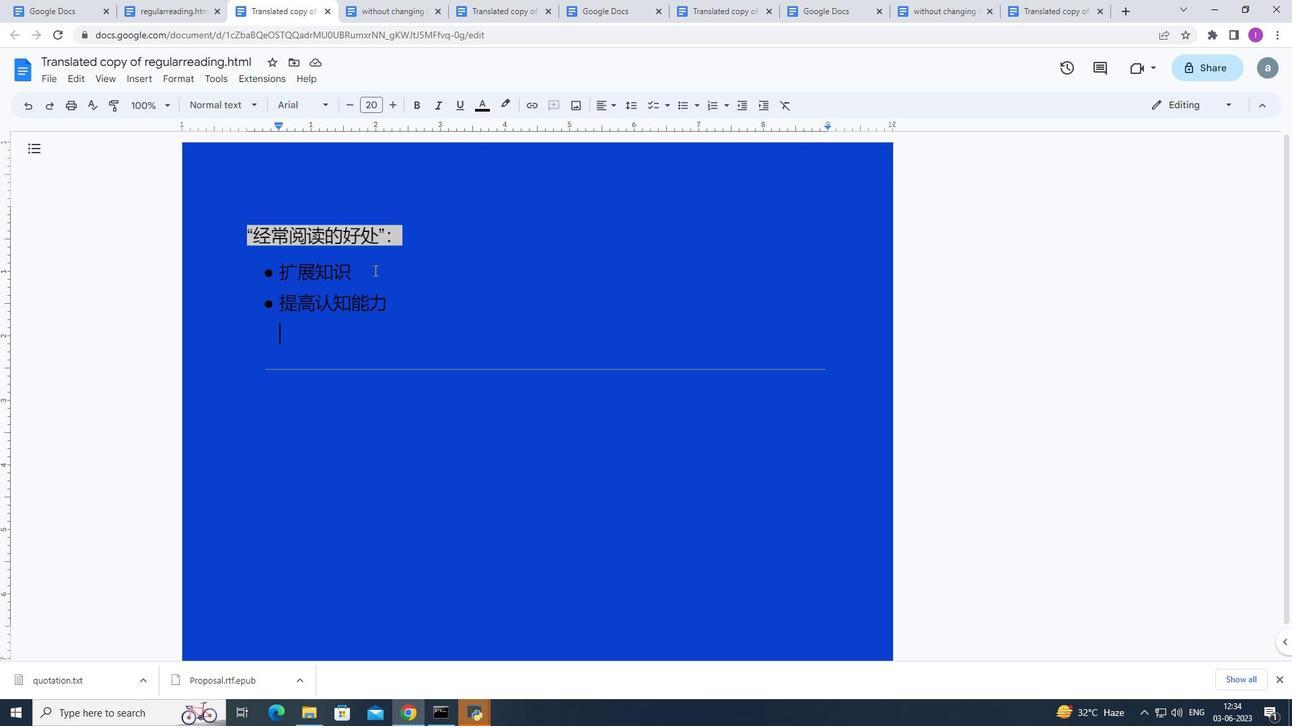 
Action: Mouse moved to (413, 314)
Screenshot: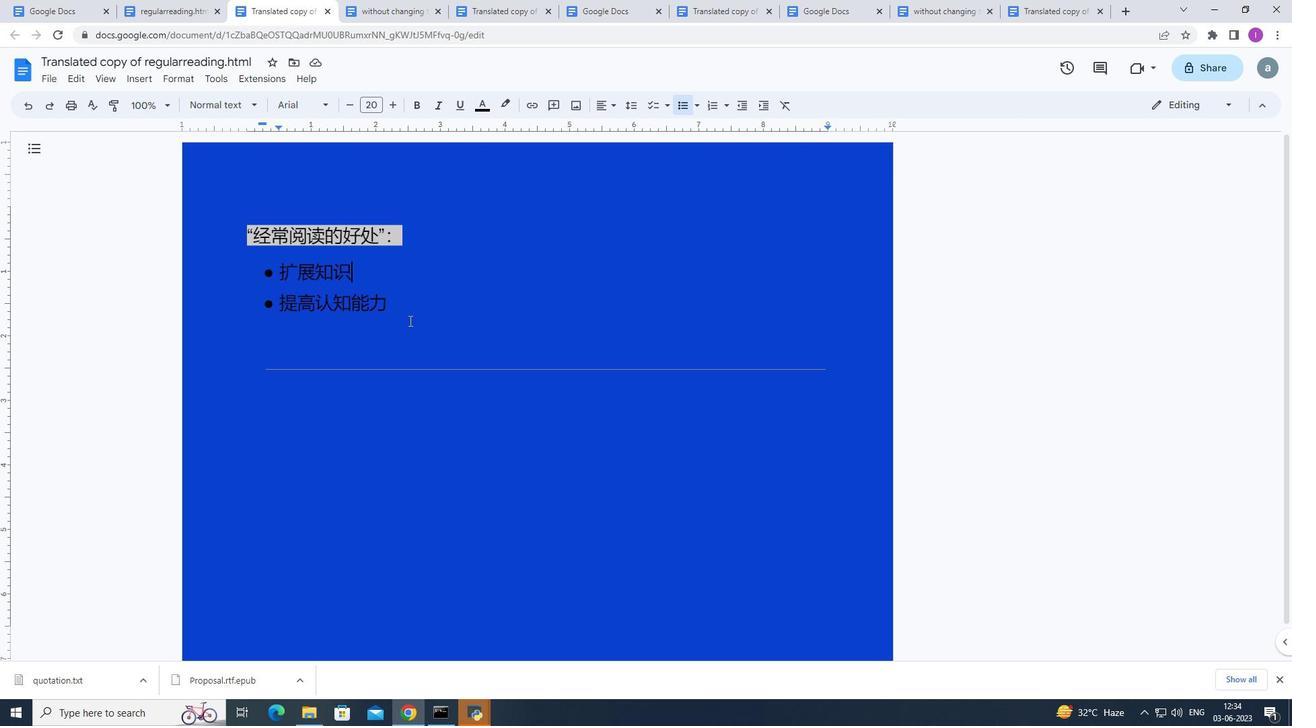 
Action: Mouse pressed left at (413, 314)
Screenshot: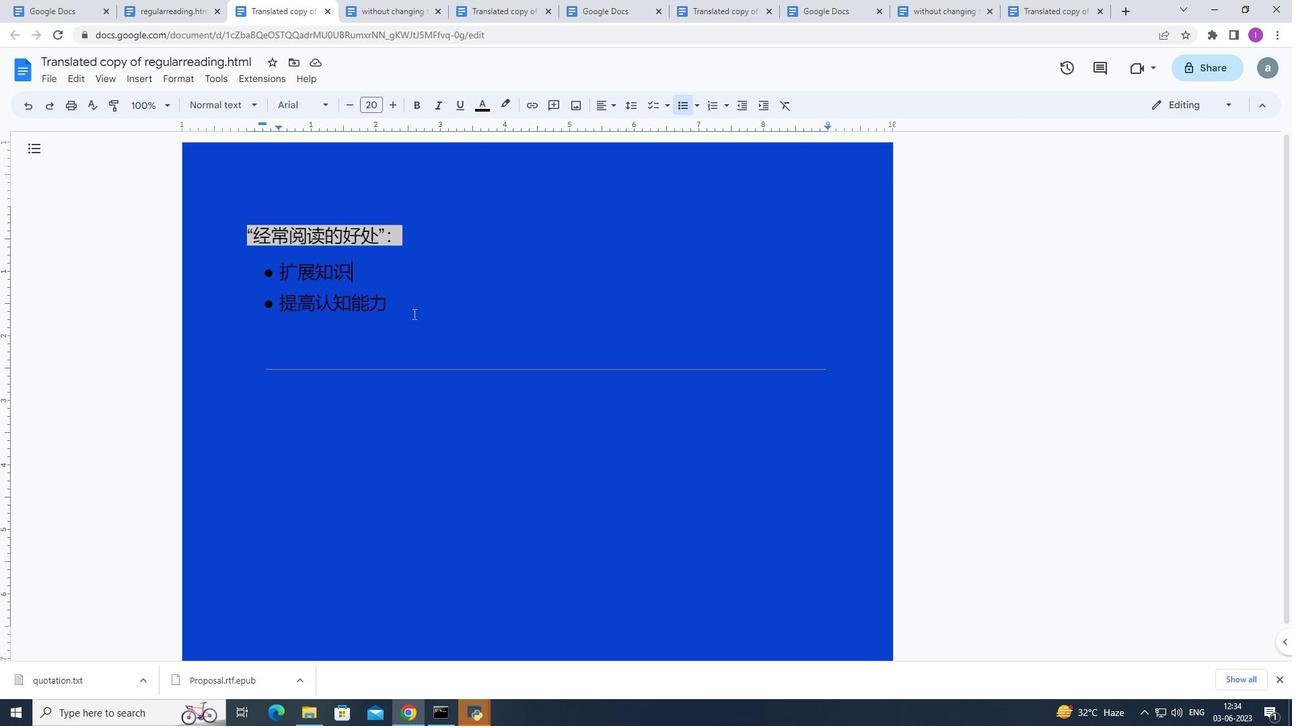 
Action: Mouse moved to (190, 80)
Screenshot: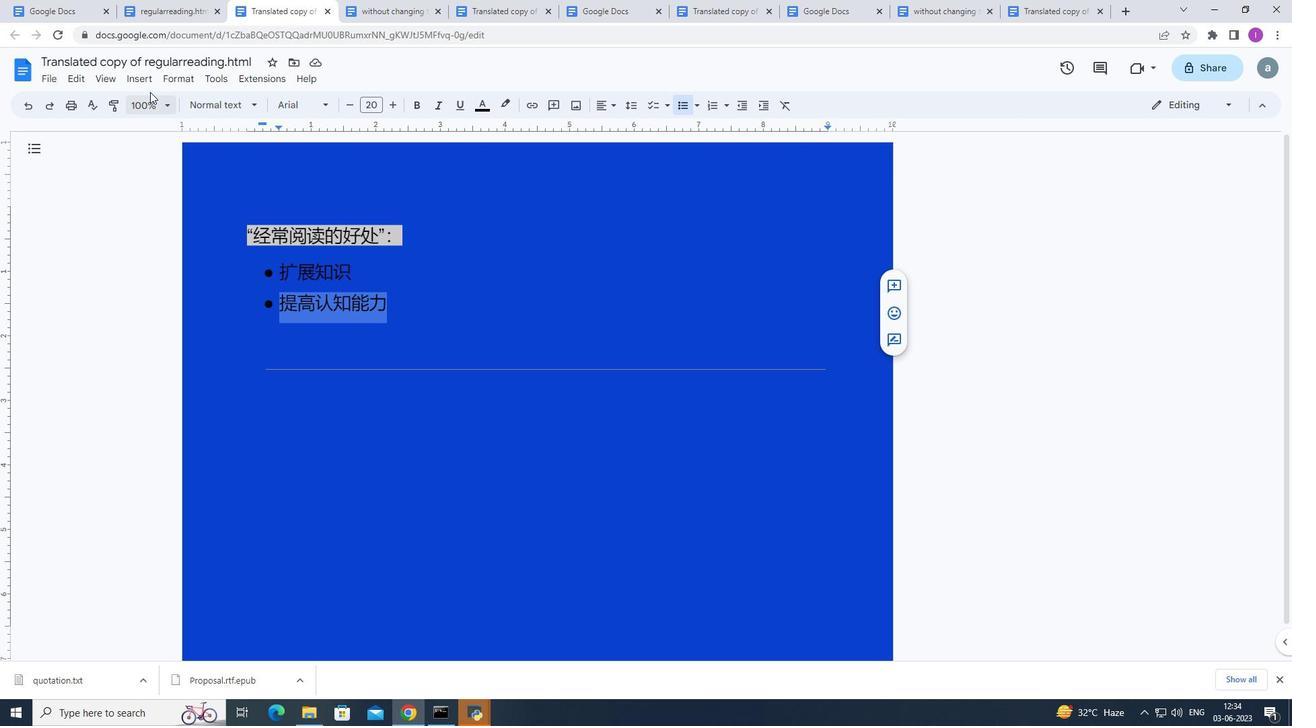 
Action: Mouse pressed left at (190, 80)
Screenshot: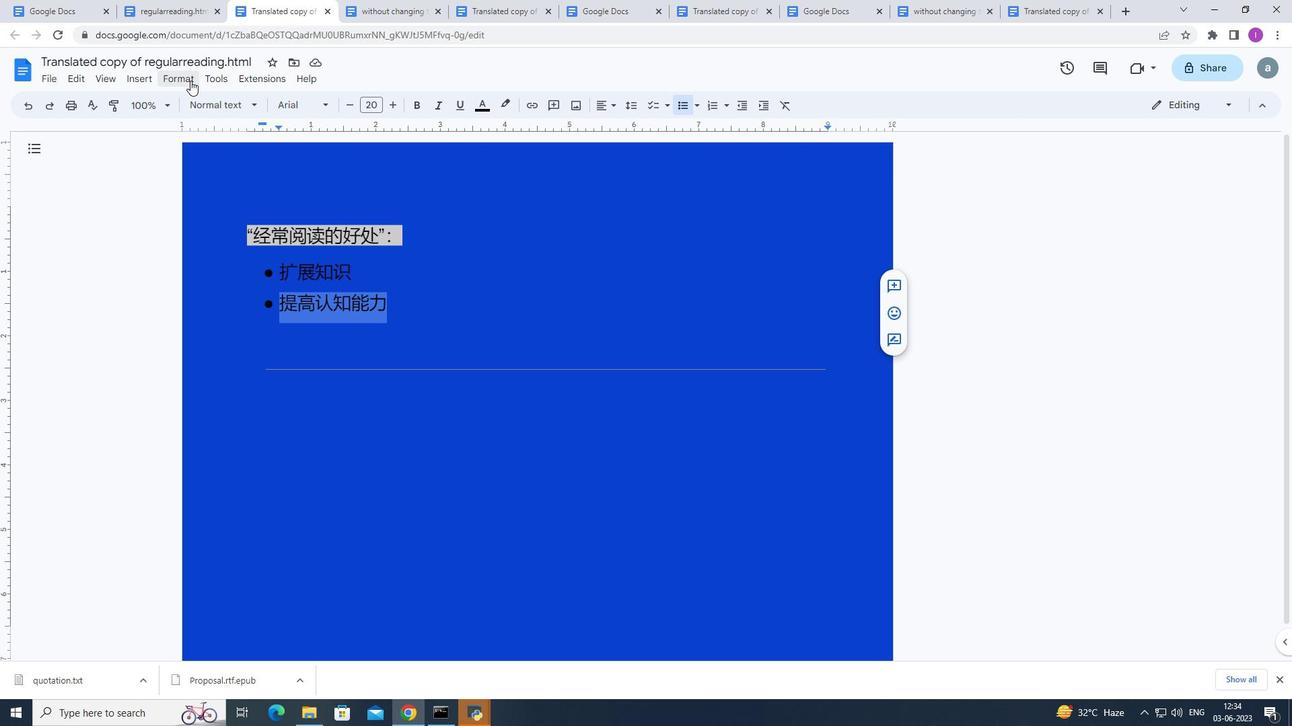 
Action: Mouse moved to (276, 395)
Screenshot: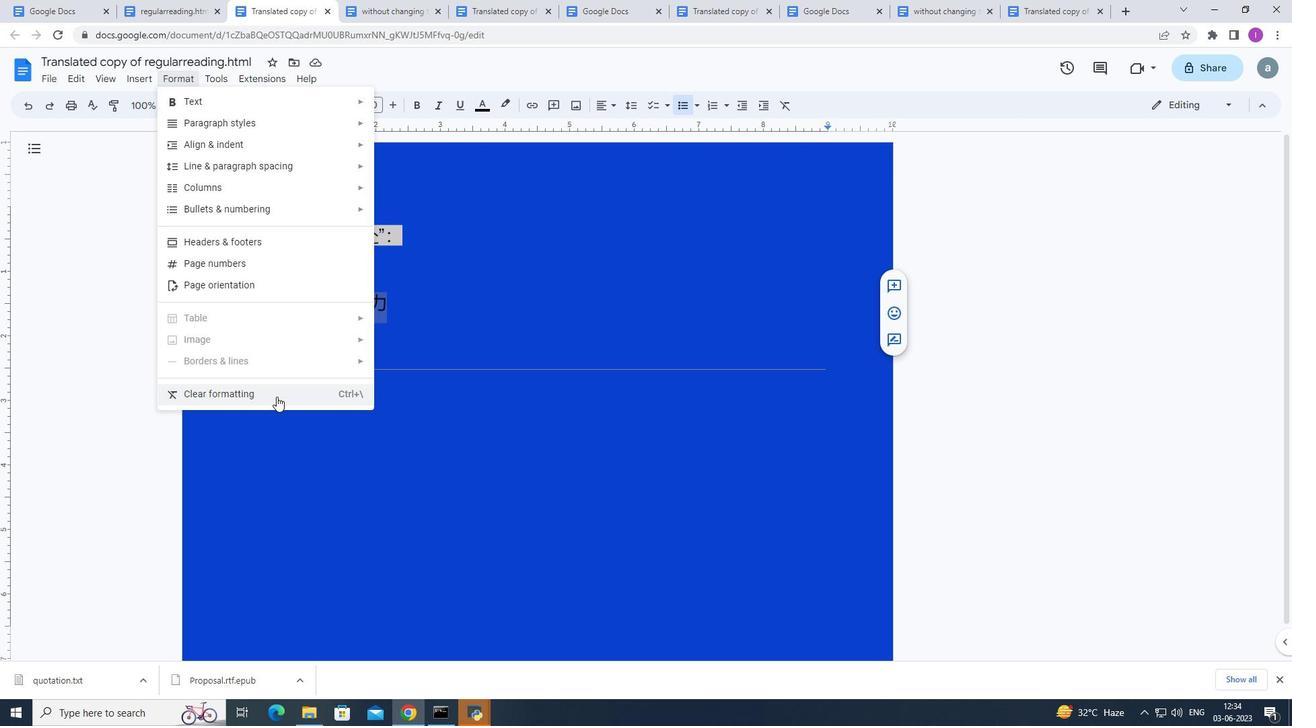 
Action: Mouse pressed left at (276, 395)
Screenshot: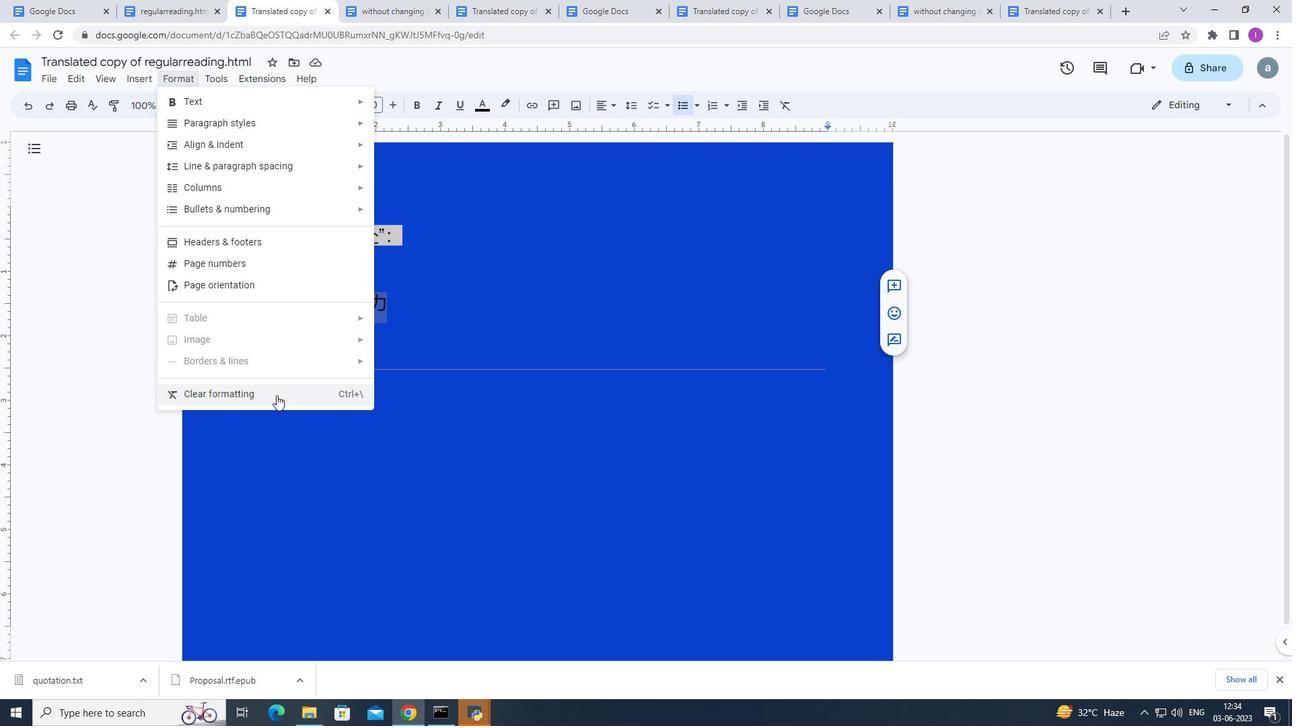 
Action: Mouse moved to (105, 362)
Screenshot: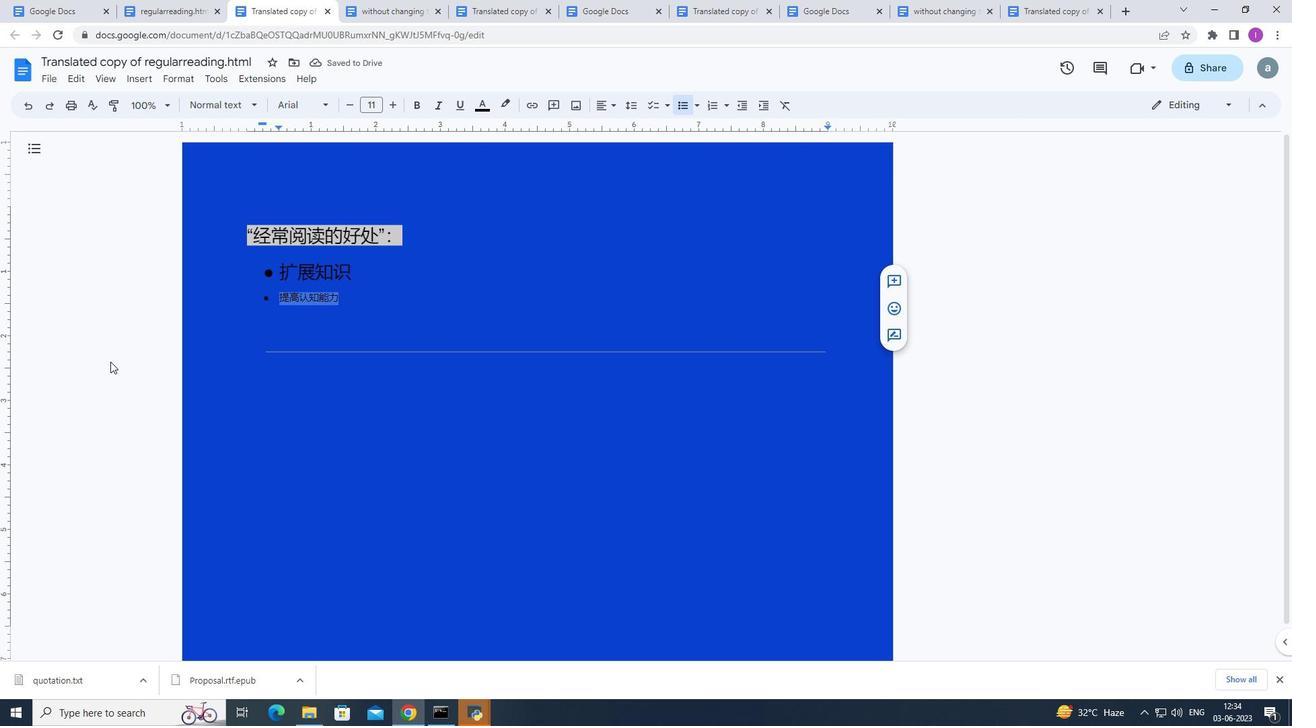 
Action: Mouse pressed left at (105, 362)
Screenshot: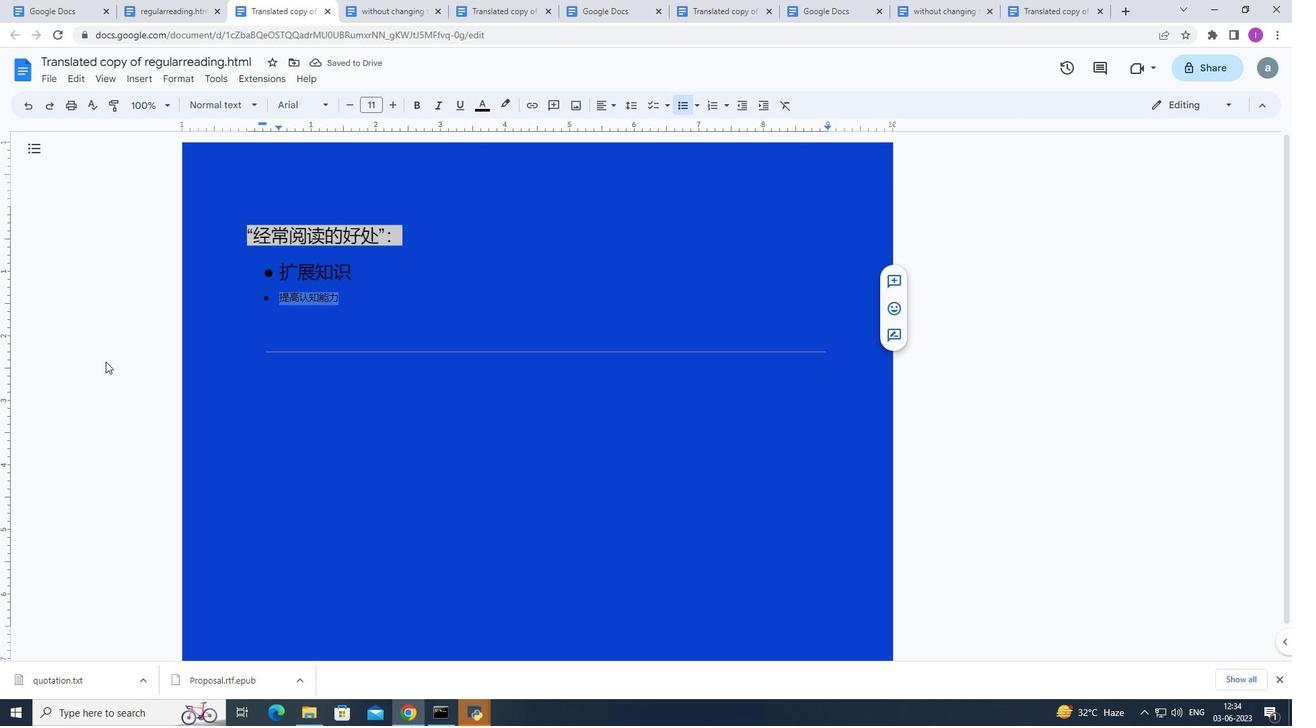 
Action: Mouse moved to (117, 137)
Screenshot: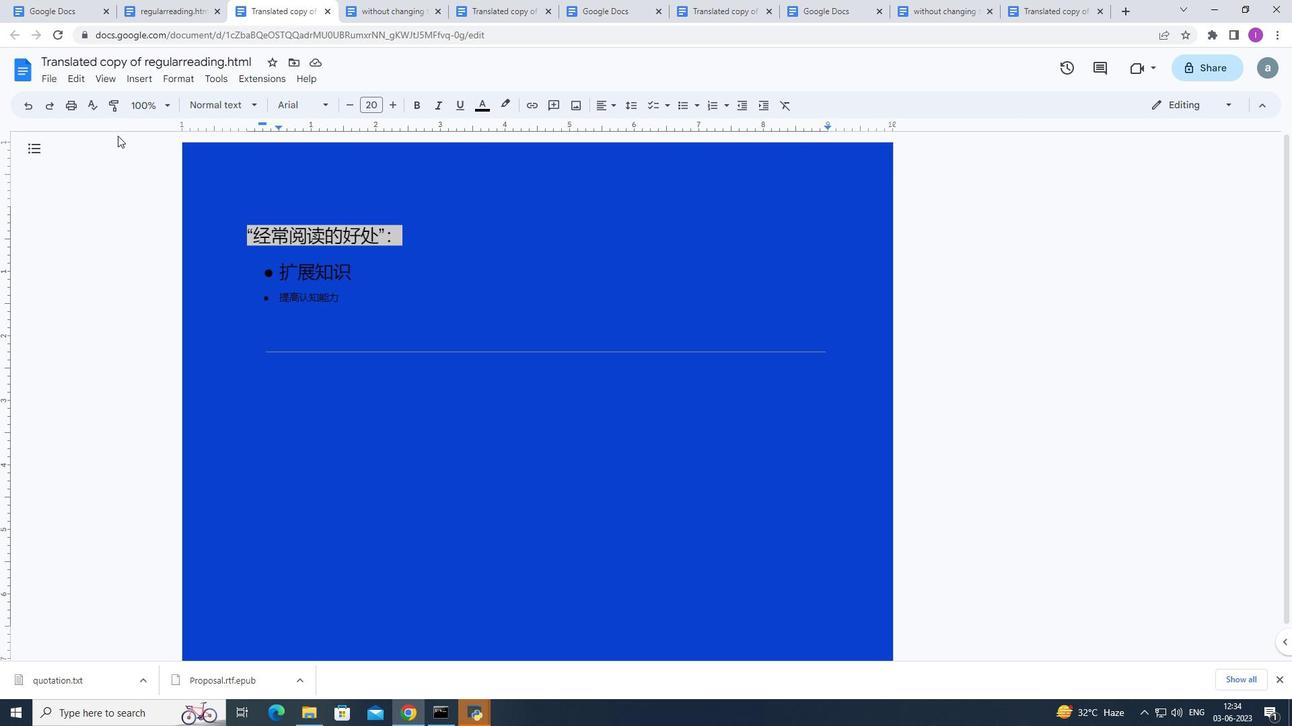 
